 Task: Look for space in Rangkasbitung, Indonesia from 1st June, 2023 to 9th June, 2023 for 4 adults in price range Rs.6000 to Rs.12000. Place can be entire place with 2 bedrooms having 2 beds and 2 bathrooms. Property type can be house, flat, guest house. Booking option can be shelf check-in. Required host language is English.
Action: Mouse moved to (470, 66)
Screenshot: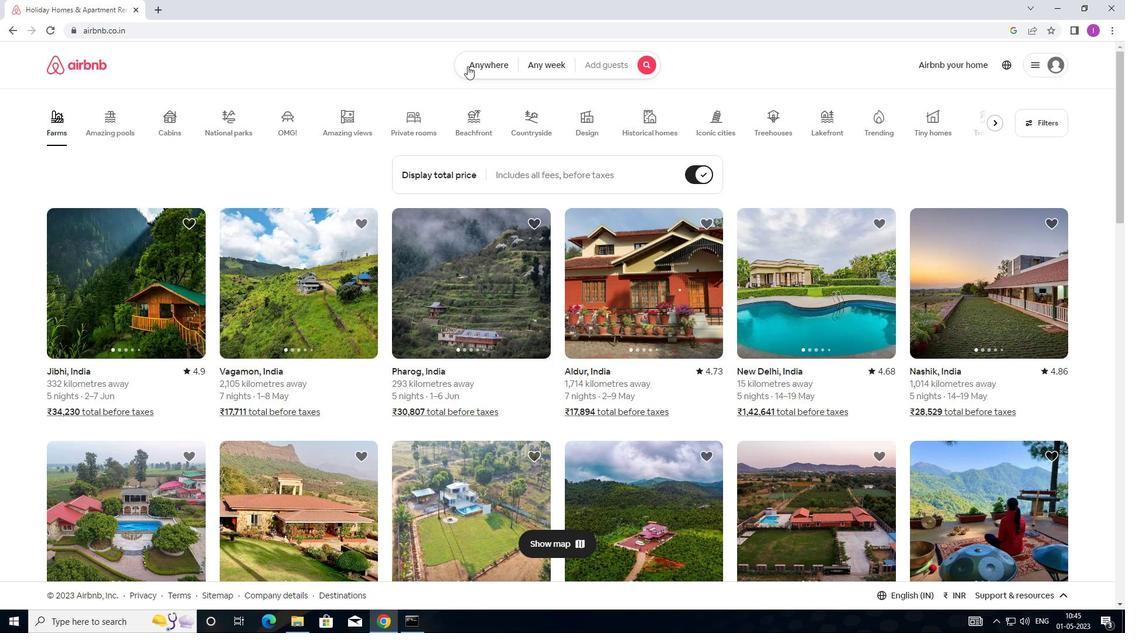 
Action: Mouse pressed left at (470, 66)
Screenshot: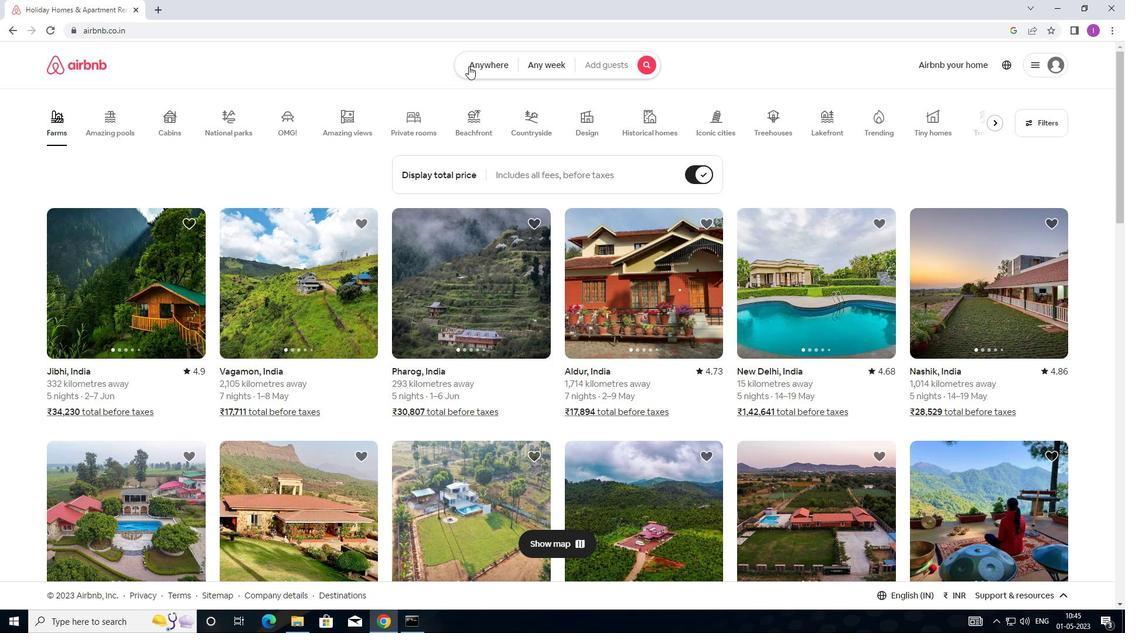 
Action: Mouse moved to (354, 112)
Screenshot: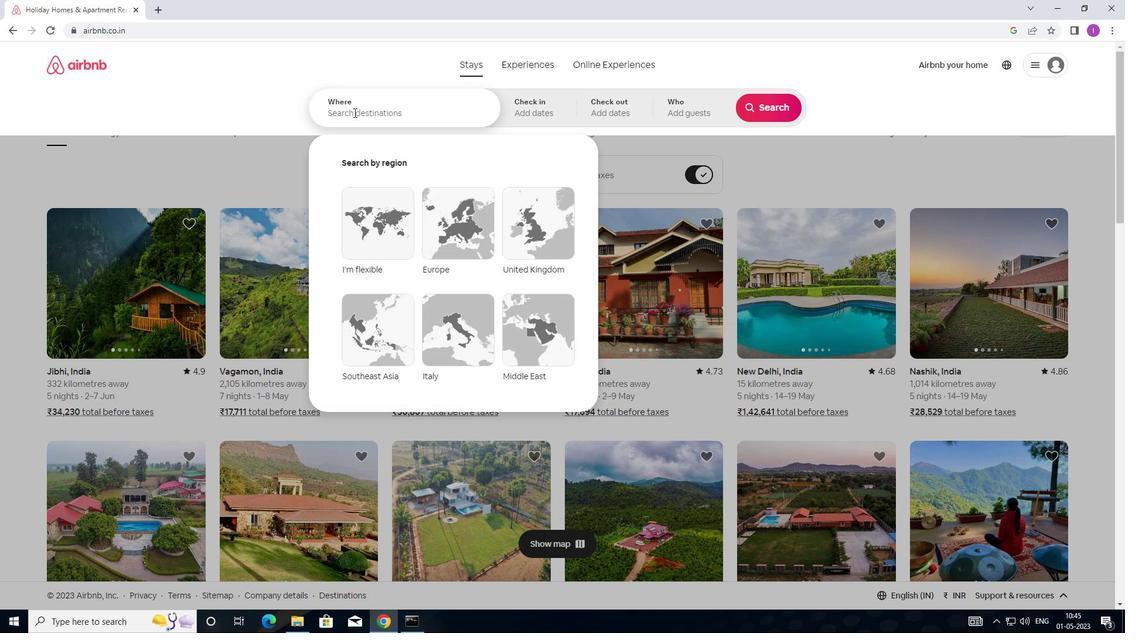 
Action: Mouse pressed left at (354, 112)
Screenshot: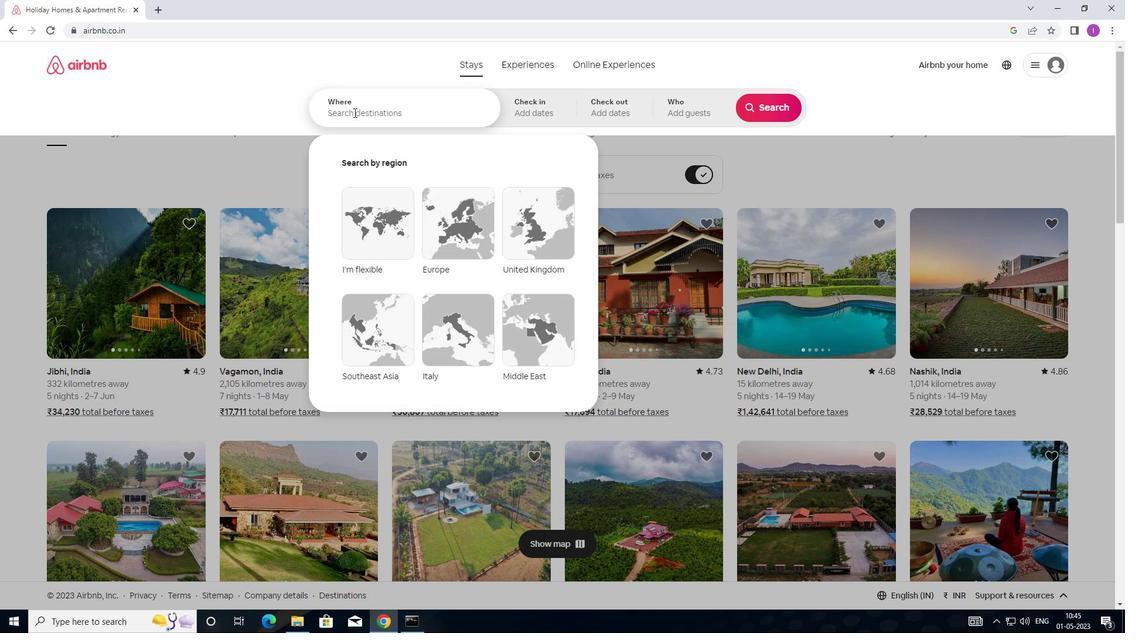 
Action: Key pressed <Key.shift><Key.shift><Key.shift><Key.shift><Key.shift><Key.shift><Key.shift><Key.shift><Key.shift><Key.shift><Key.shift><Key.shift><Key.shift><Key.shift><Key.shift><Key.shift><Key.shift><Key.shift><Key.shift><Key.shift><Key.shift><Key.shift><Key.shift>RANGKASBITUNG,<Key.shift>I<Key.backspace><Key.shift>INDONESIA
Screenshot: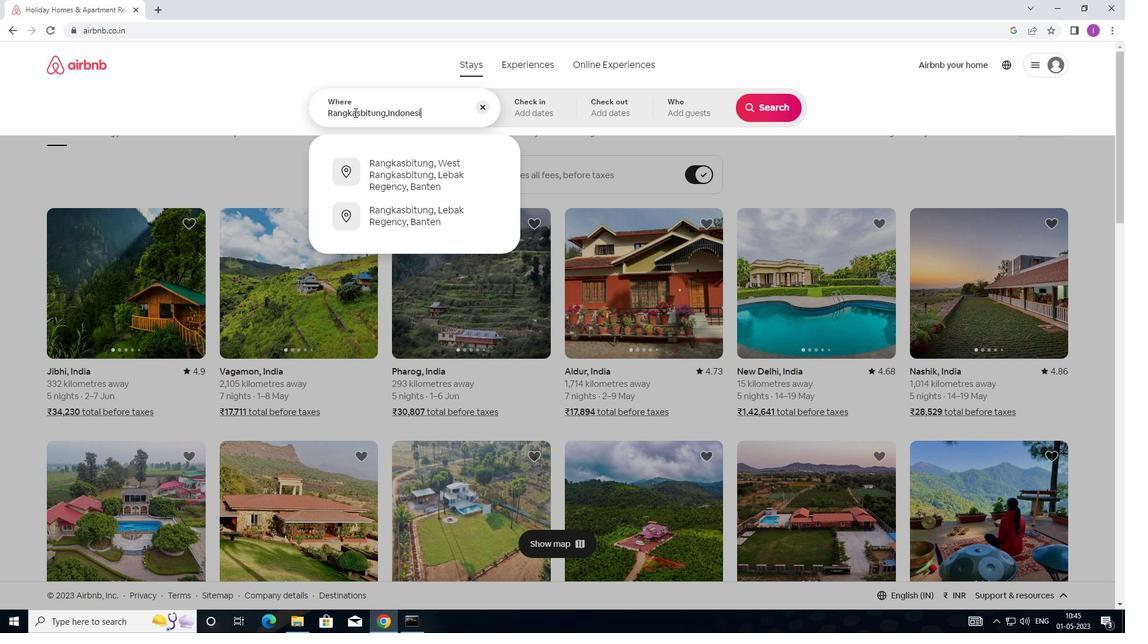 
Action: Mouse moved to (548, 108)
Screenshot: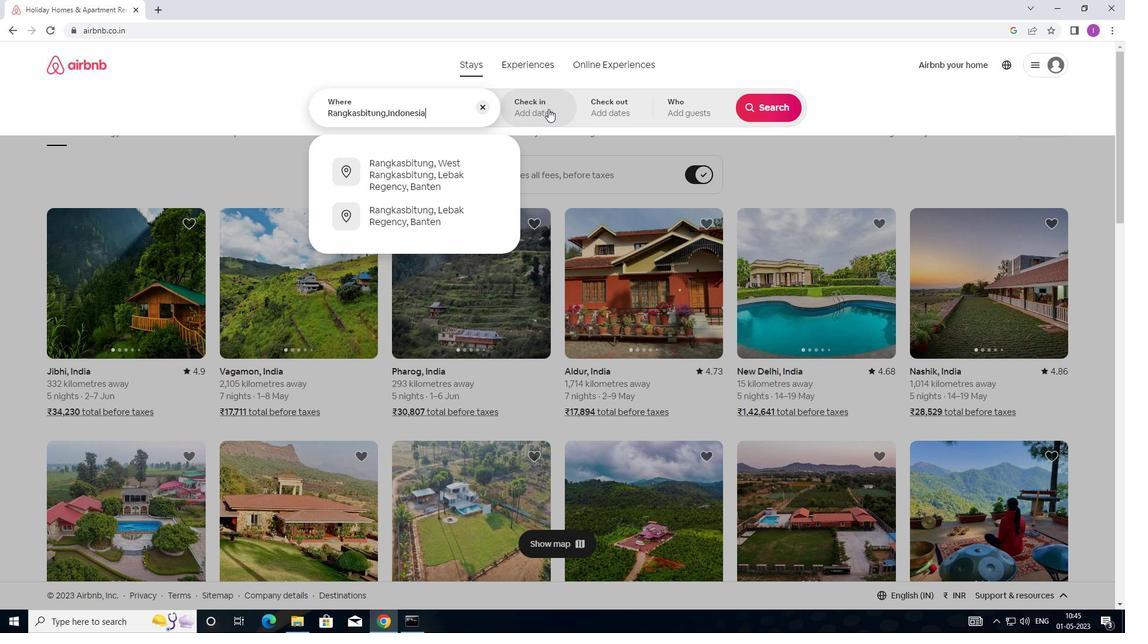 
Action: Mouse pressed left at (548, 108)
Screenshot: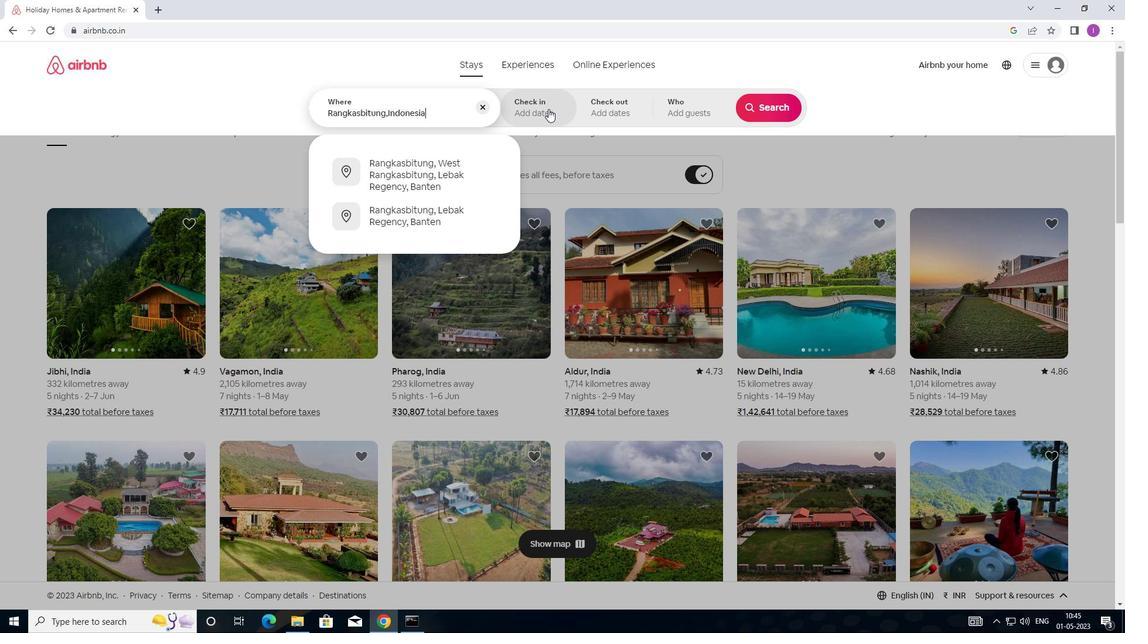 
Action: Mouse moved to (695, 249)
Screenshot: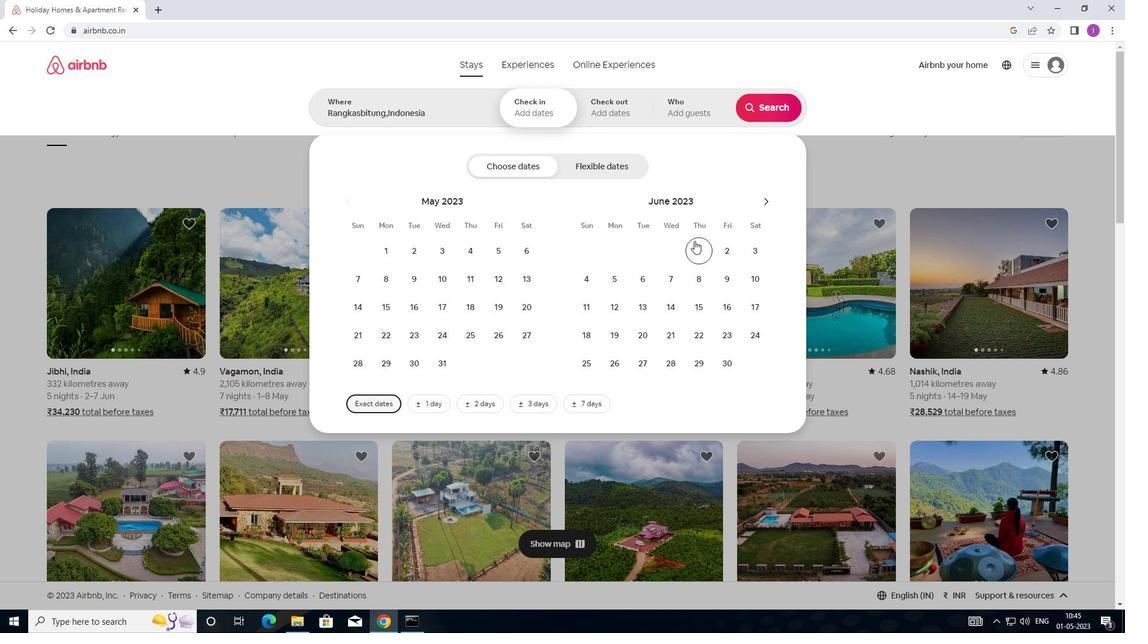 
Action: Mouse pressed left at (695, 249)
Screenshot: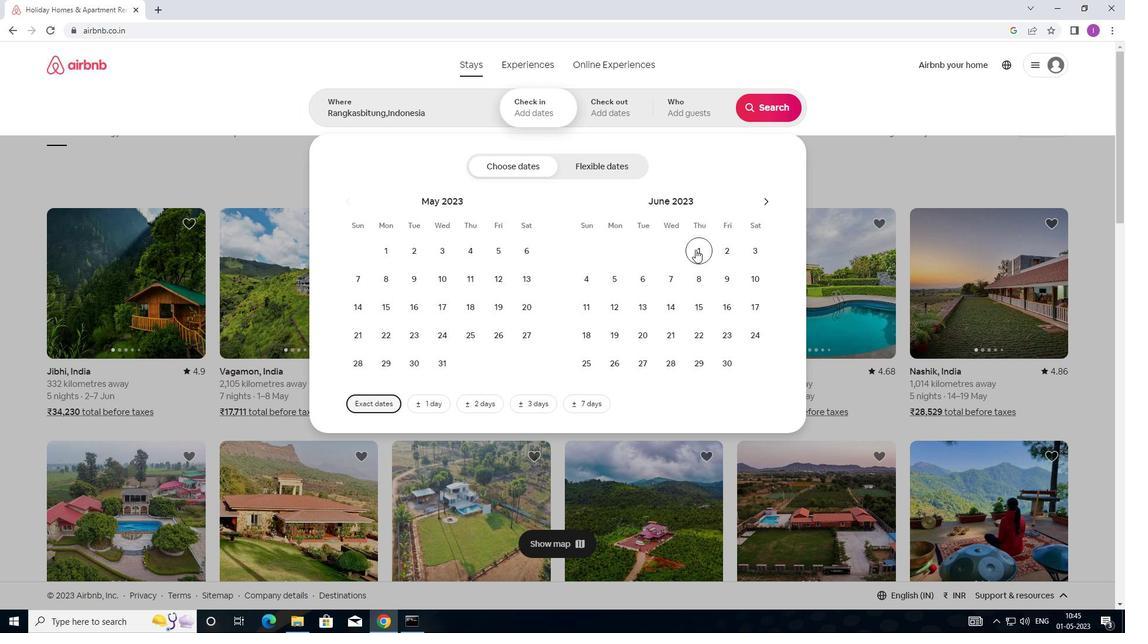
Action: Mouse moved to (732, 280)
Screenshot: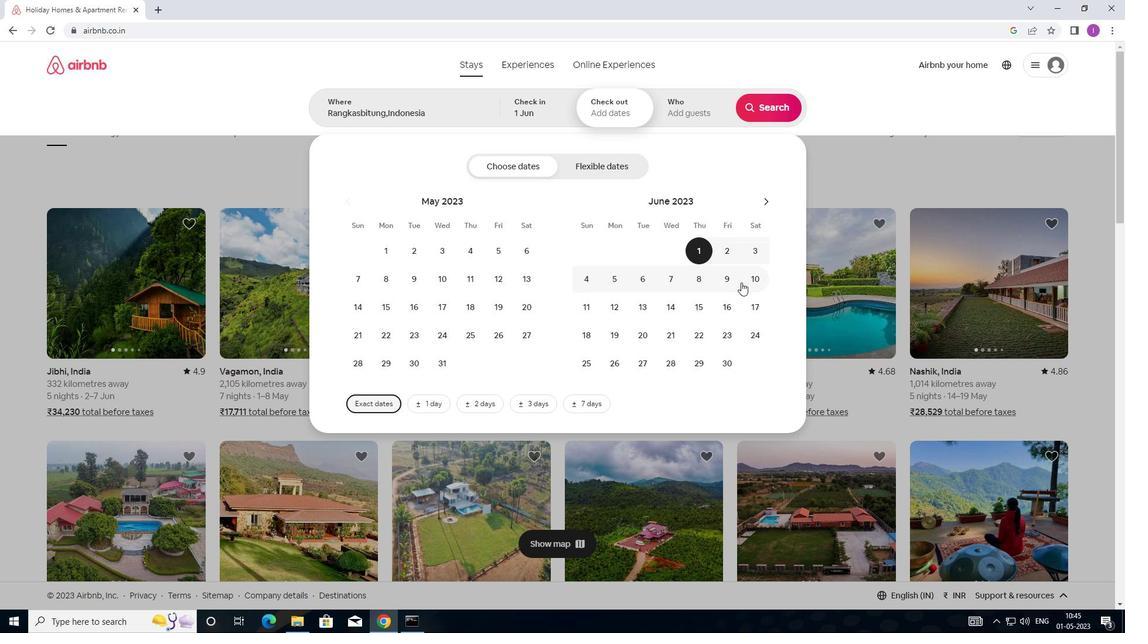 
Action: Mouse pressed left at (732, 280)
Screenshot: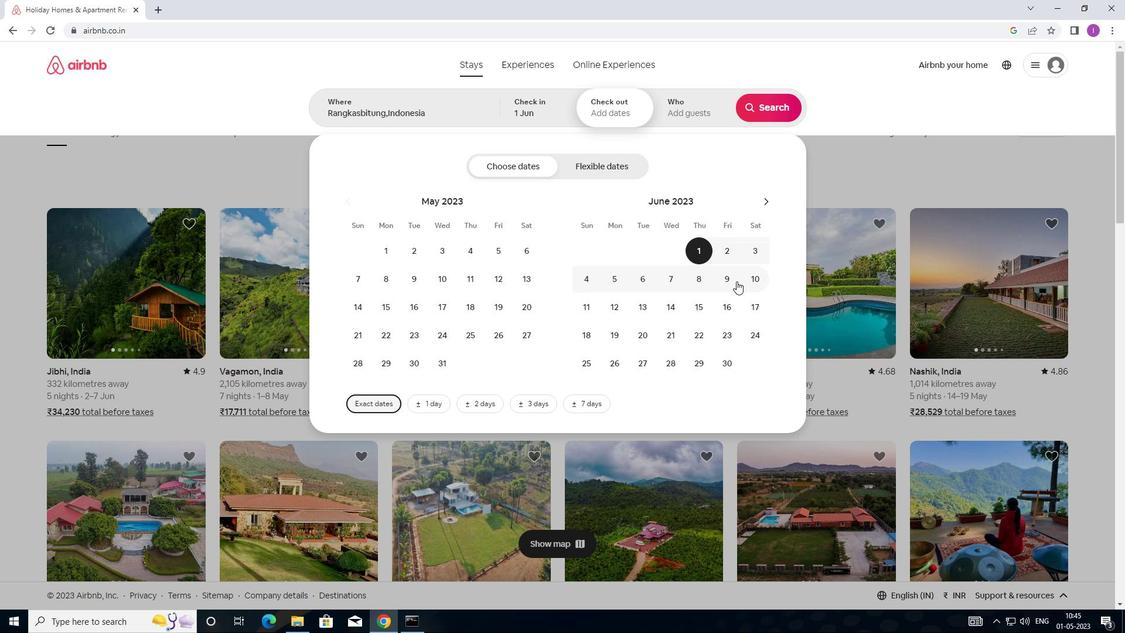 
Action: Mouse moved to (719, 92)
Screenshot: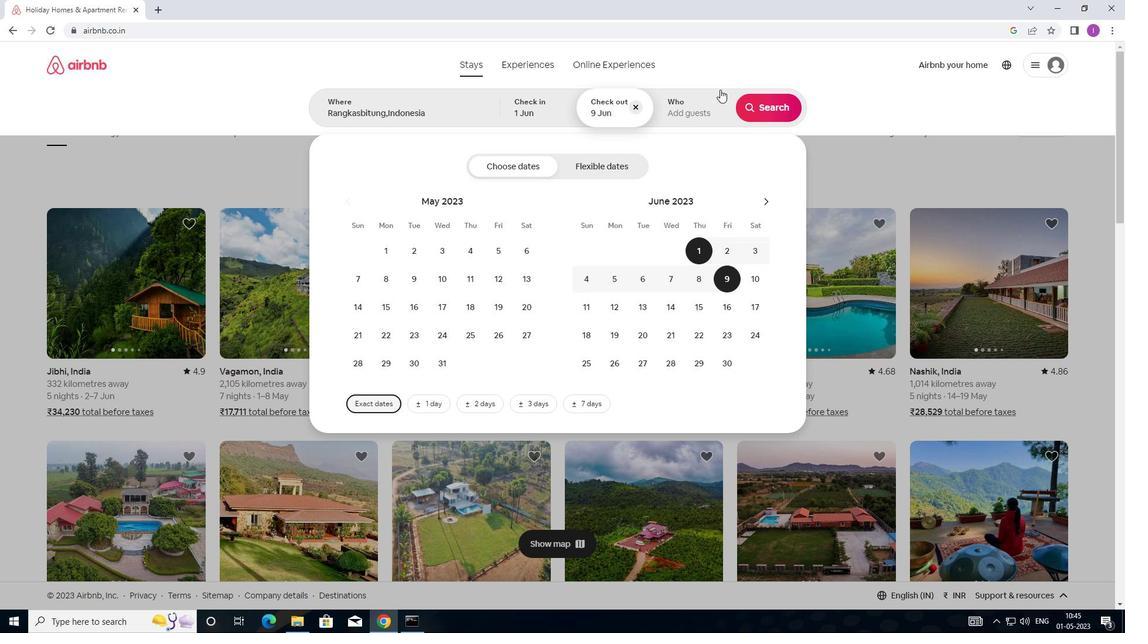 
Action: Mouse pressed left at (719, 92)
Screenshot: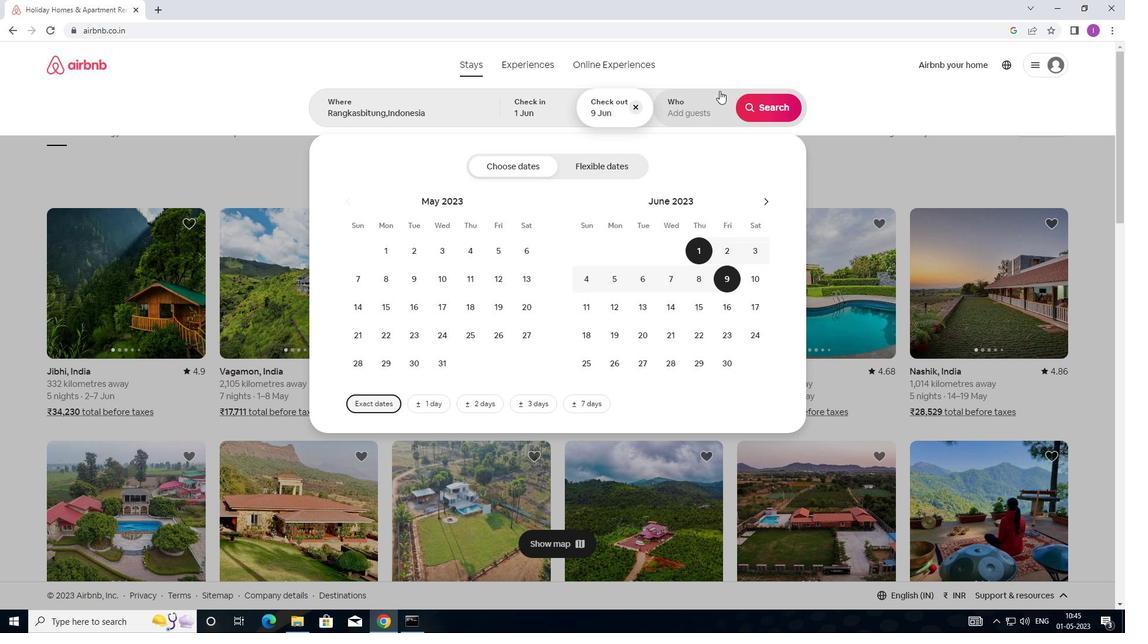 
Action: Mouse moved to (763, 162)
Screenshot: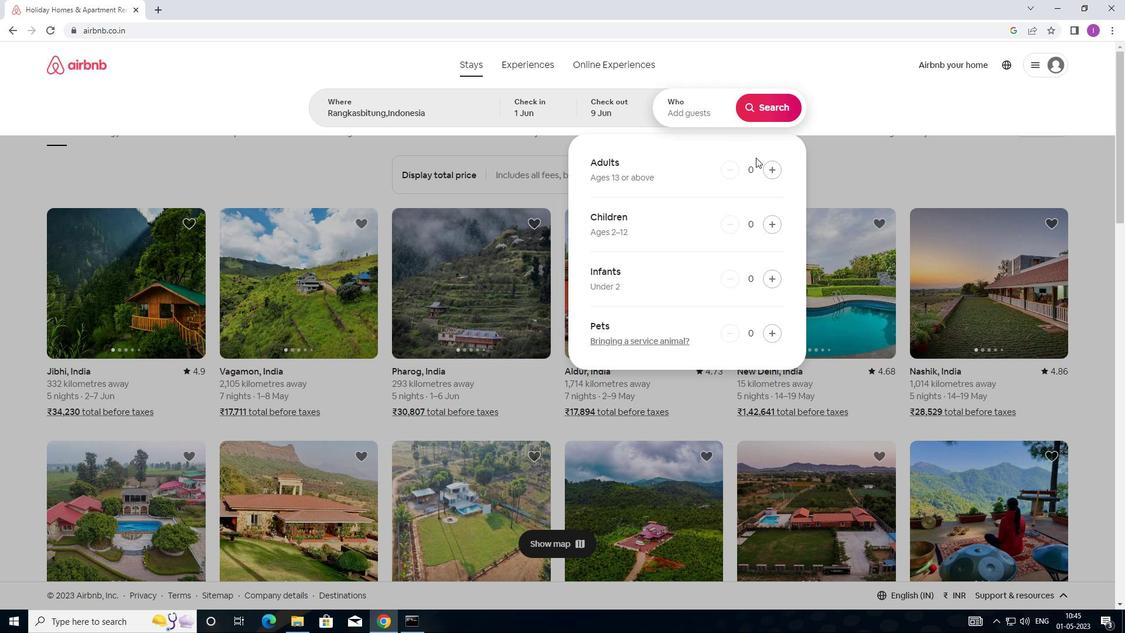 
Action: Mouse pressed left at (763, 162)
Screenshot: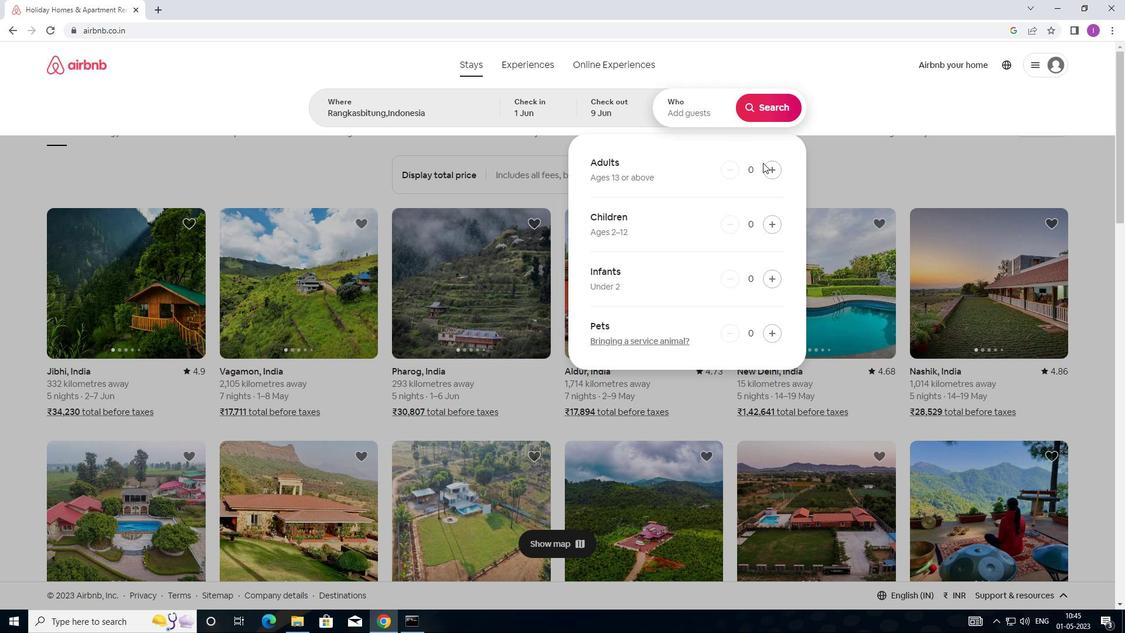 
Action: Mouse moved to (771, 167)
Screenshot: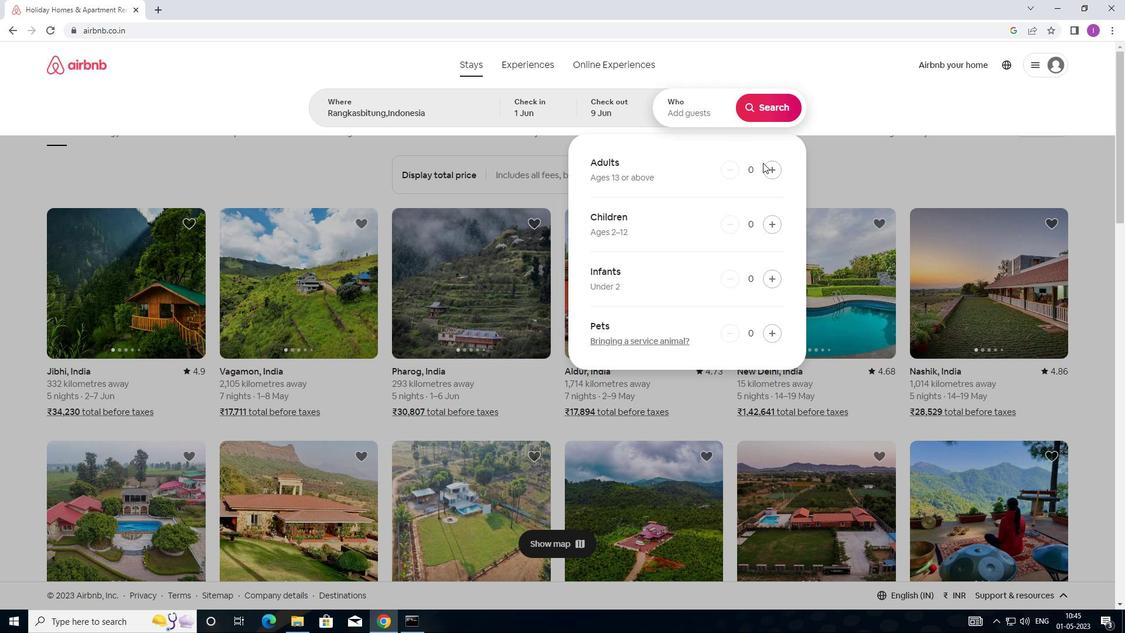 
Action: Mouse pressed left at (771, 167)
Screenshot: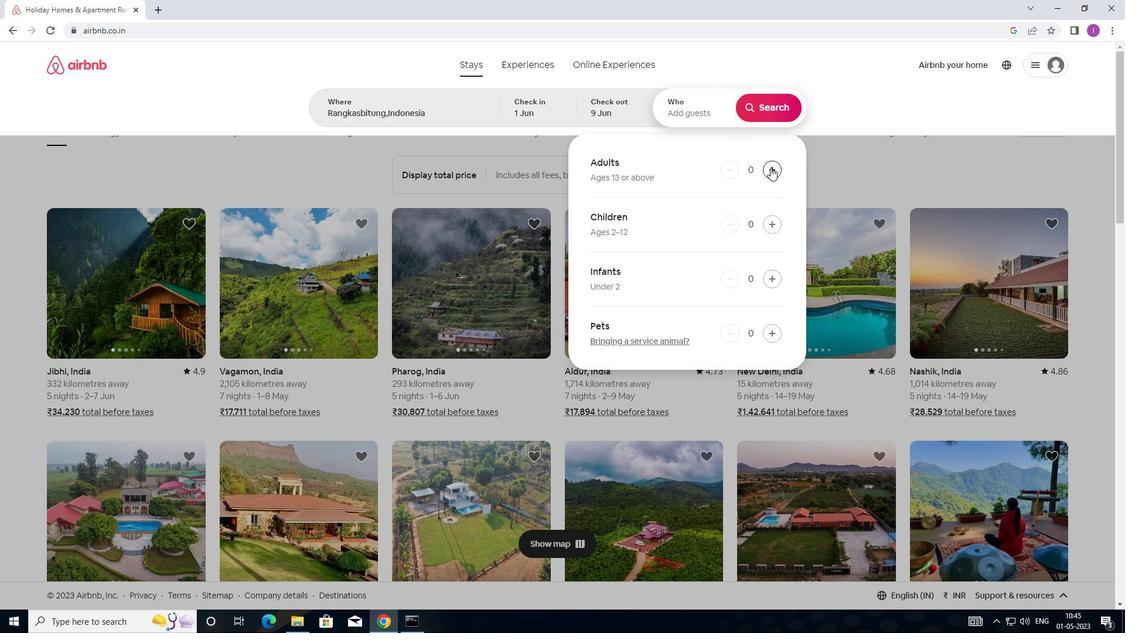 
Action: Mouse moved to (771, 167)
Screenshot: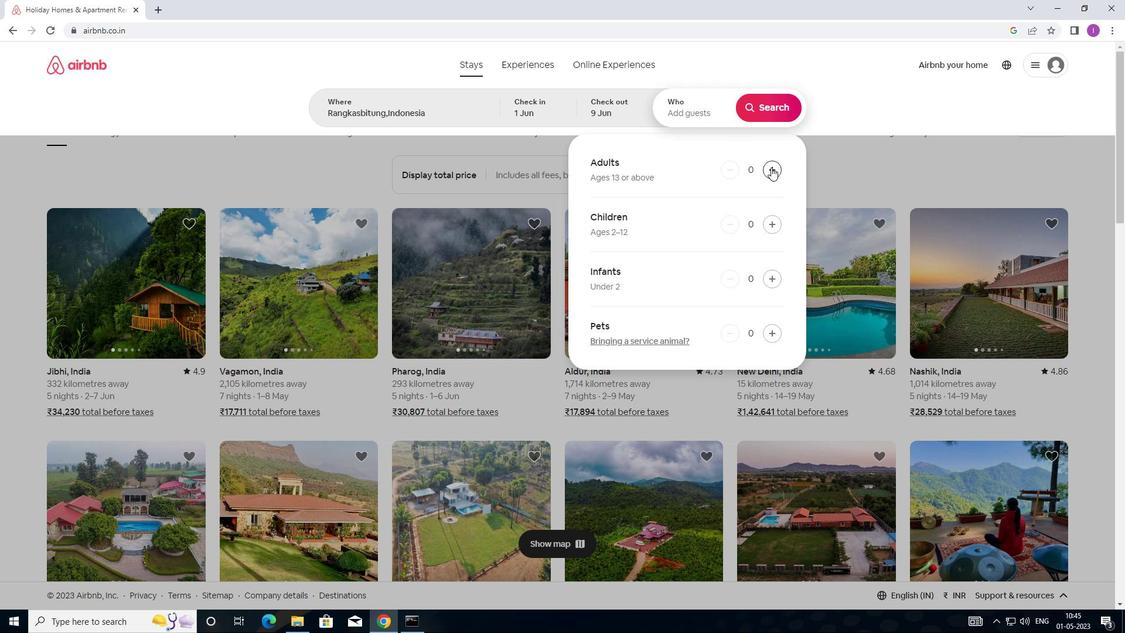 
Action: Mouse pressed left at (771, 167)
Screenshot: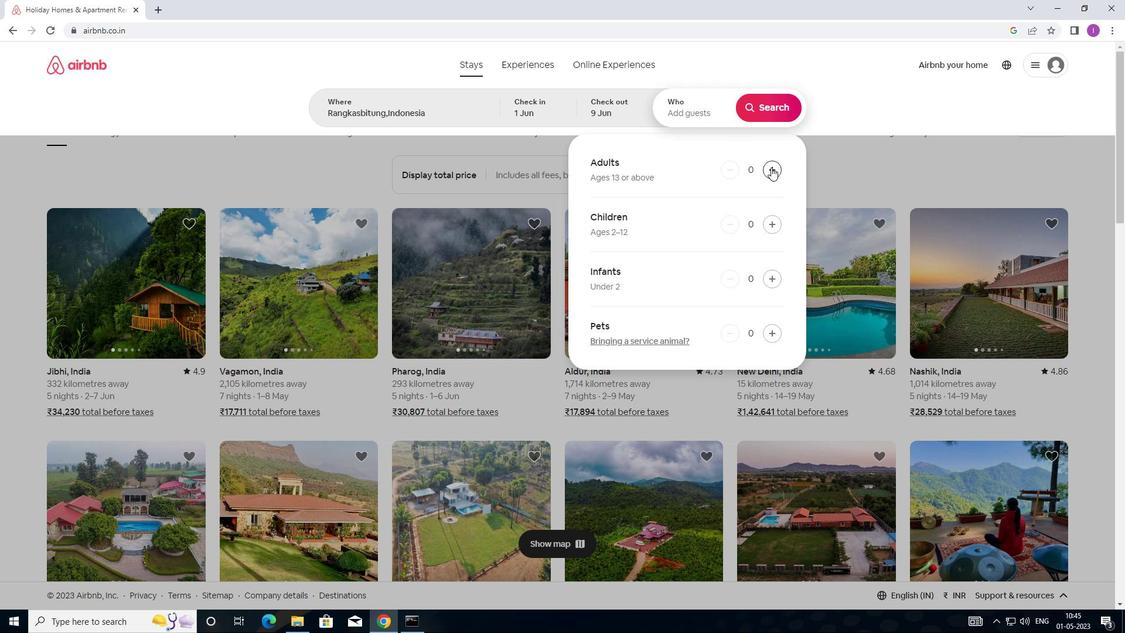 
Action: Mouse moved to (772, 167)
Screenshot: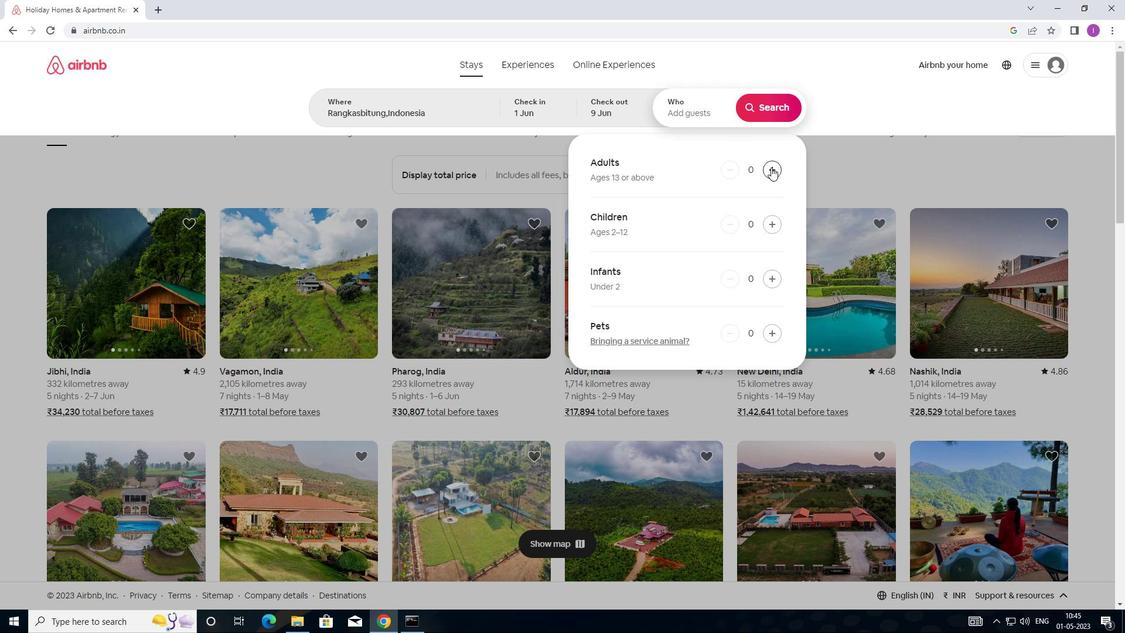 
Action: Mouse pressed left at (772, 167)
Screenshot: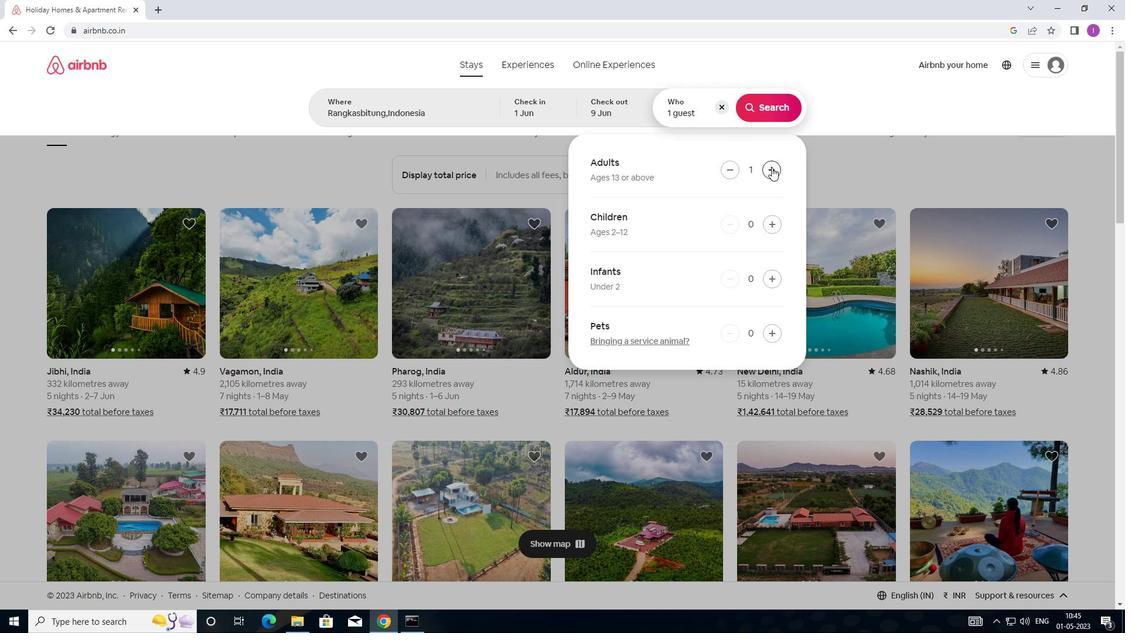 
Action: Mouse moved to (773, 168)
Screenshot: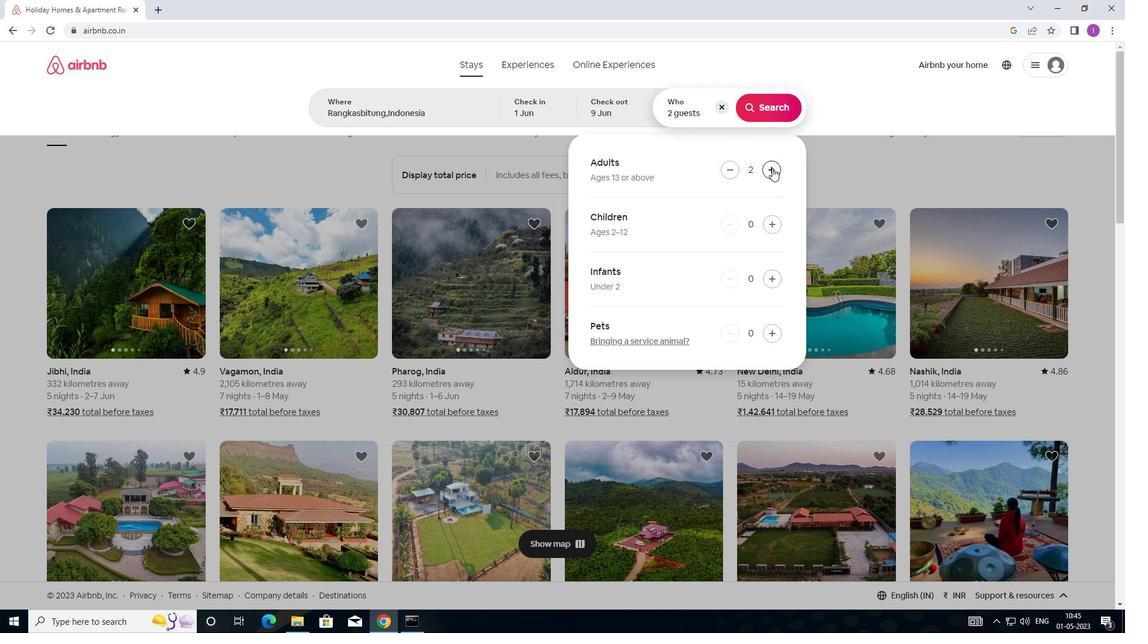 
Action: Mouse pressed left at (773, 168)
Screenshot: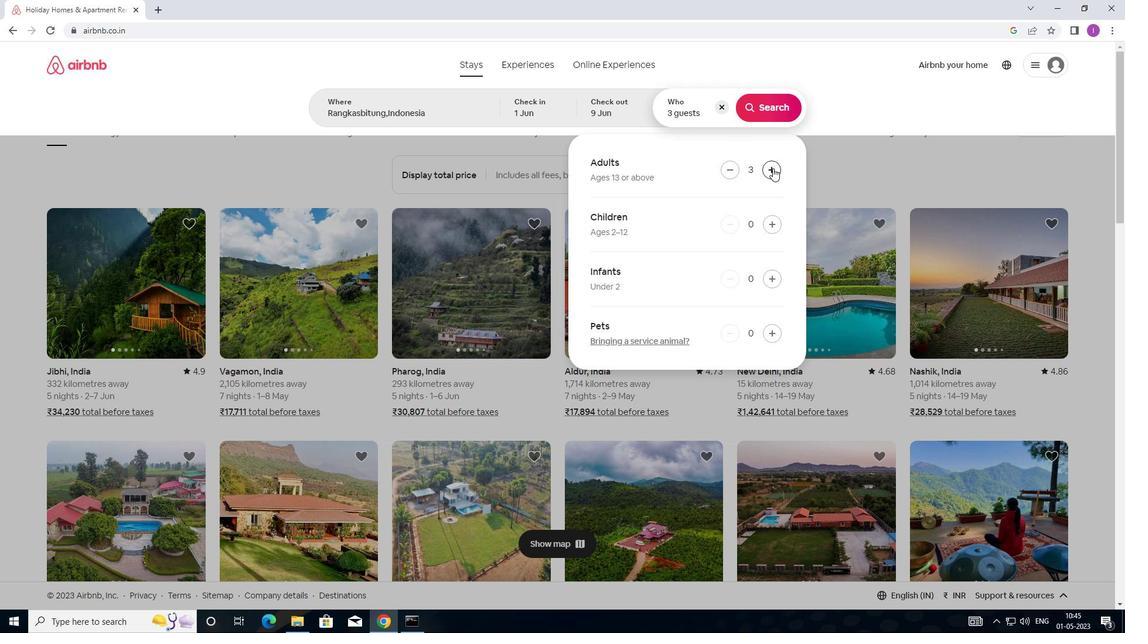
Action: Mouse moved to (783, 104)
Screenshot: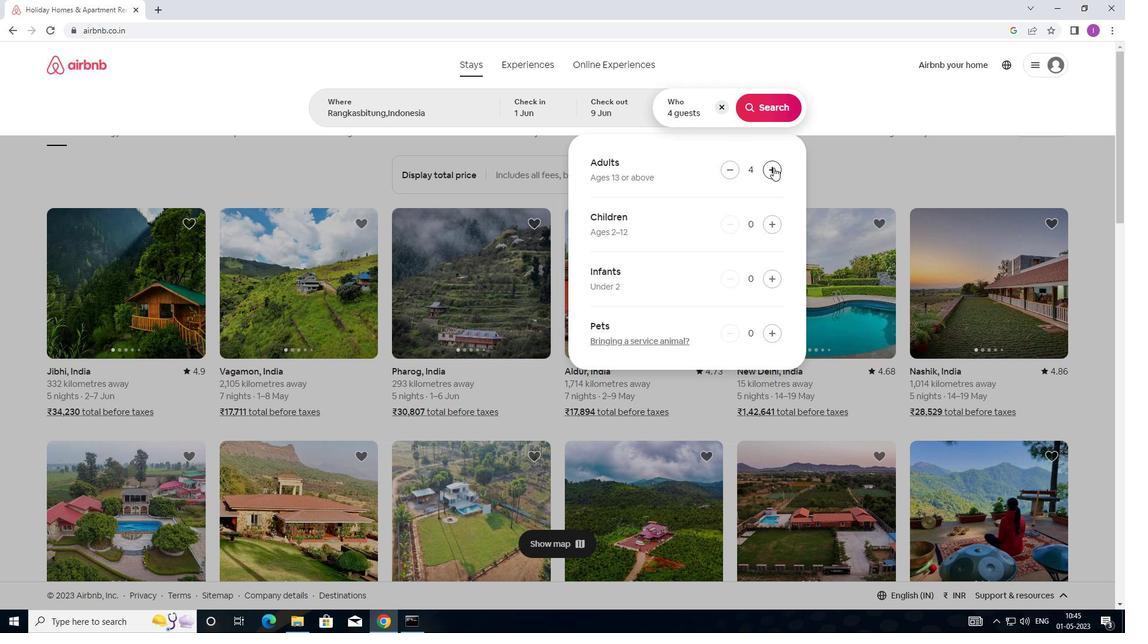 
Action: Mouse pressed left at (783, 104)
Screenshot: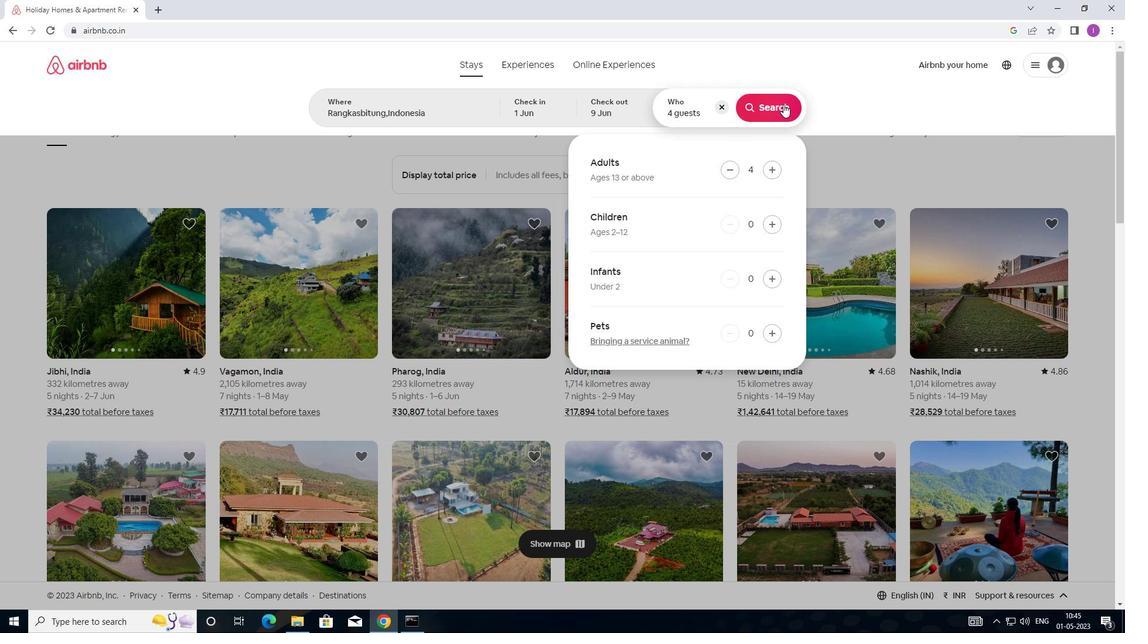 
Action: Mouse moved to (1065, 111)
Screenshot: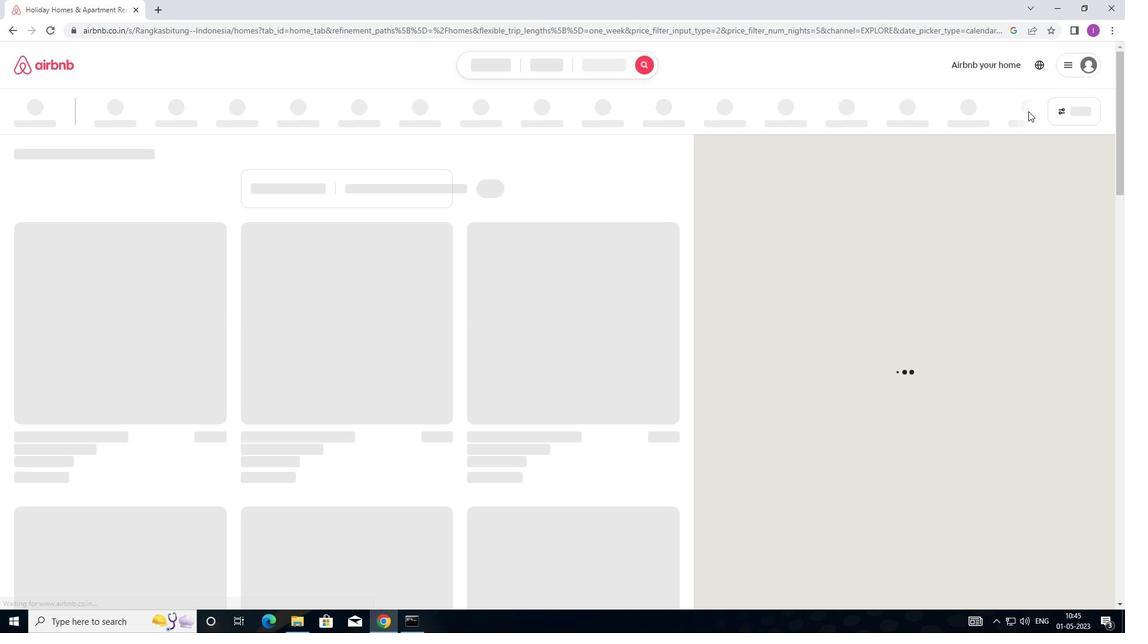 
Action: Mouse pressed left at (1065, 111)
Screenshot: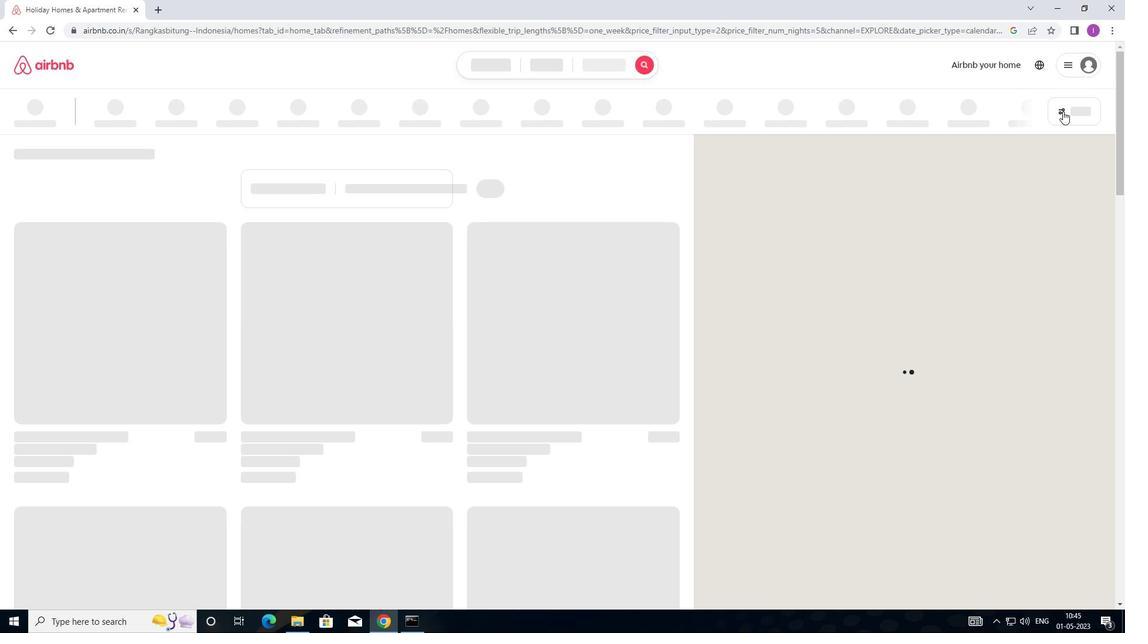 
Action: Mouse moved to (1086, 116)
Screenshot: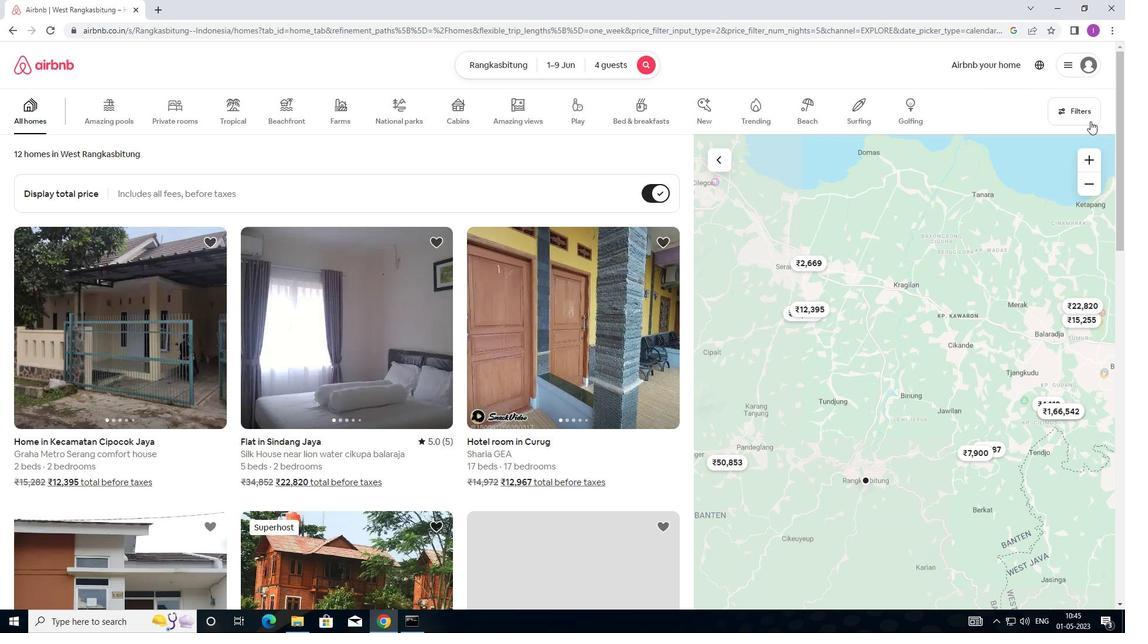 
Action: Mouse pressed left at (1086, 116)
Screenshot: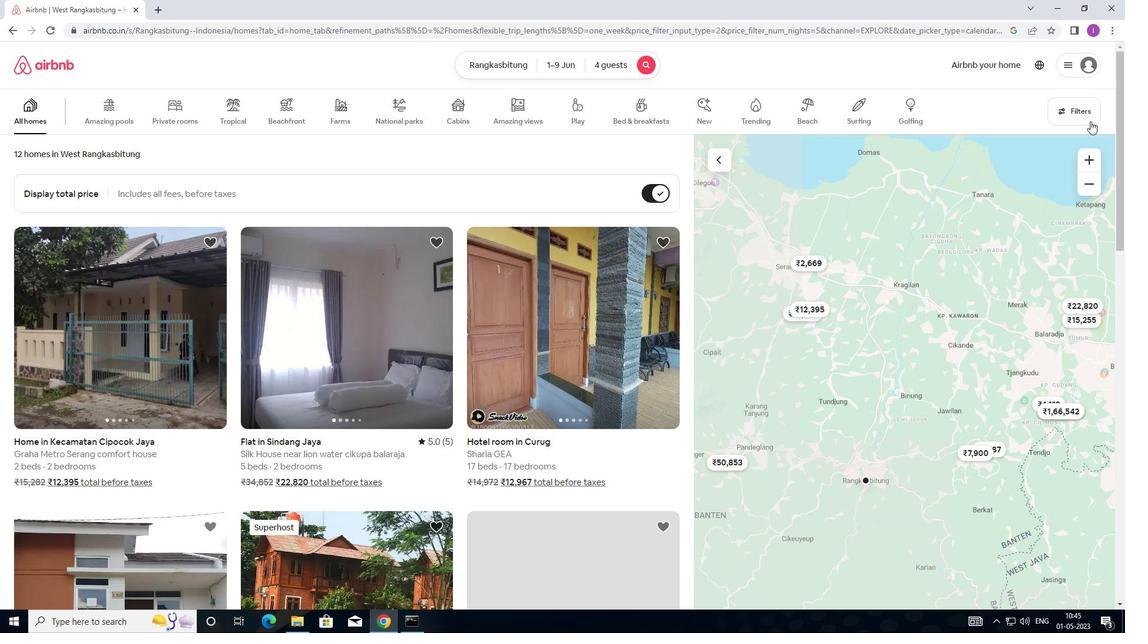 
Action: Mouse moved to (454, 259)
Screenshot: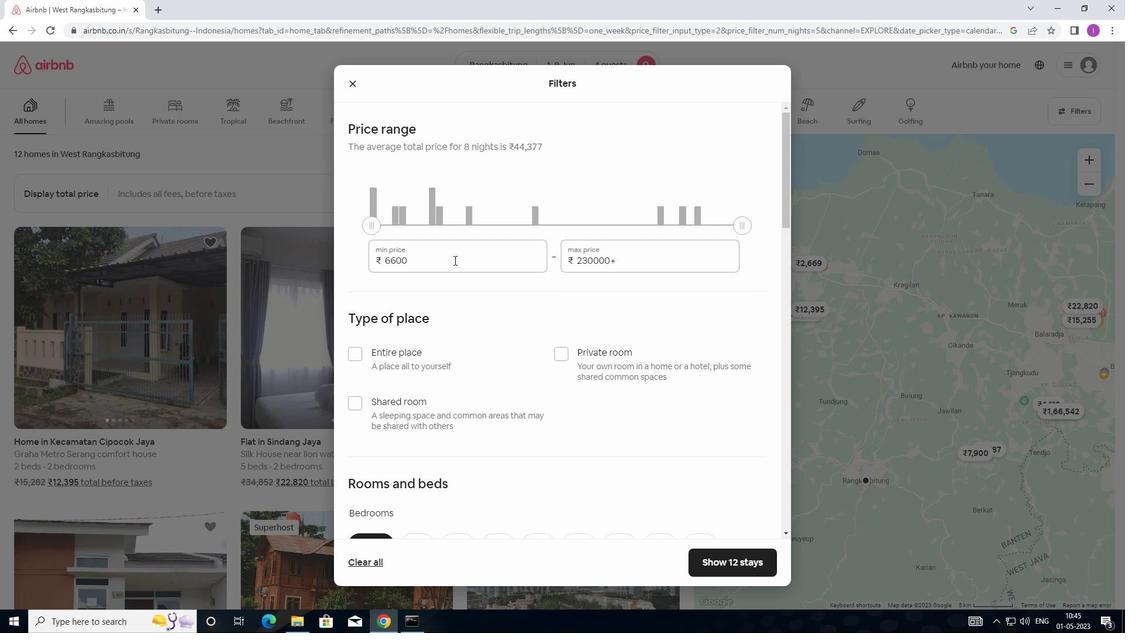 
Action: Mouse pressed left at (454, 259)
Screenshot: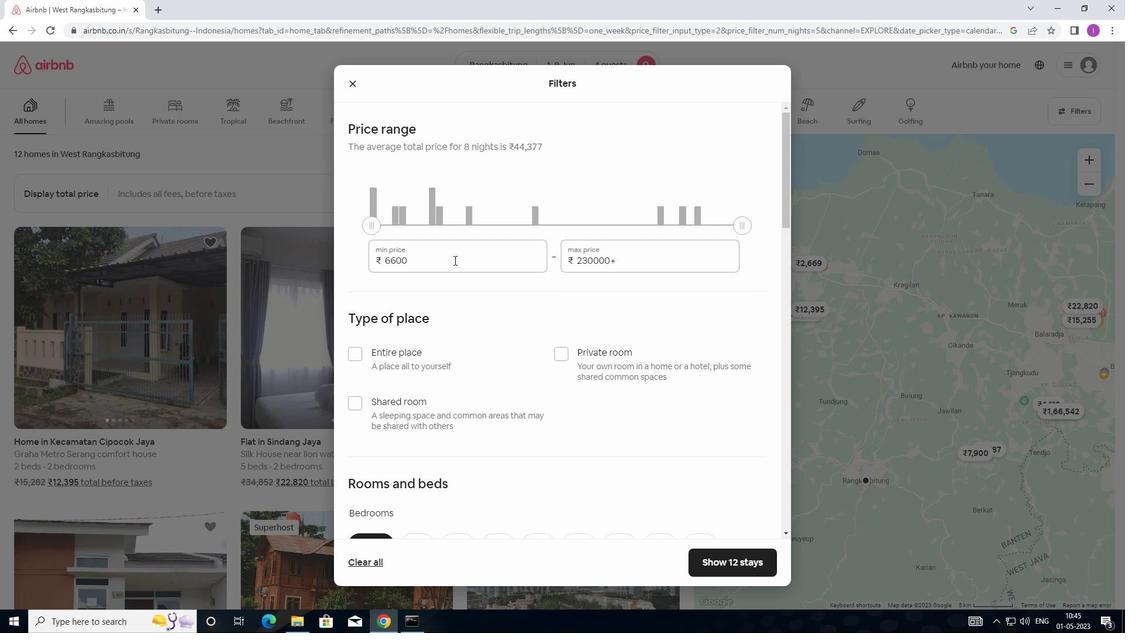 
Action: Mouse moved to (325, 267)
Screenshot: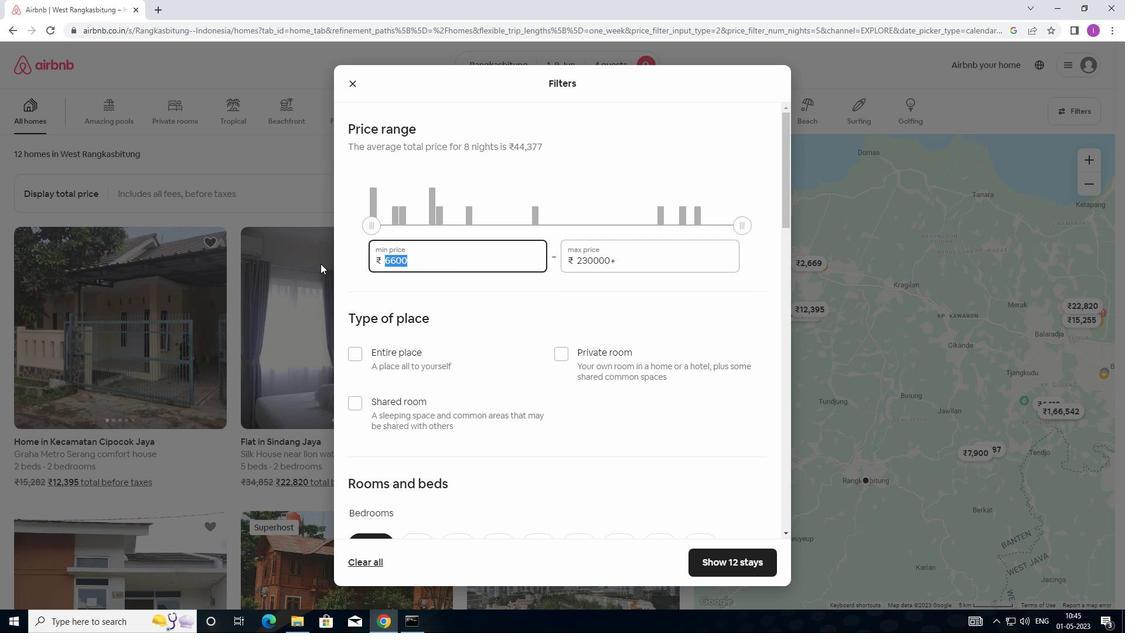 
Action: Key pressed 6000
Screenshot: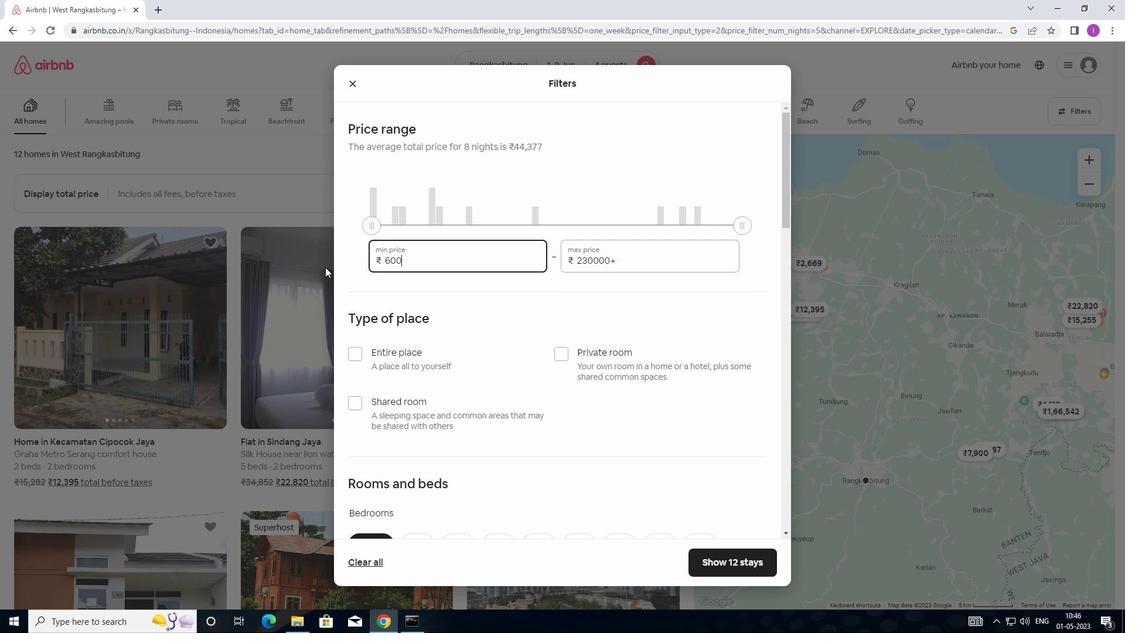 
Action: Mouse moved to (643, 264)
Screenshot: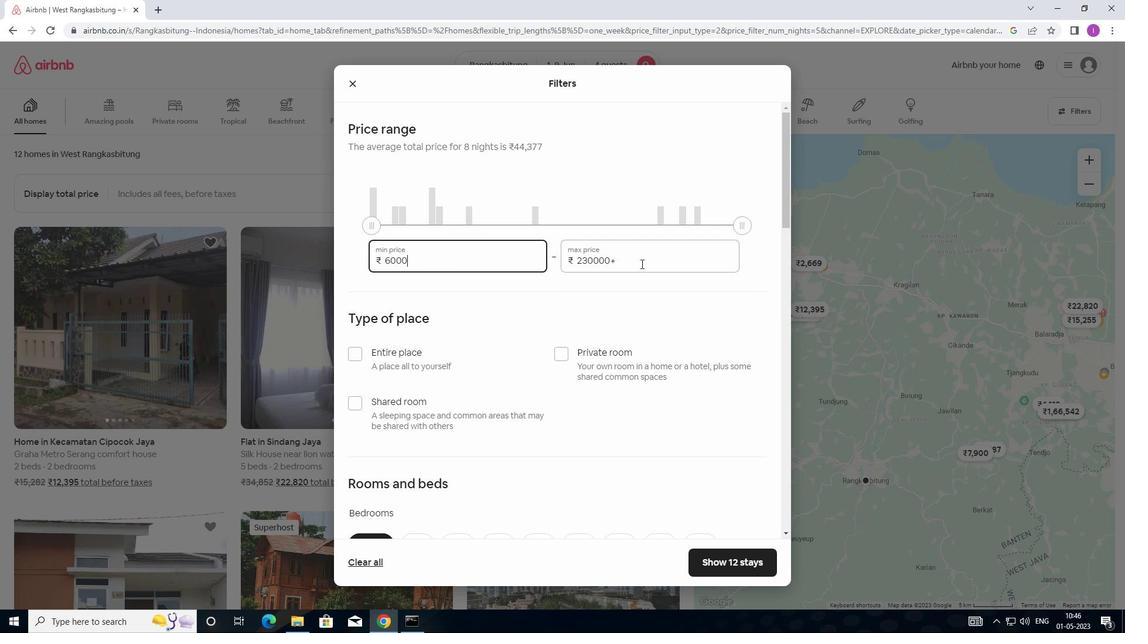 
Action: Mouse pressed left at (643, 264)
Screenshot: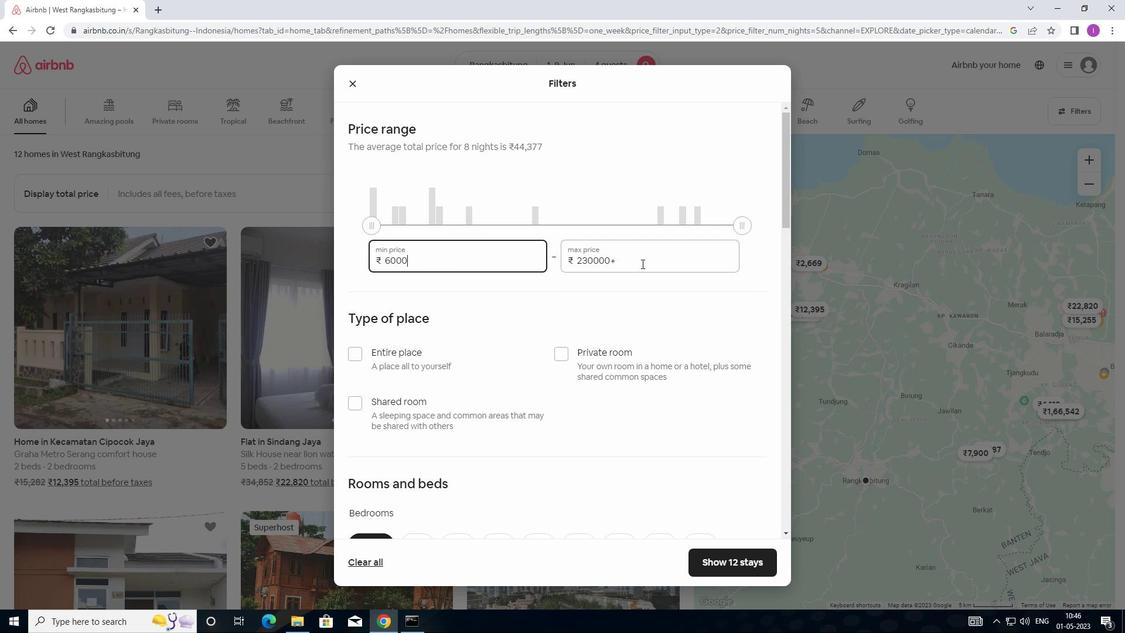 
Action: Mouse moved to (566, 265)
Screenshot: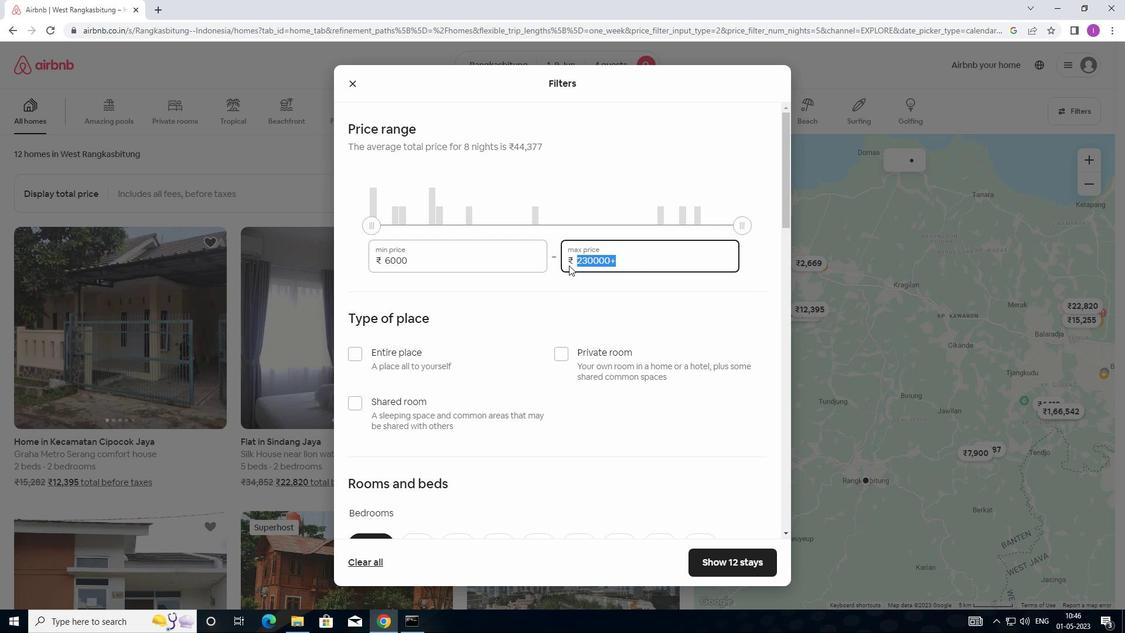 
Action: Key pressed 12000
Screenshot: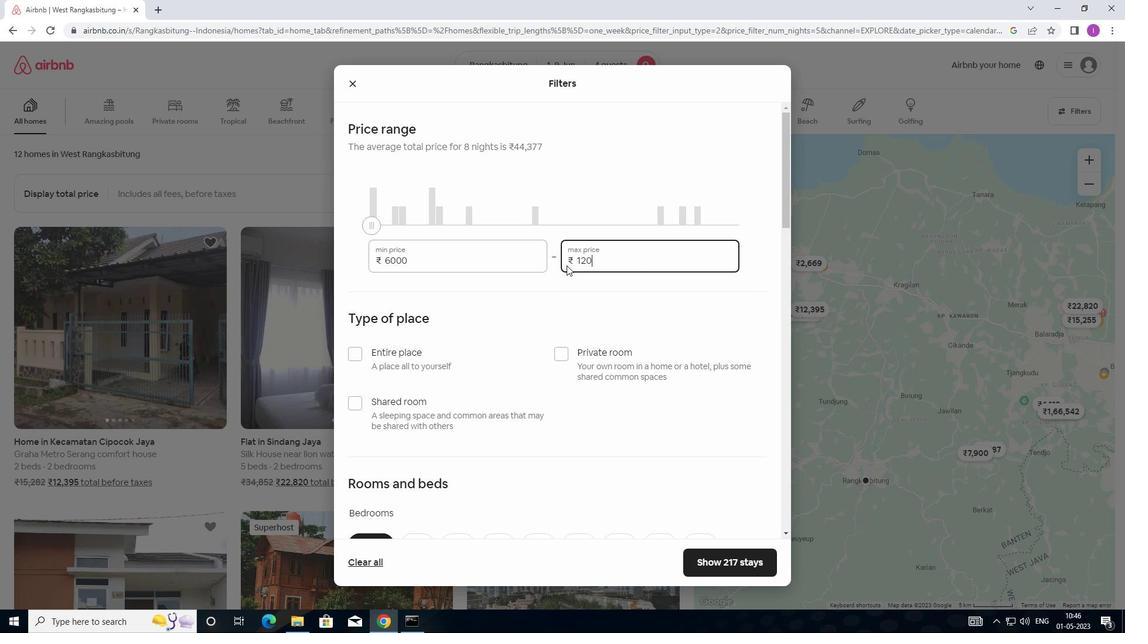 
Action: Mouse moved to (352, 351)
Screenshot: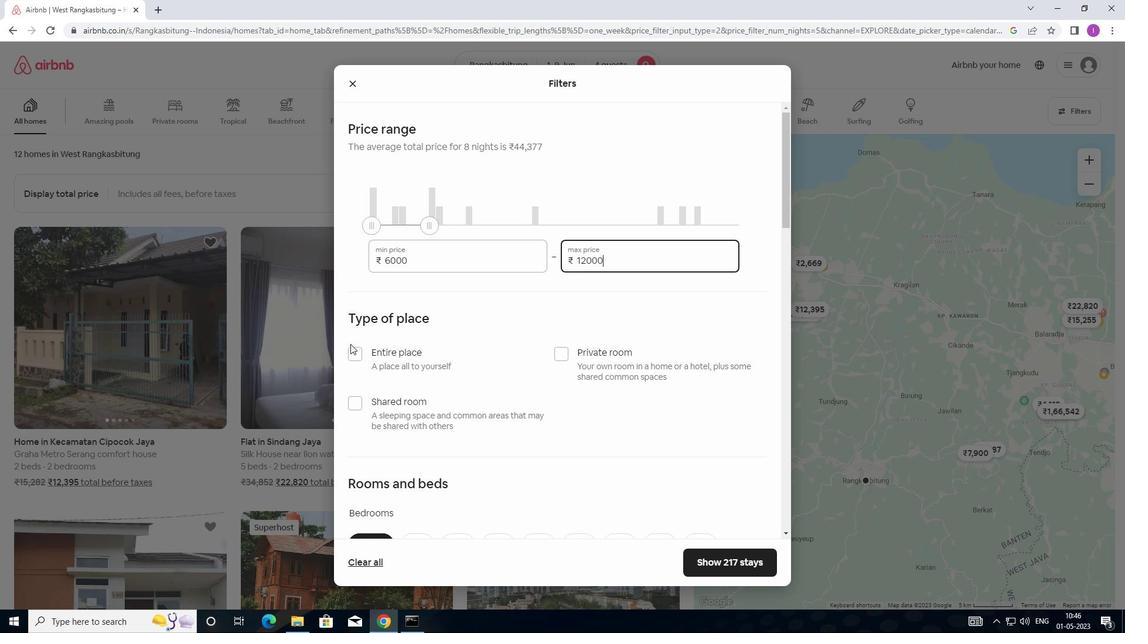 
Action: Mouse pressed left at (352, 351)
Screenshot: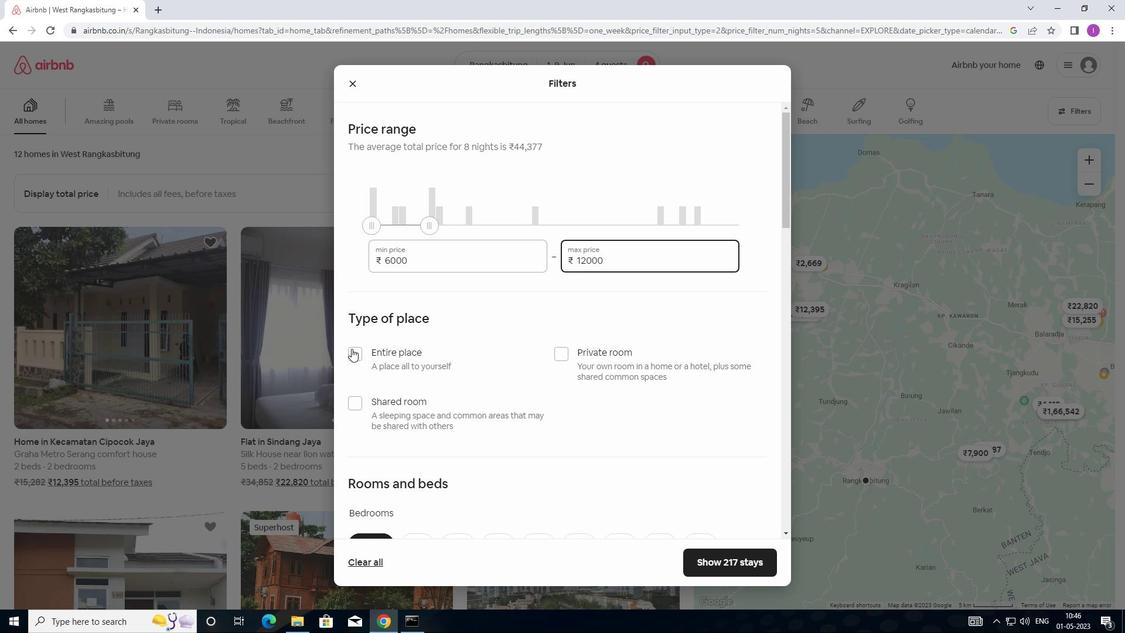 
Action: Mouse moved to (467, 348)
Screenshot: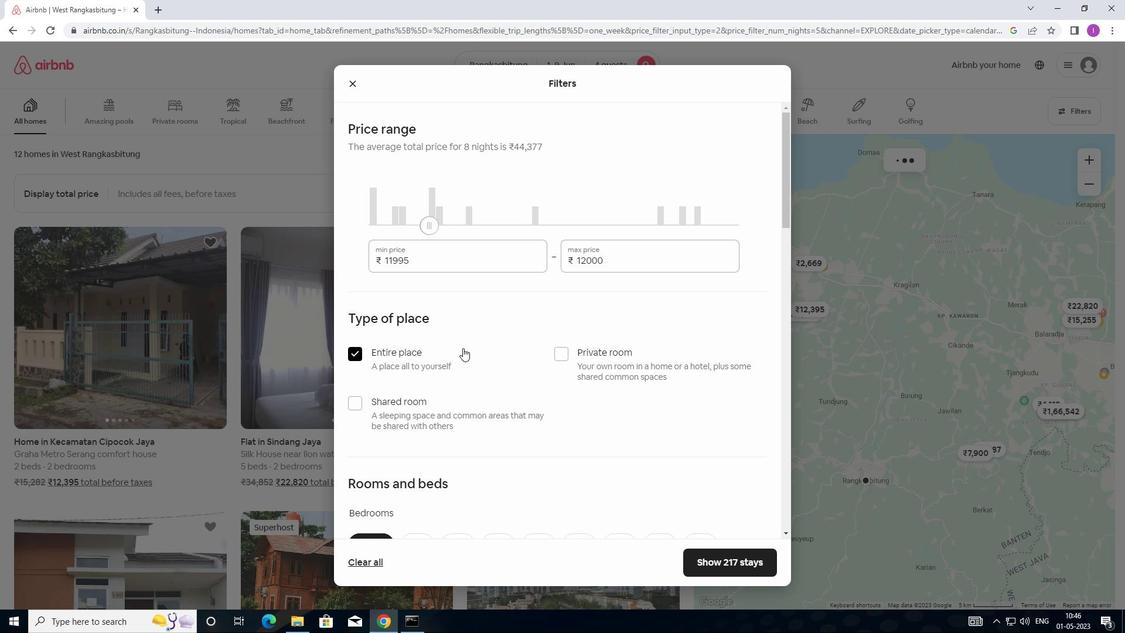 
Action: Mouse scrolled (467, 347) with delta (0, 0)
Screenshot: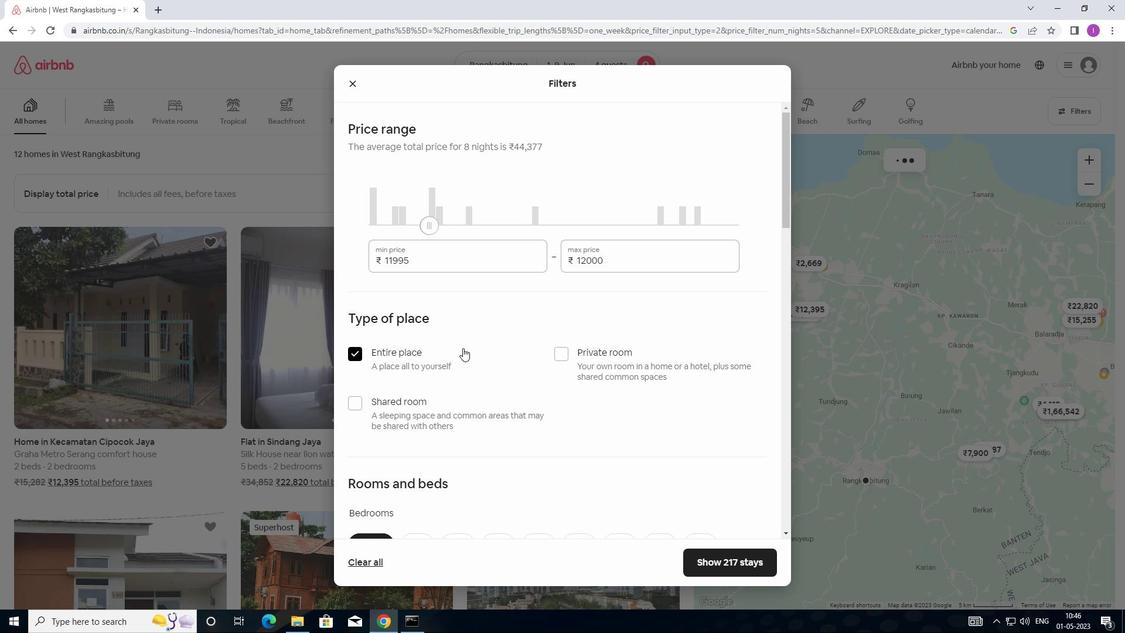 
Action: Mouse scrolled (467, 347) with delta (0, 0)
Screenshot: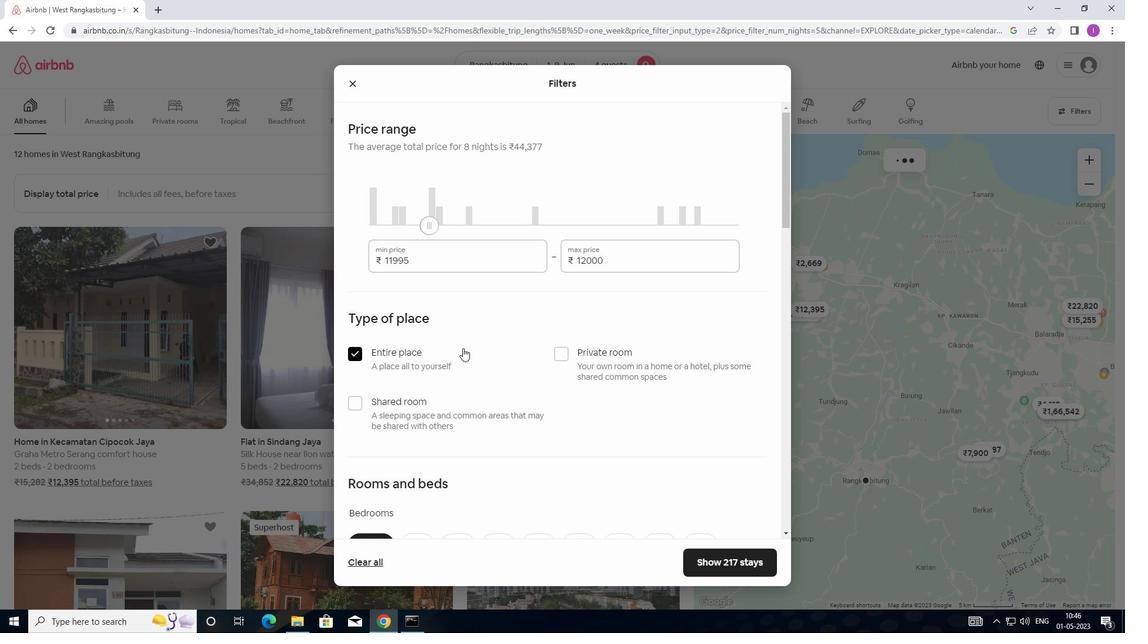 
Action: Mouse moved to (467, 348)
Screenshot: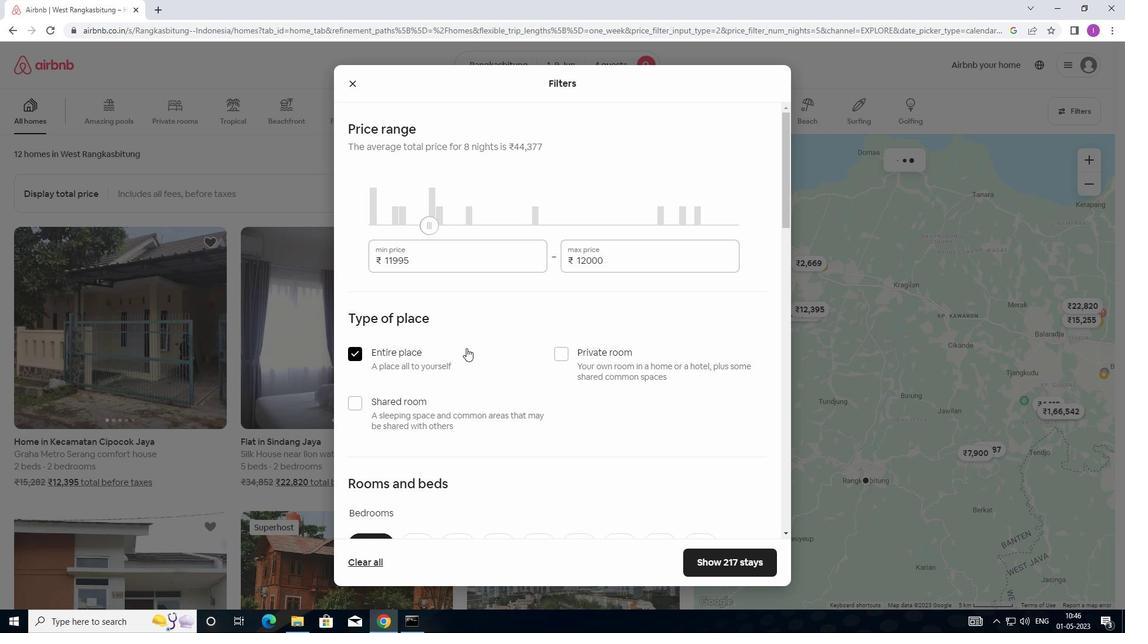 
Action: Mouse scrolled (467, 348) with delta (0, 0)
Screenshot: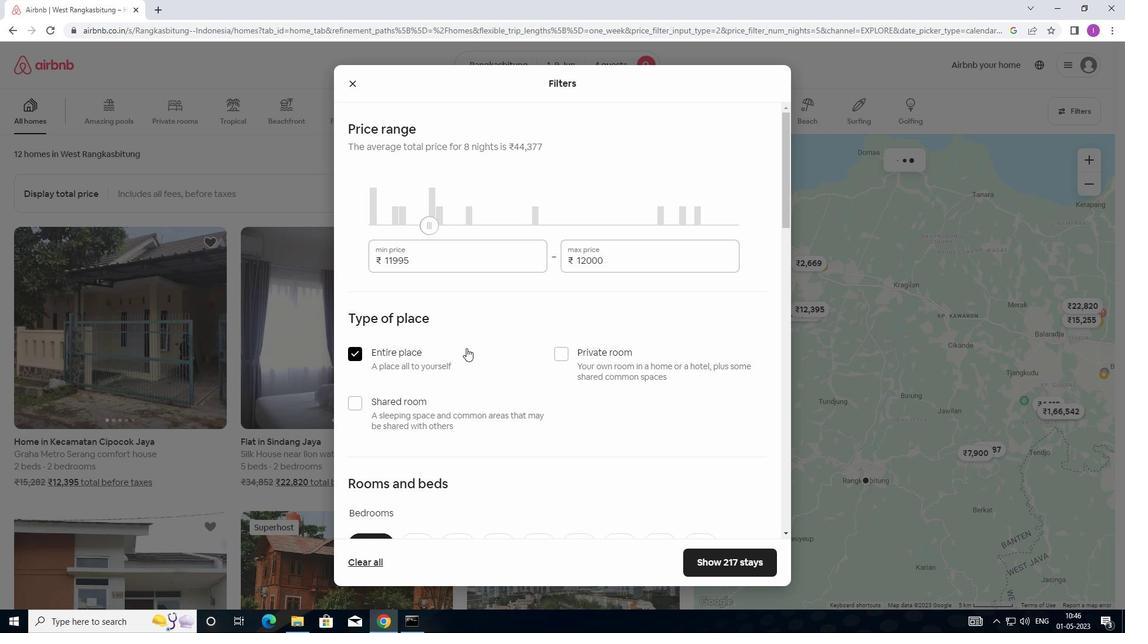 
Action: Mouse scrolled (467, 348) with delta (0, 0)
Screenshot: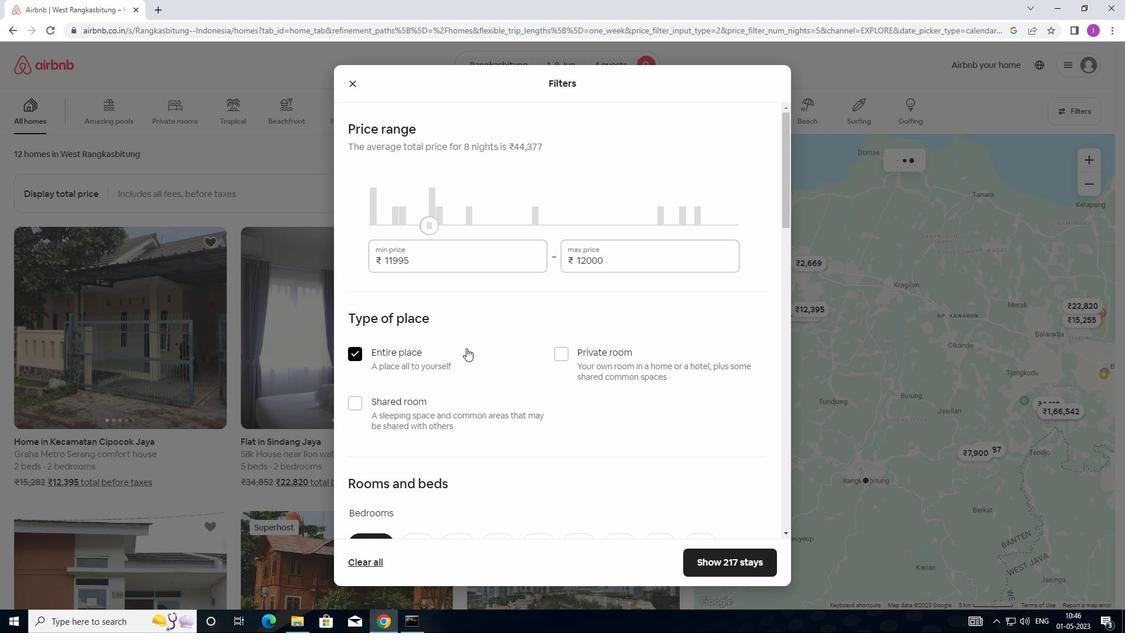 
Action: Mouse scrolled (467, 348) with delta (0, 0)
Screenshot: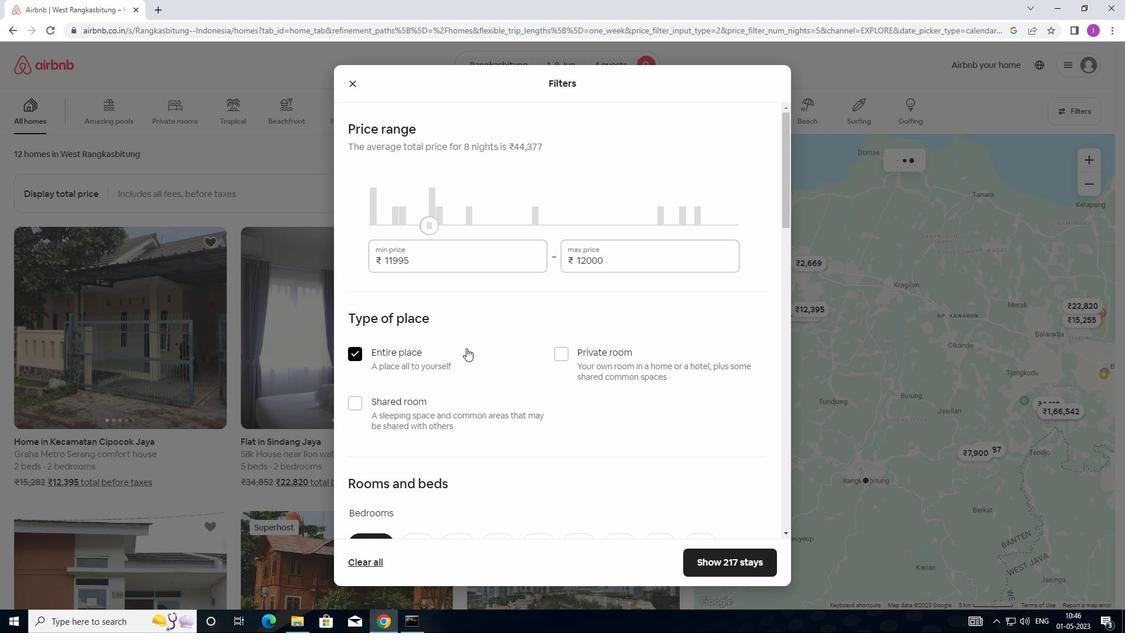 
Action: Mouse moved to (454, 255)
Screenshot: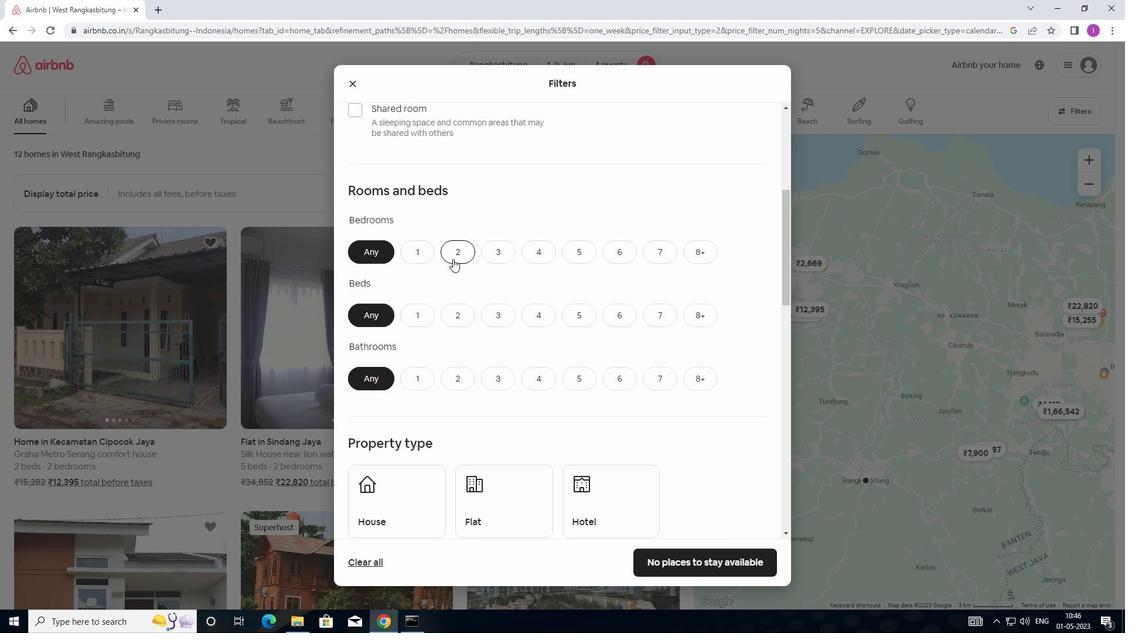 
Action: Mouse pressed left at (454, 255)
Screenshot: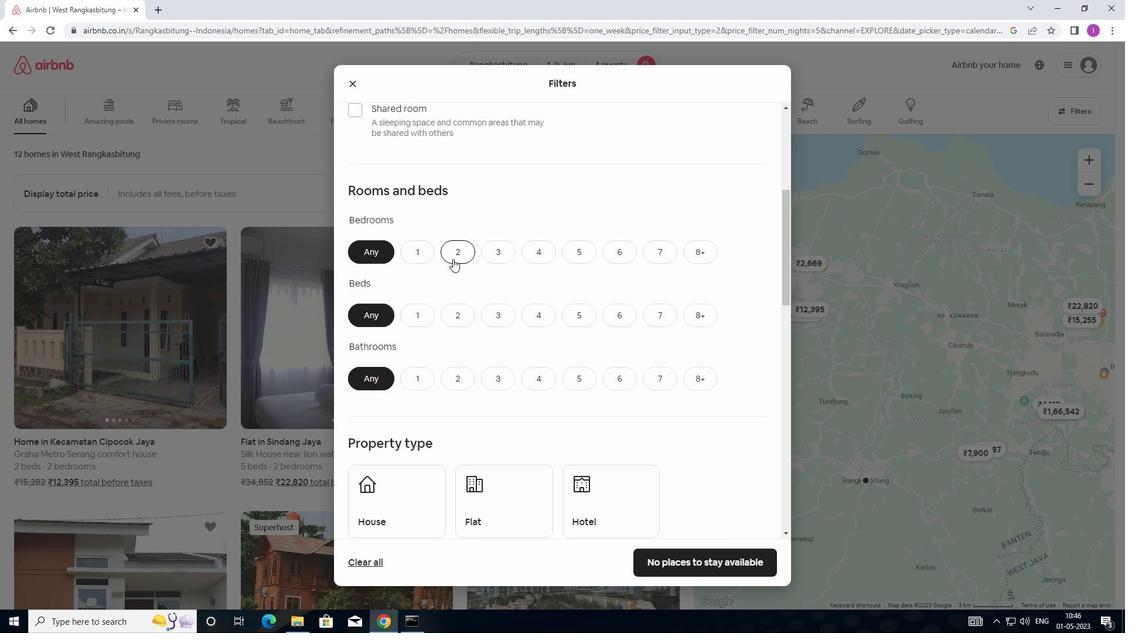 
Action: Mouse moved to (454, 319)
Screenshot: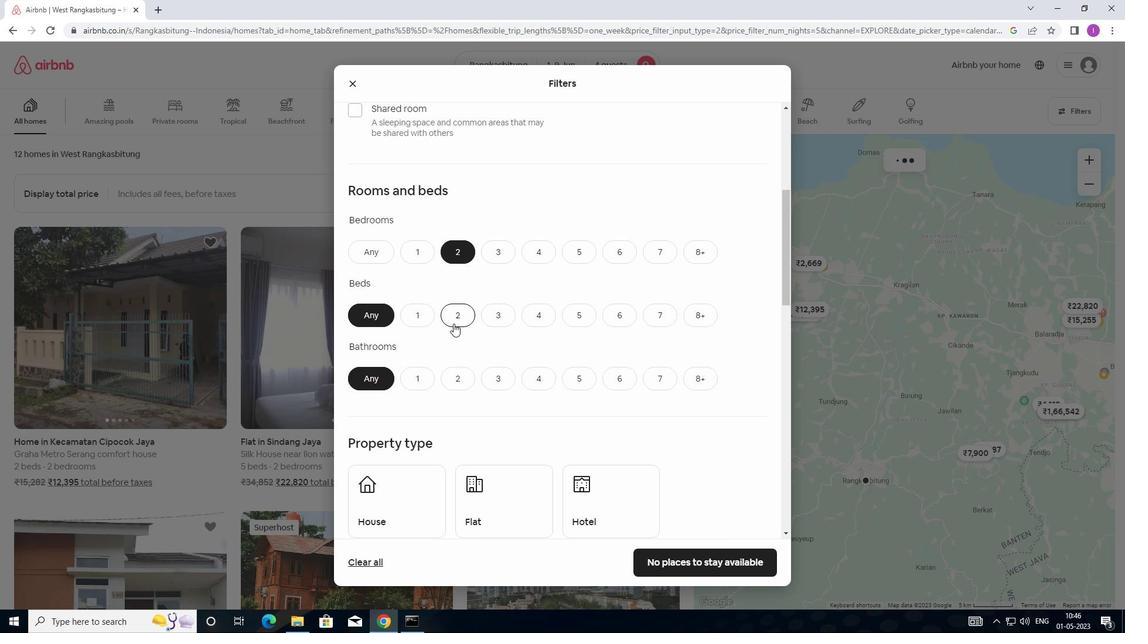 
Action: Mouse pressed left at (454, 319)
Screenshot: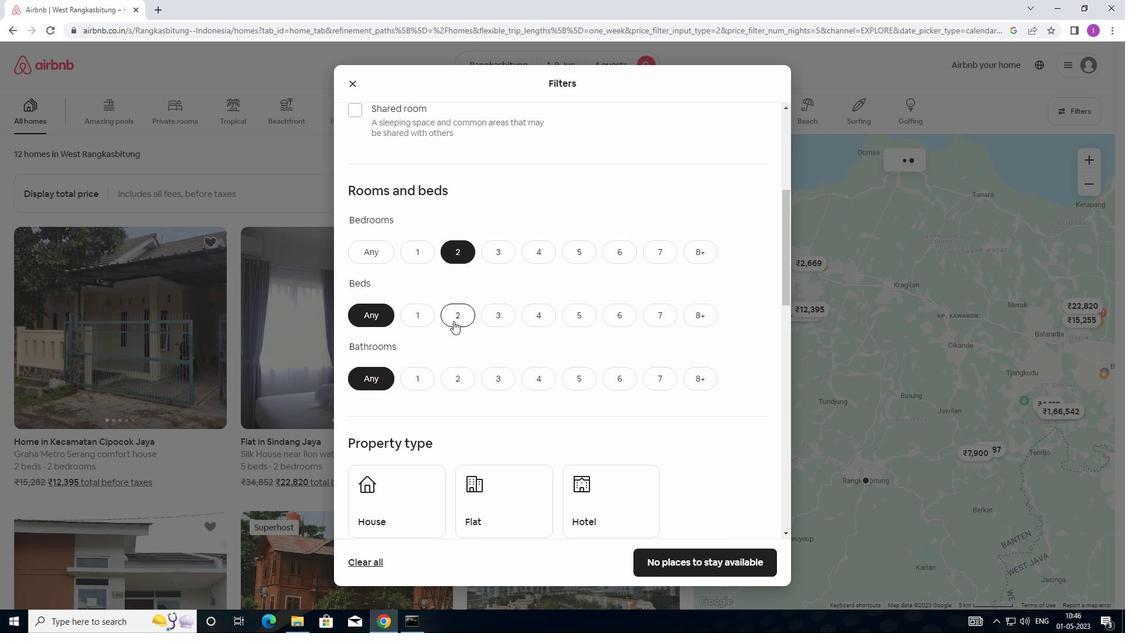 
Action: Mouse moved to (458, 373)
Screenshot: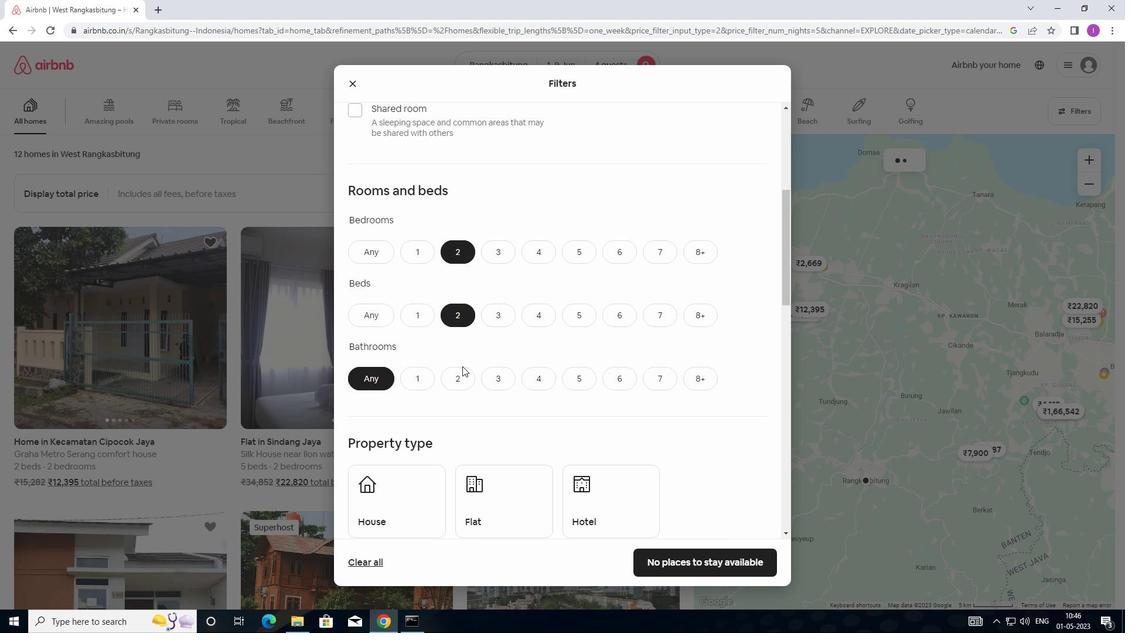 
Action: Mouse pressed left at (458, 373)
Screenshot: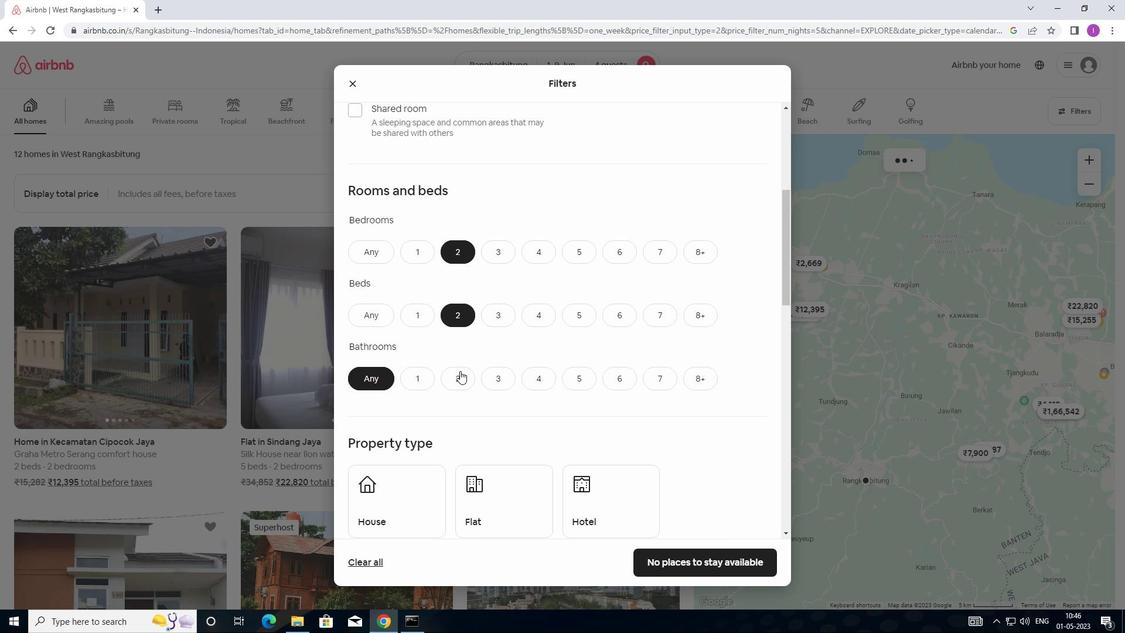 
Action: Mouse moved to (465, 380)
Screenshot: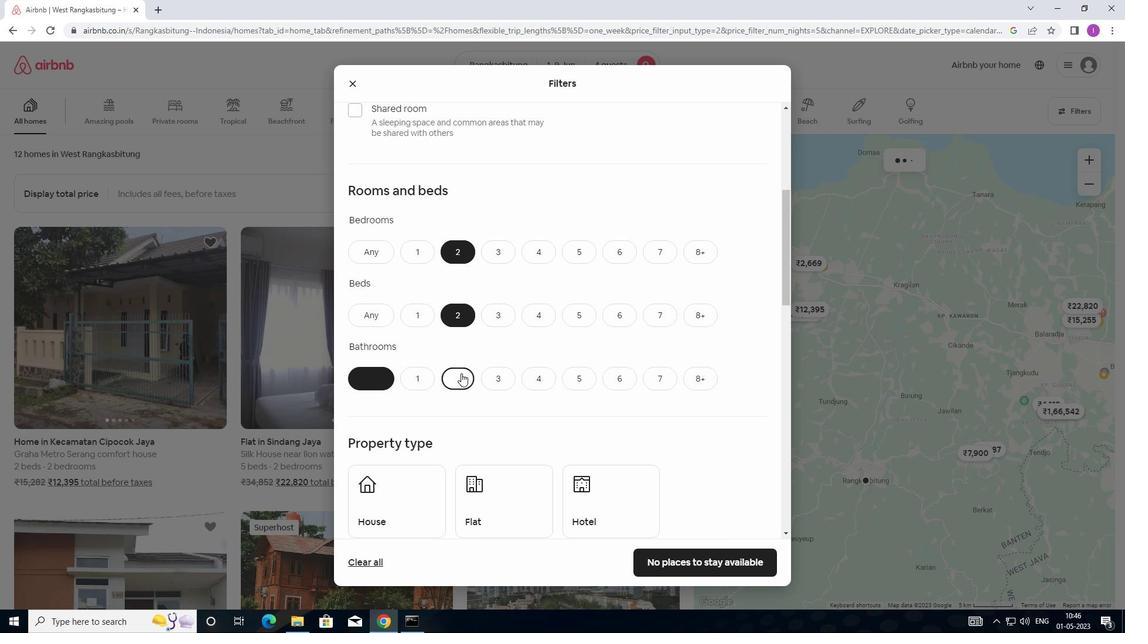 
Action: Mouse scrolled (465, 379) with delta (0, 0)
Screenshot: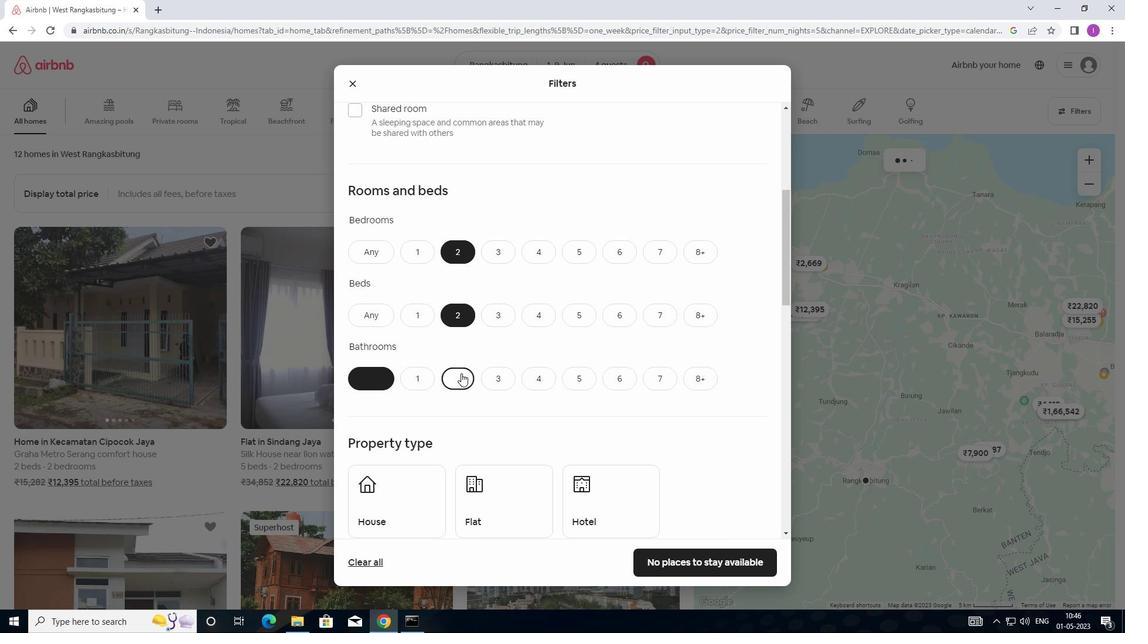 
Action: Mouse moved to (468, 384)
Screenshot: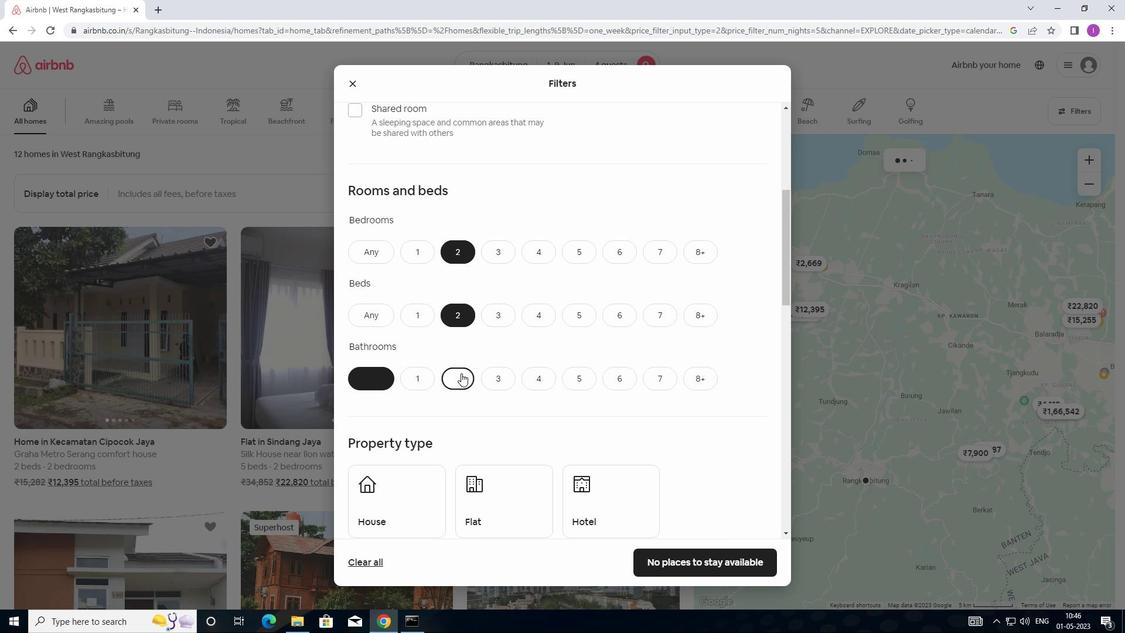 
Action: Mouse scrolled (468, 383) with delta (0, 0)
Screenshot: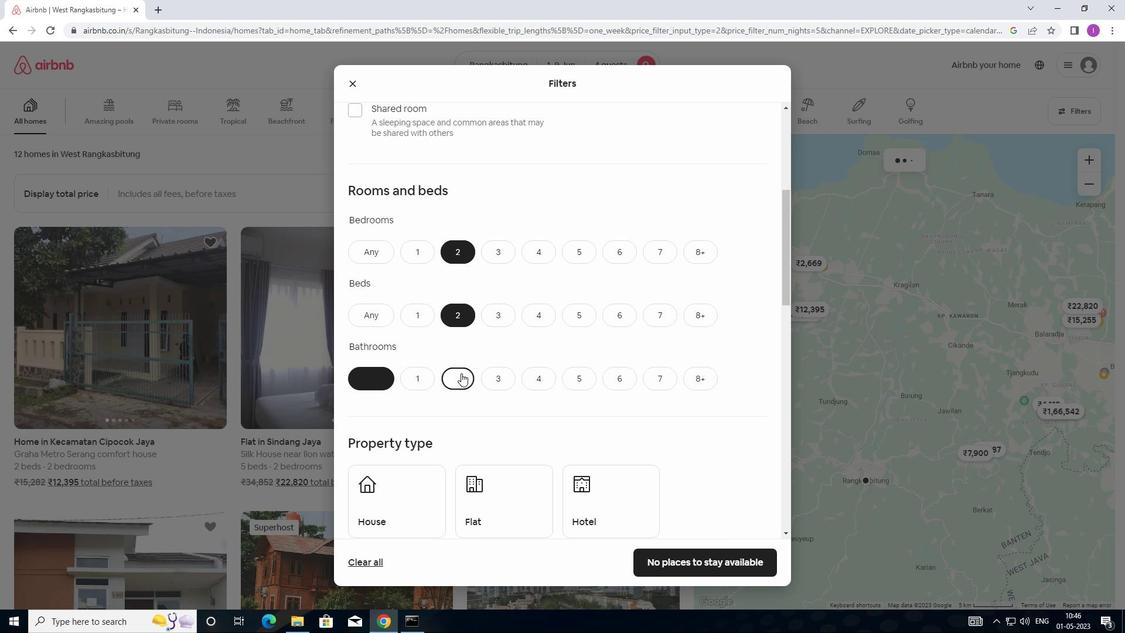 
Action: Mouse moved to (468, 385)
Screenshot: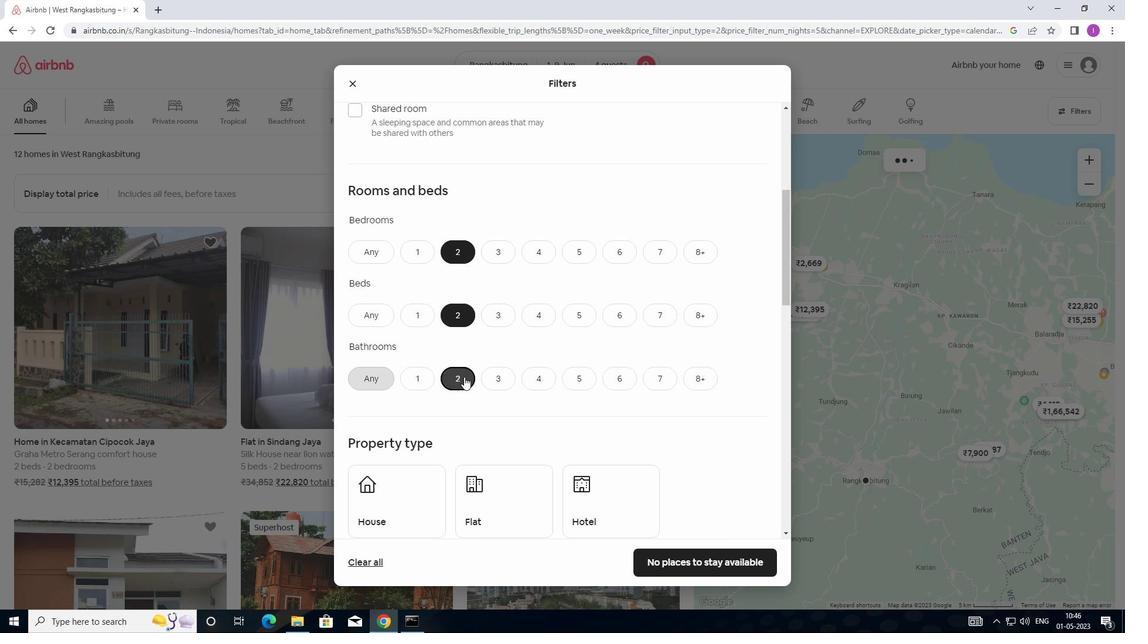 
Action: Mouse scrolled (468, 385) with delta (0, 0)
Screenshot: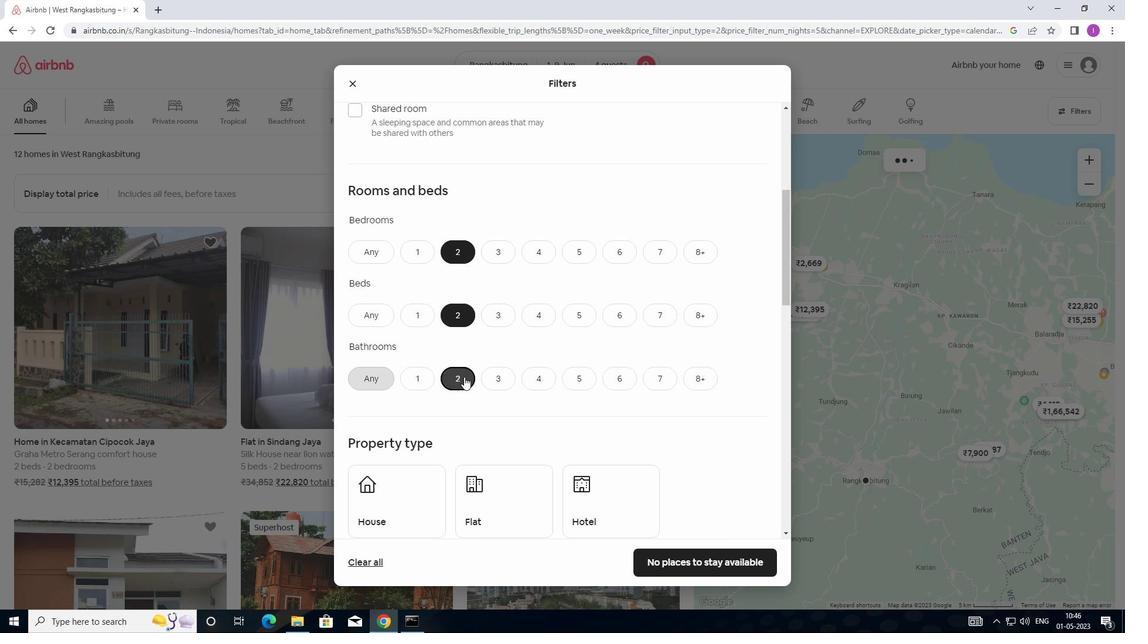 
Action: Mouse moved to (469, 386)
Screenshot: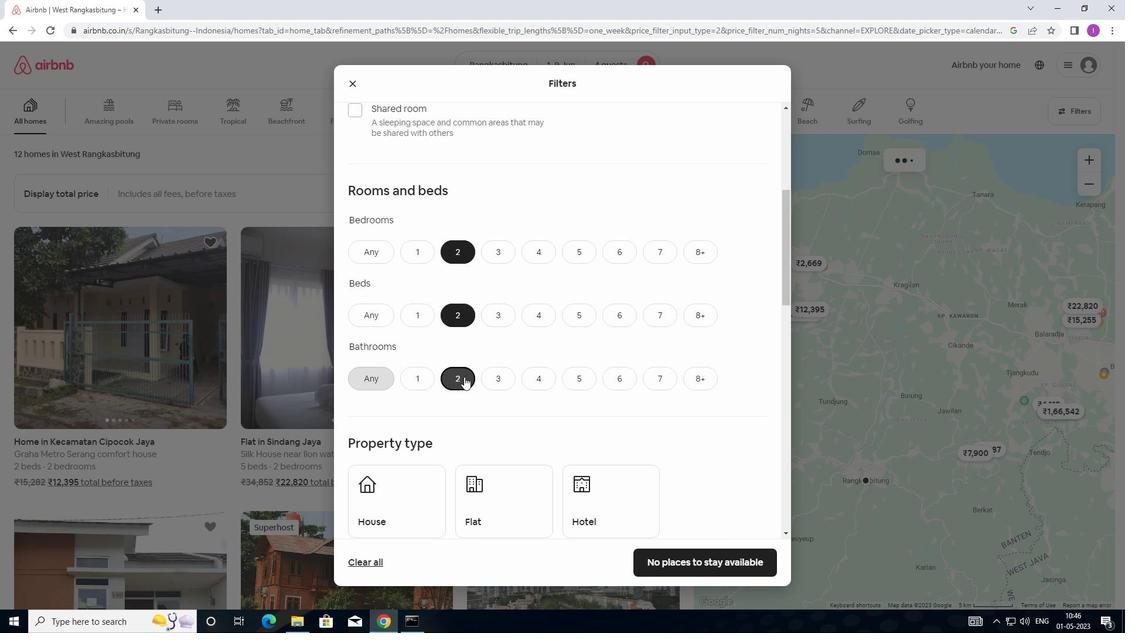 
Action: Mouse scrolled (469, 385) with delta (0, 0)
Screenshot: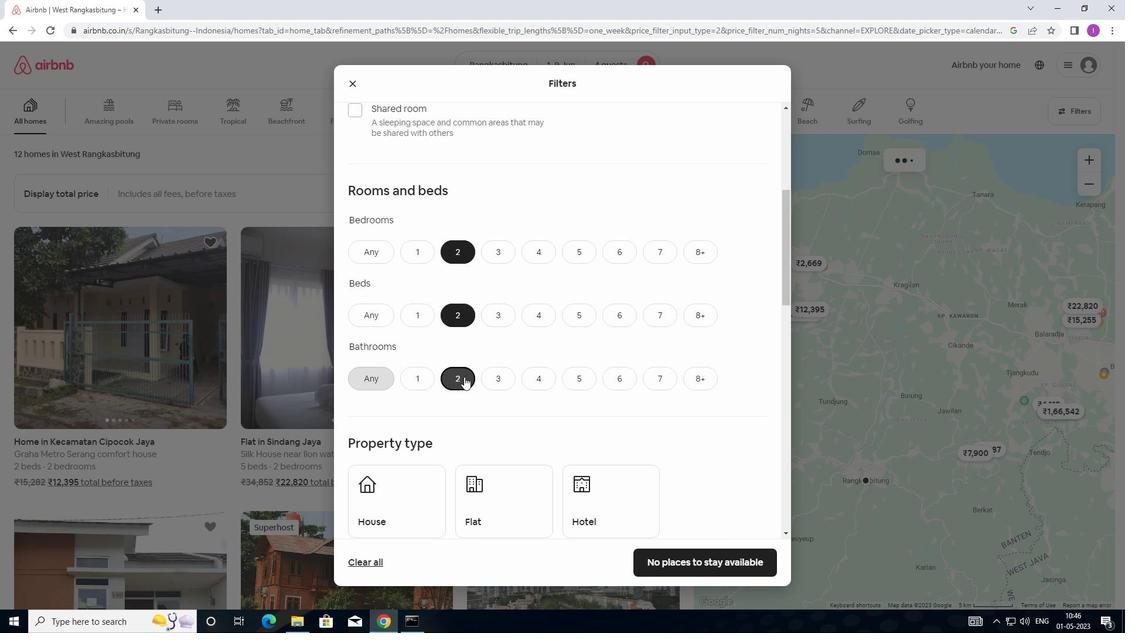 
Action: Mouse moved to (418, 290)
Screenshot: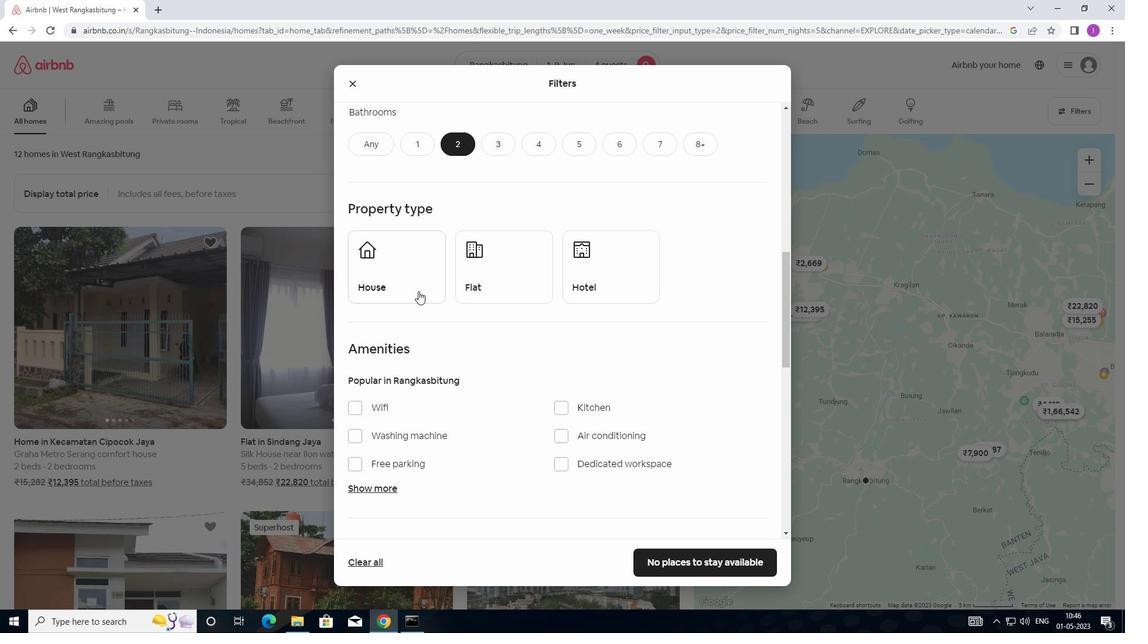
Action: Mouse pressed left at (418, 290)
Screenshot: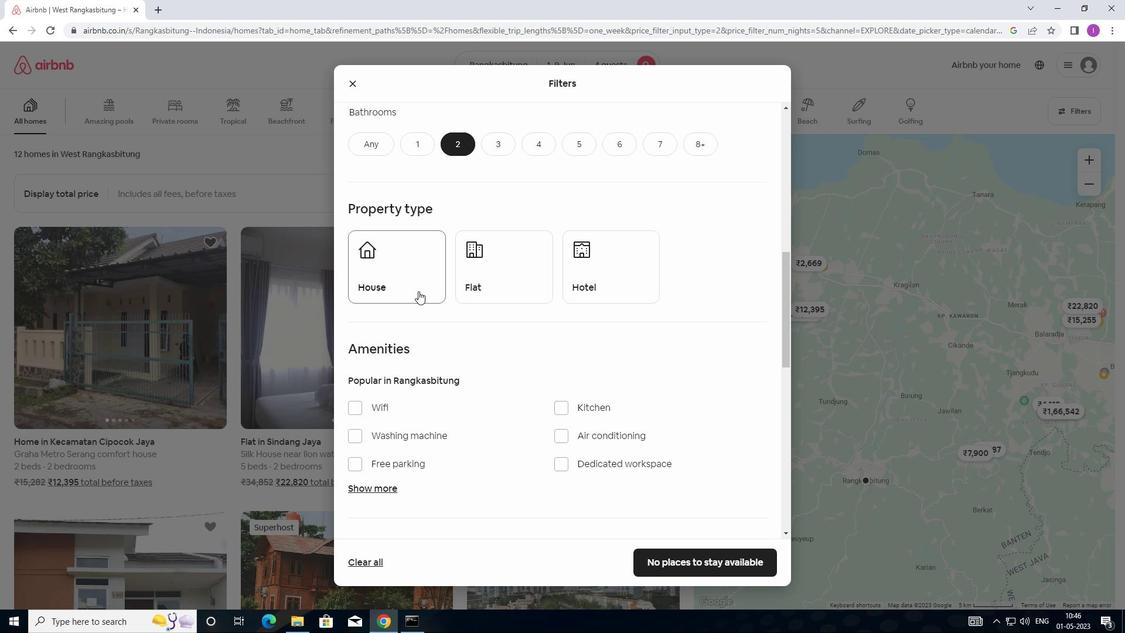 
Action: Mouse moved to (466, 288)
Screenshot: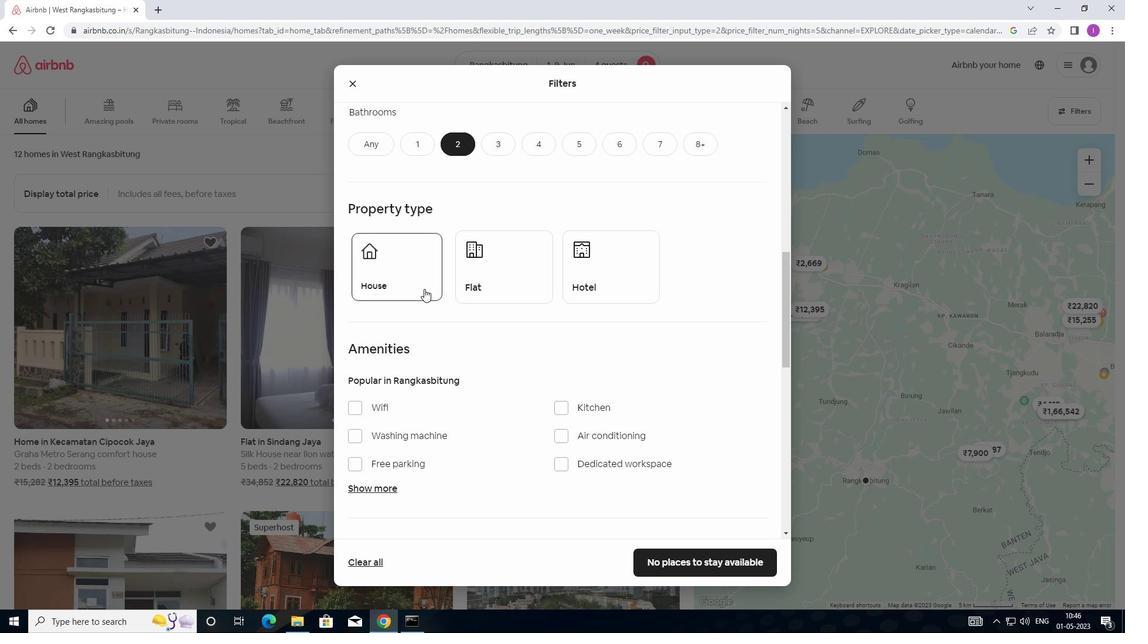
Action: Mouse pressed left at (466, 288)
Screenshot: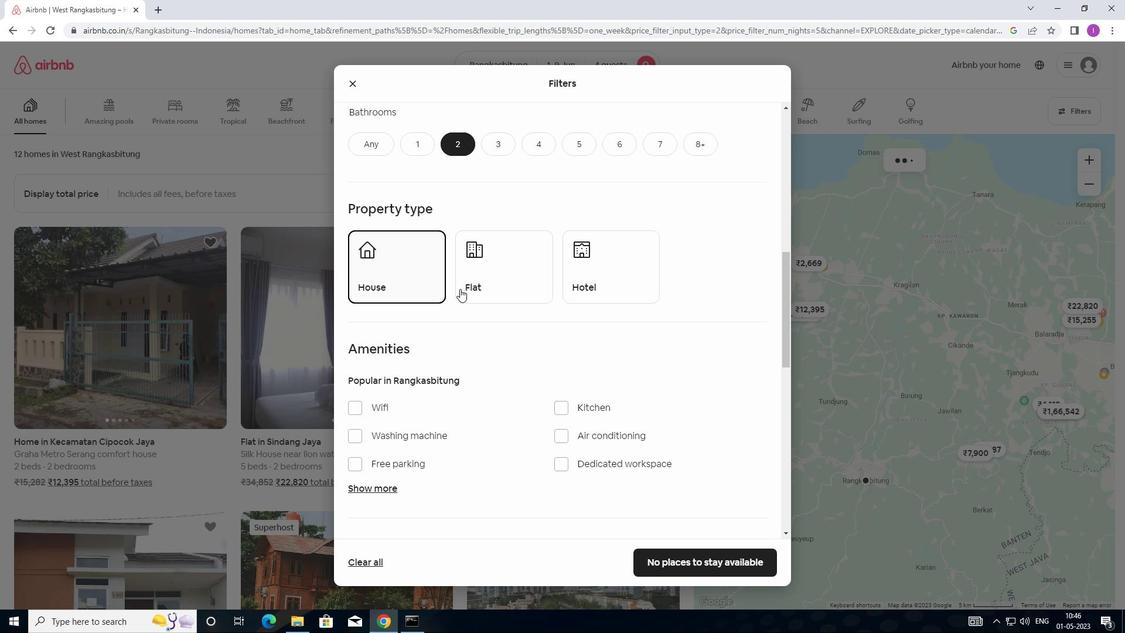 
Action: Mouse moved to (533, 331)
Screenshot: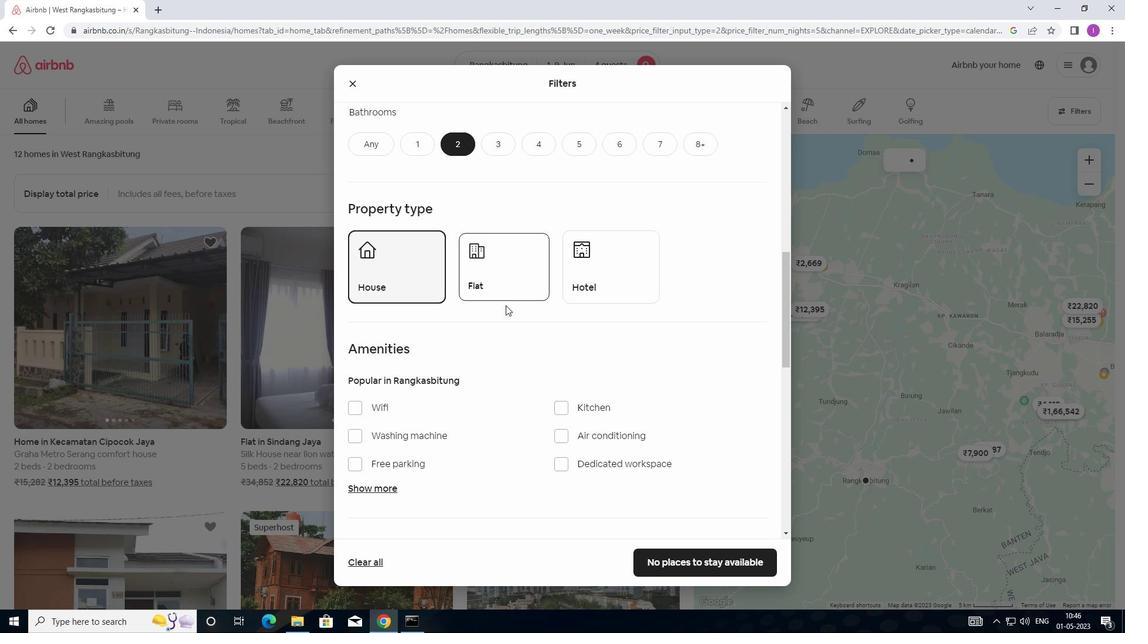 
Action: Mouse scrolled (533, 331) with delta (0, 0)
Screenshot: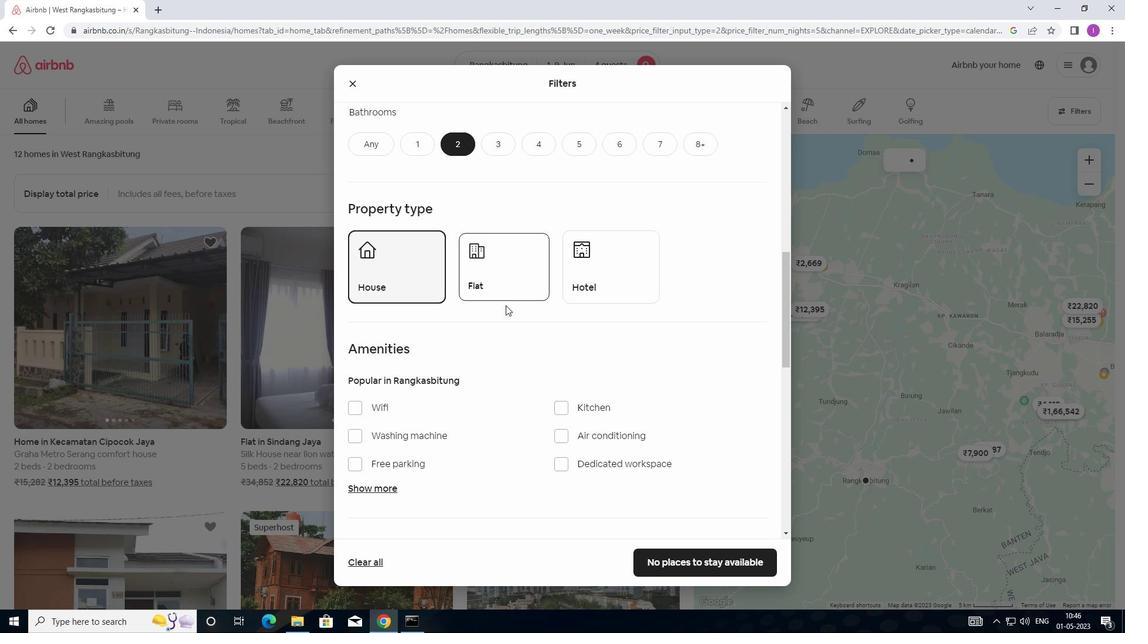 
Action: Mouse moved to (535, 334)
Screenshot: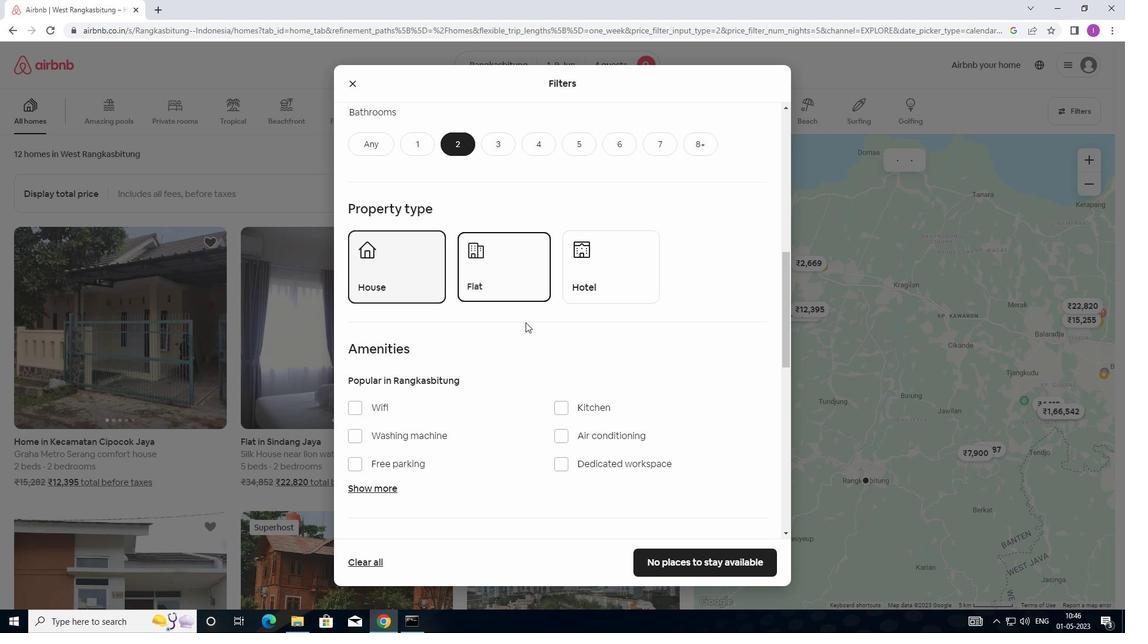 
Action: Mouse scrolled (535, 334) with delta (0, 0)
Screenshot: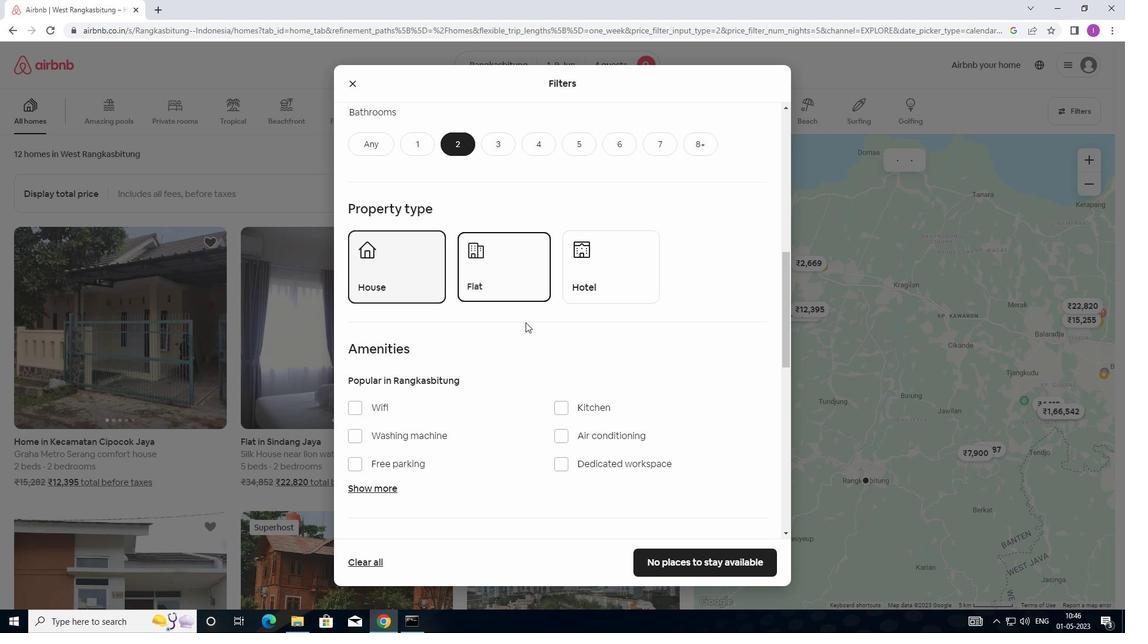
Action: Mouse moved to (537, 337)
Screenshot: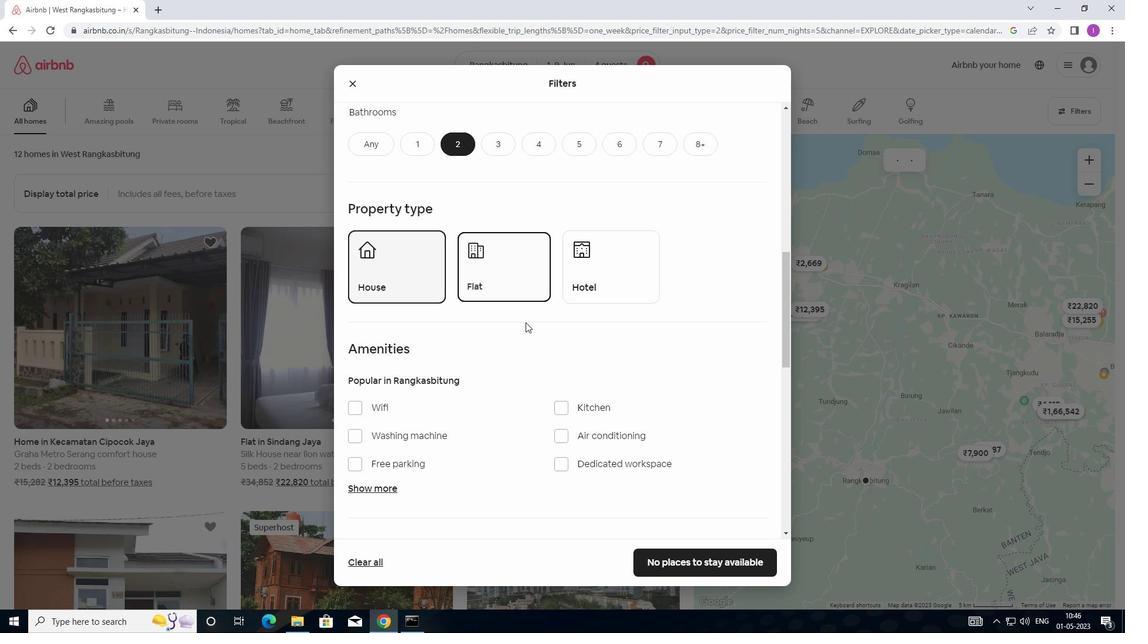 
Action: Mouse scrolled (537, 336) with delta (0, 0)
Screenshot: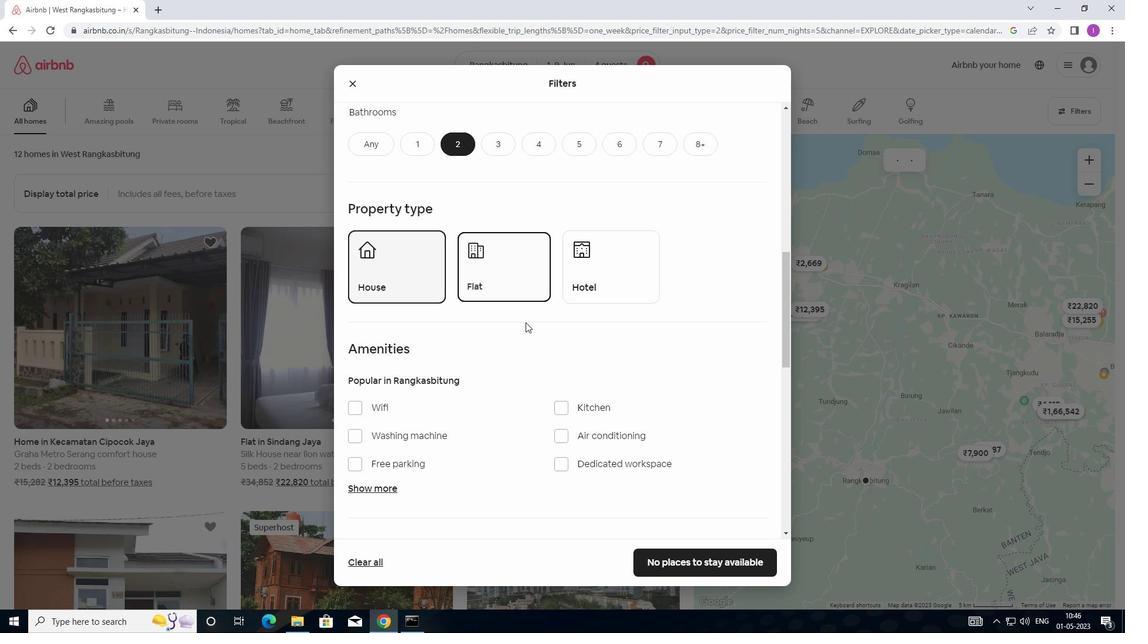 
Action: Mouse moved to (538, 338)
Screenshot: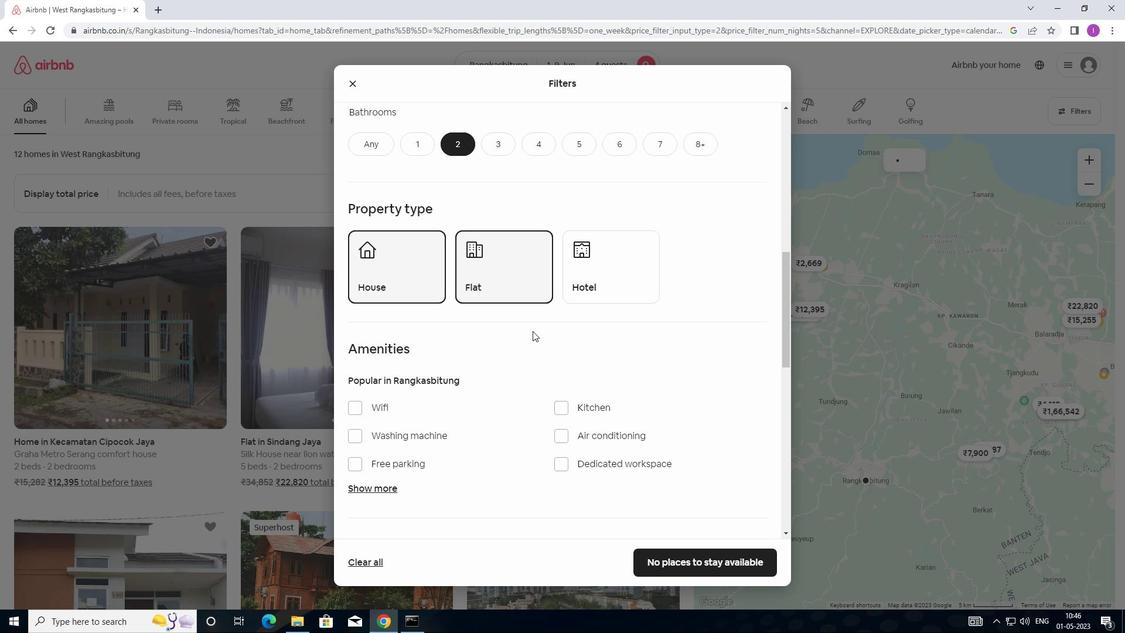 
Action: Mouse scrolled (538, 338) with delta (0, 0)
Screenshot: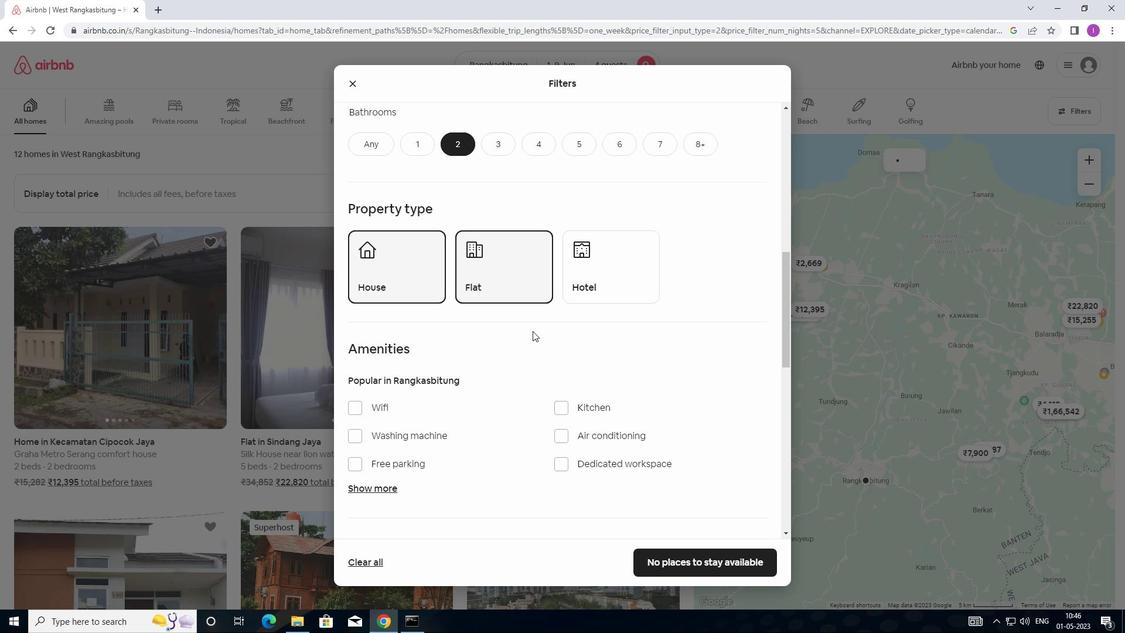 
Action: Mouse moved to (629, 358)
Screenshot: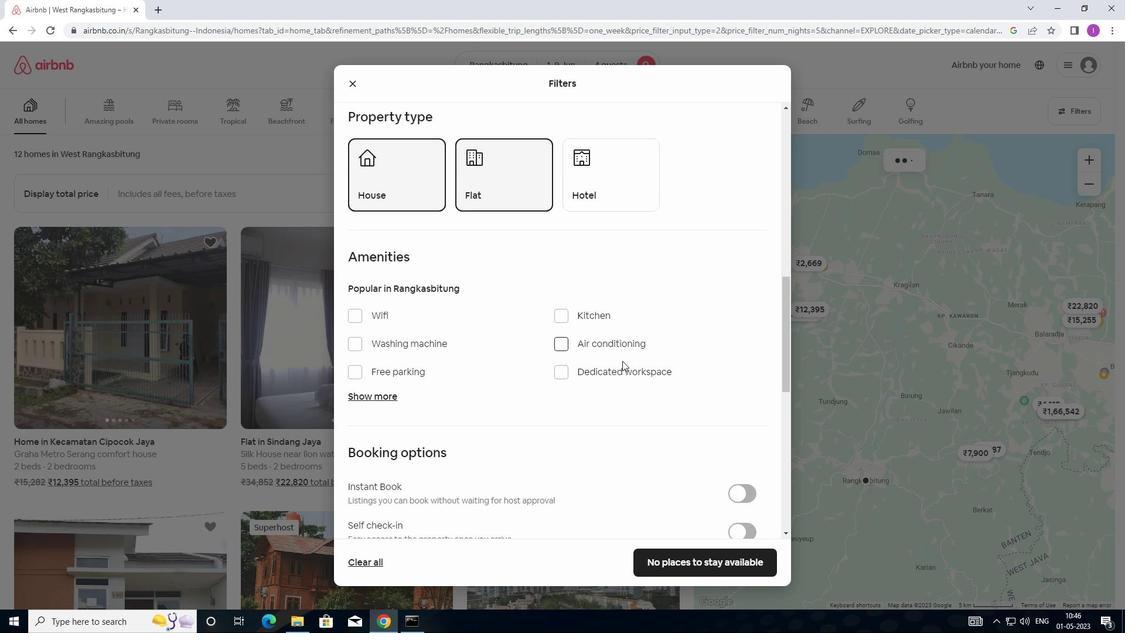 
Action: Mouse scrolled (629, 357) with delta (0, 0)
Screenshot: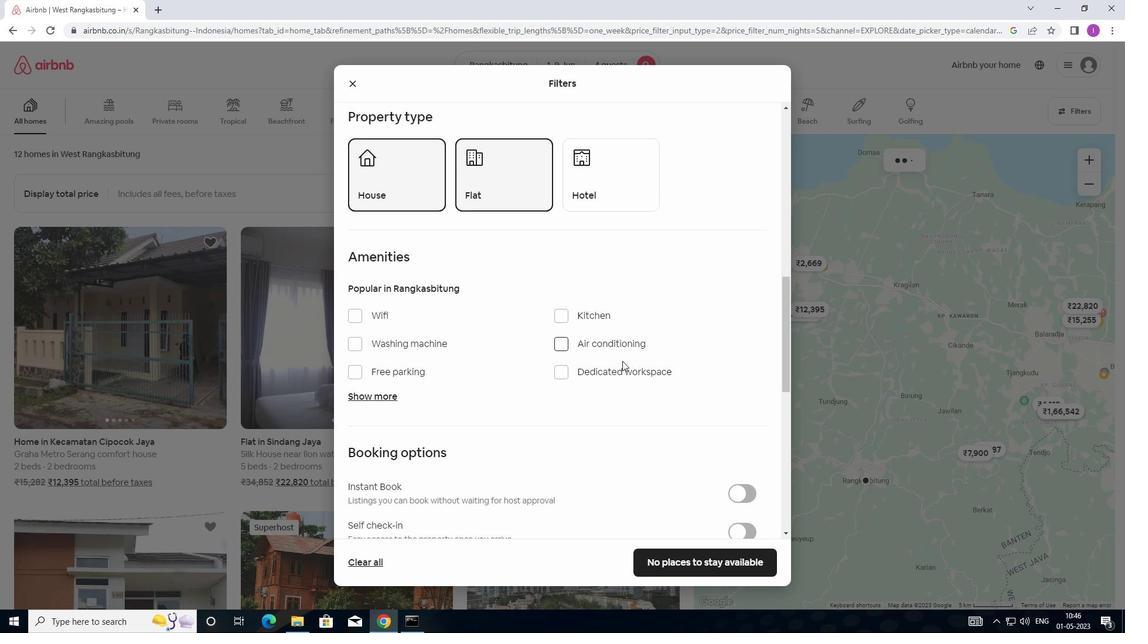 
Action: Mouse scrolled (629, 357) with delta (0, 0)
Screenshot: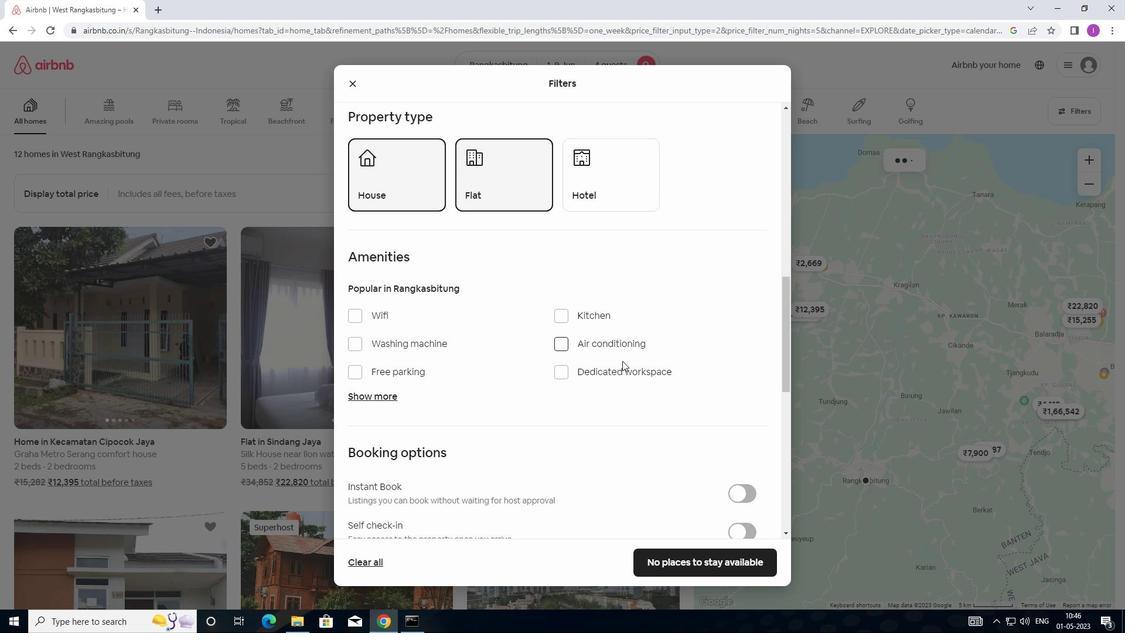 
Action: Mouse scrolled (629, 357) with delta (0, 0)
Screenshot: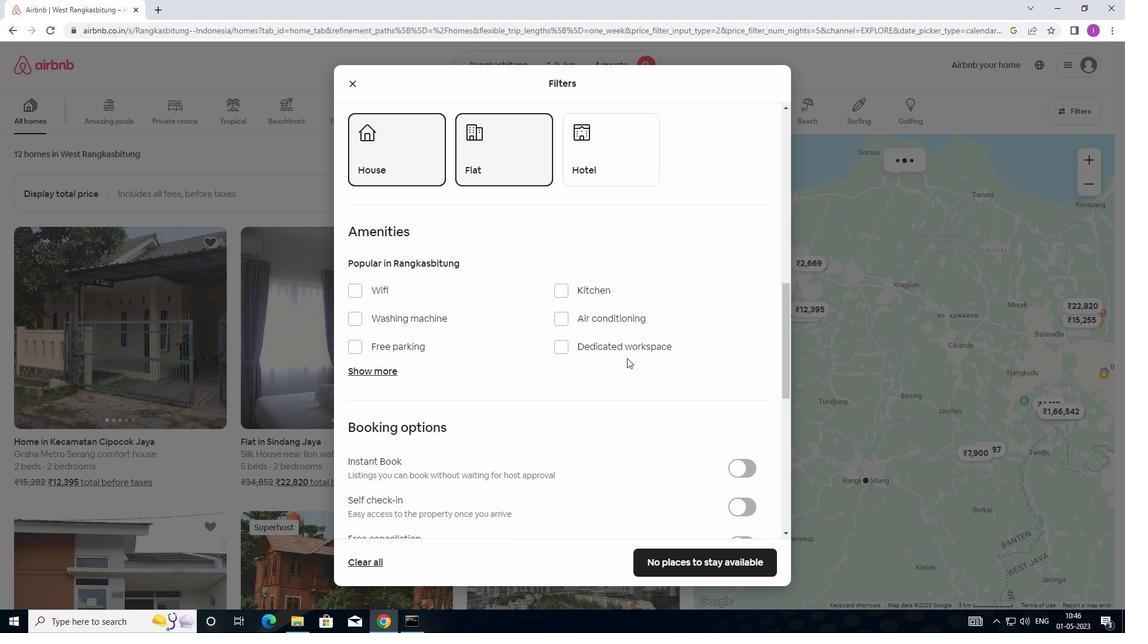 
Action: Mouse scrolled (629, 357) with delta (0, 0)
Screenshot: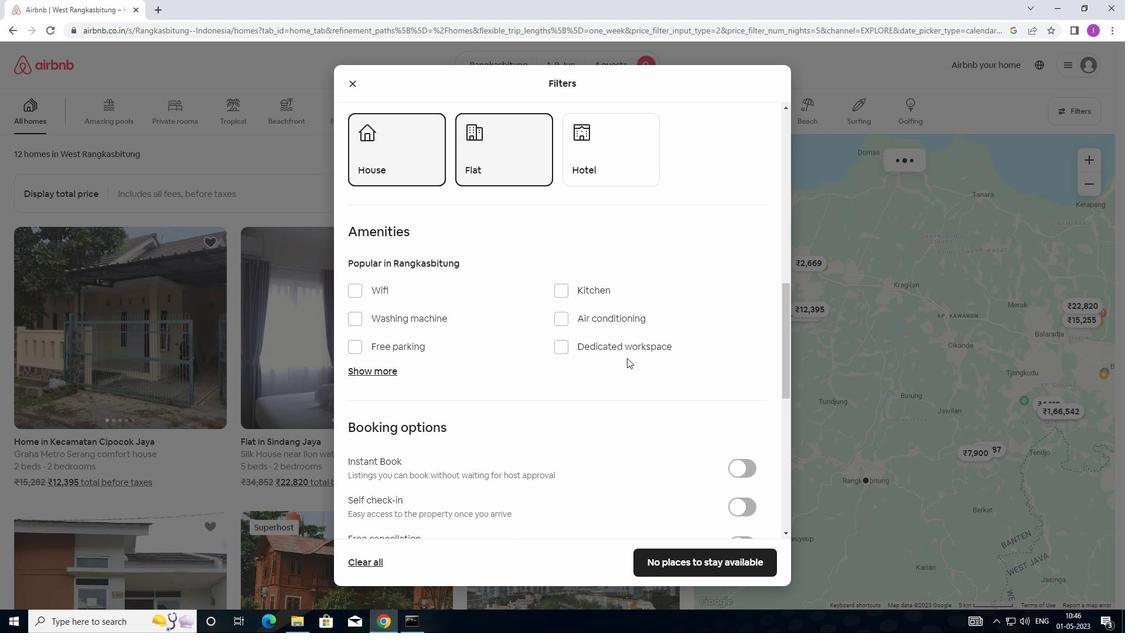 
Action: Mouse moved to (750, 274)
Screenshot: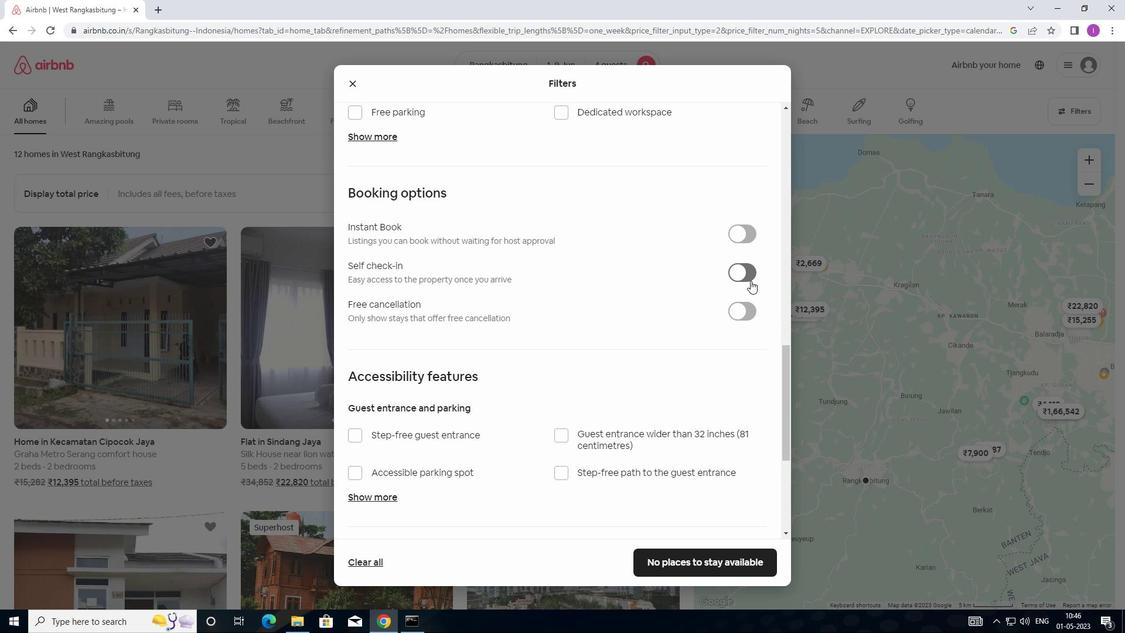 
Action: Mouse pressed left at (750, 274)
Screenshot: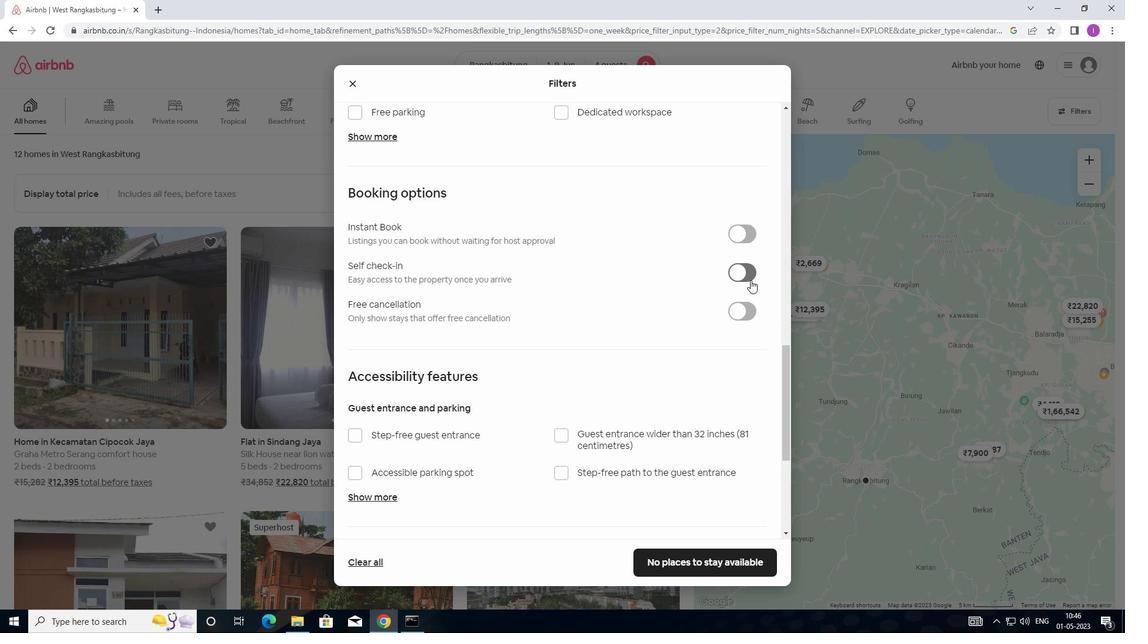 
Action: Mouse moved to (550, 393)
Screenshot: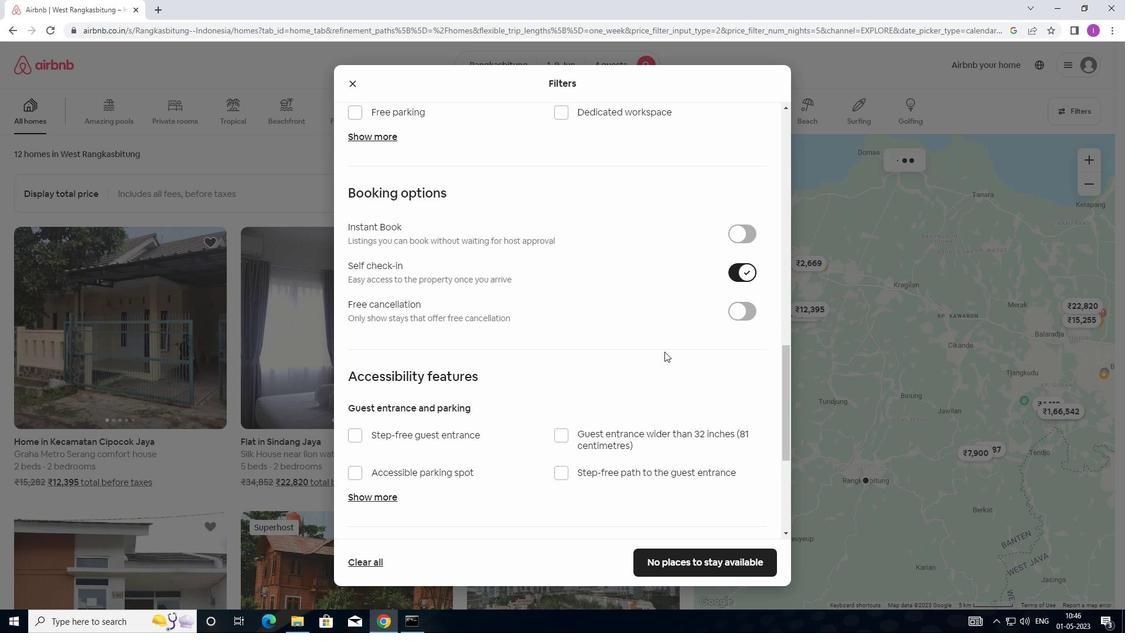 
Action: Mouse scrolled (550, 393) with delta (0, 0)
Screenshot: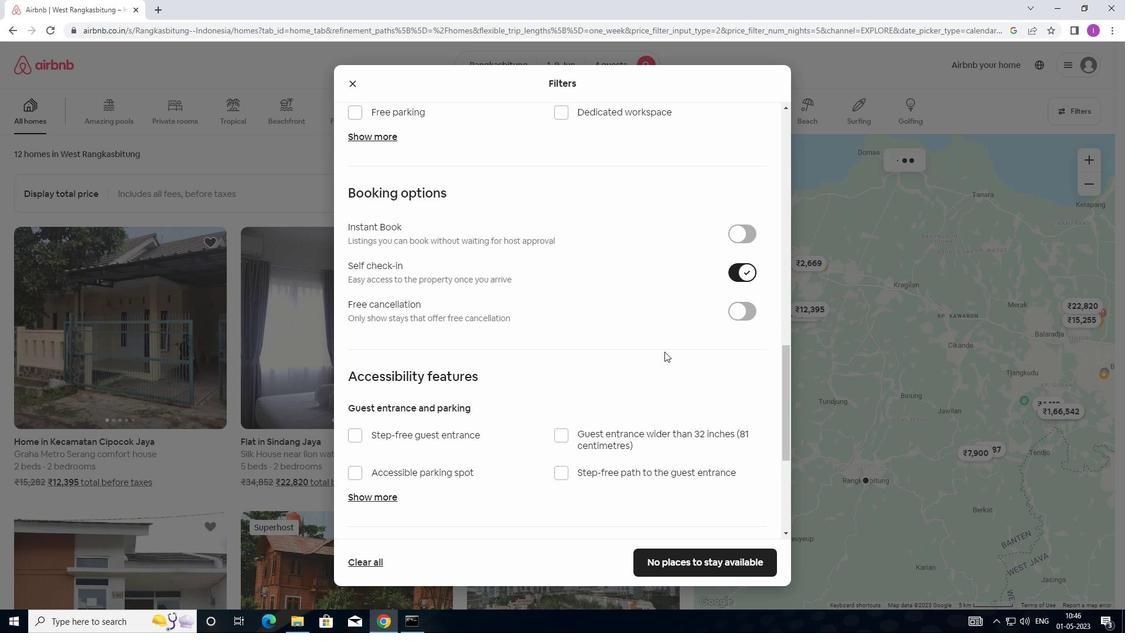 
Action: Mouse moved to (543, 400)
Screenshot: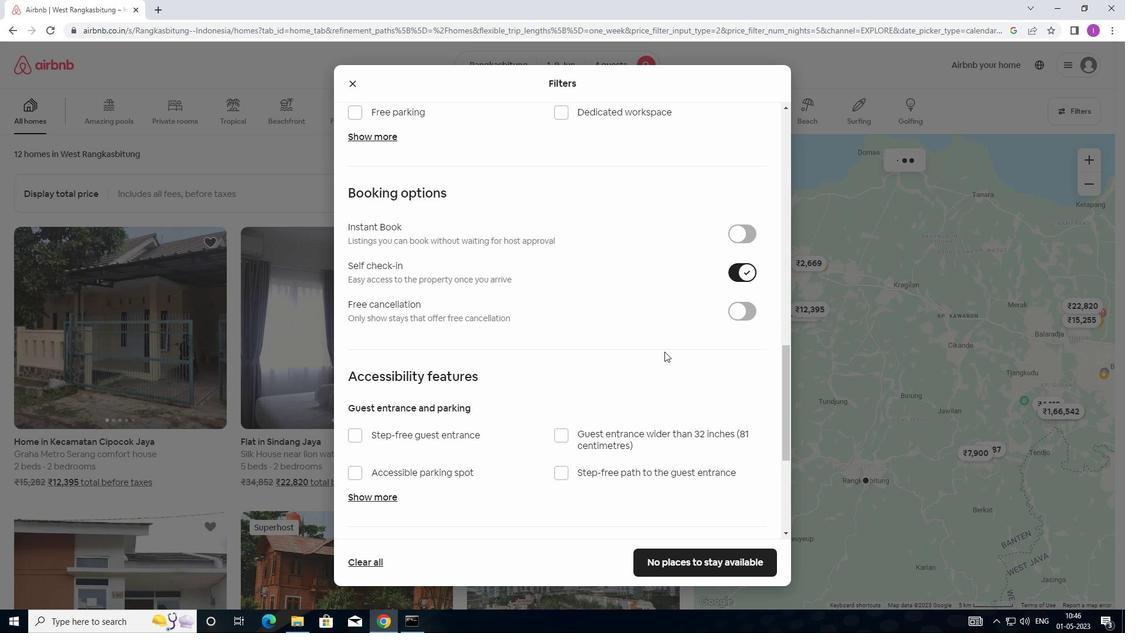 
Action: Mouse scrolled (543, 399) with delta (0, 0)
Screenshot: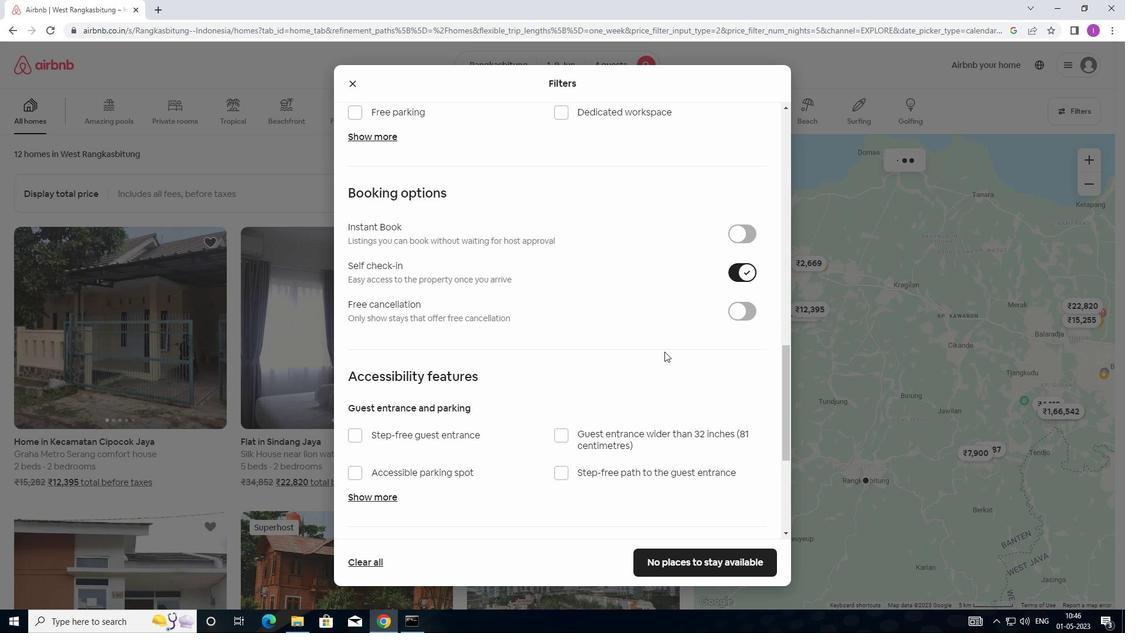 
Action: Mouse moved to (542, 401)
Screenshot: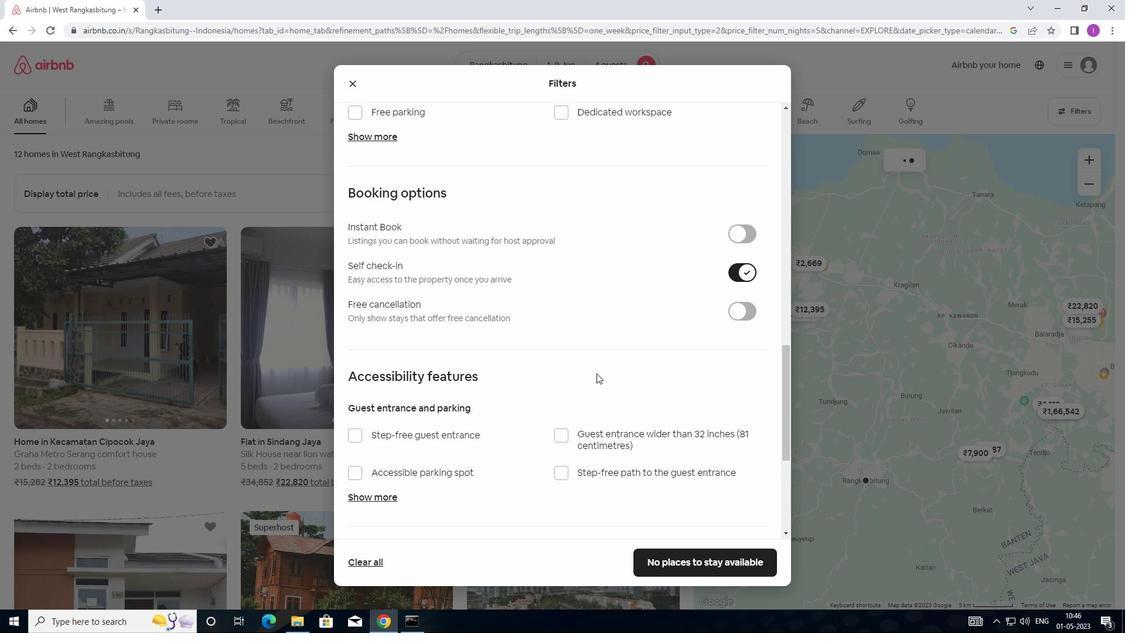 
Action: Mouse scrolled (542, 400) with delta (0, 0)
Screenshot: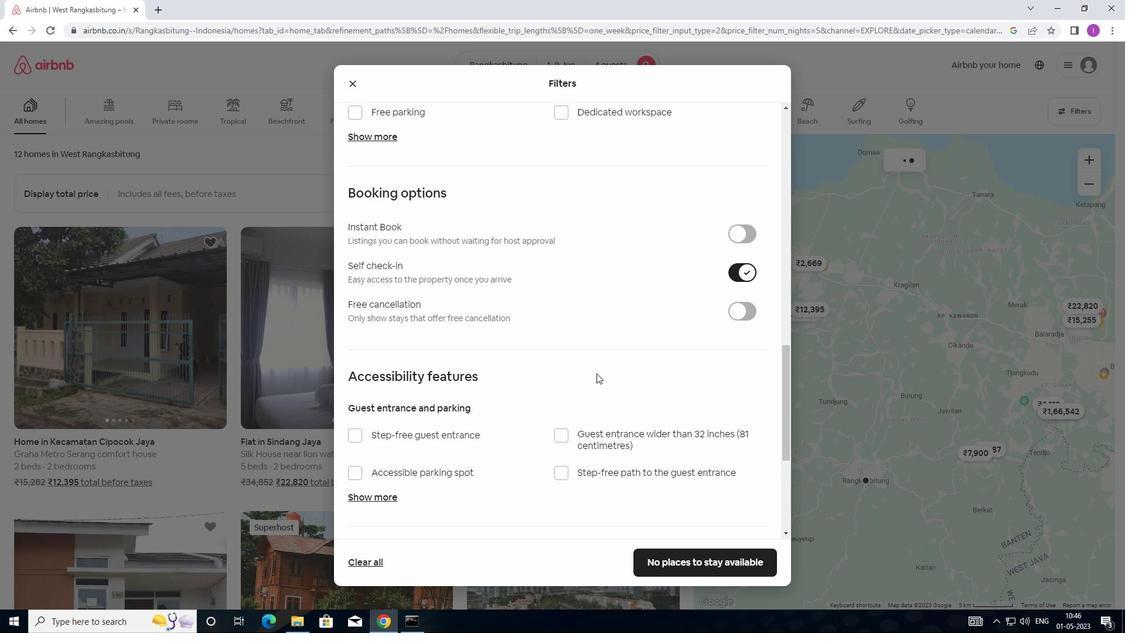 
Action: Mouse moved to (540, 404)
Screenshot: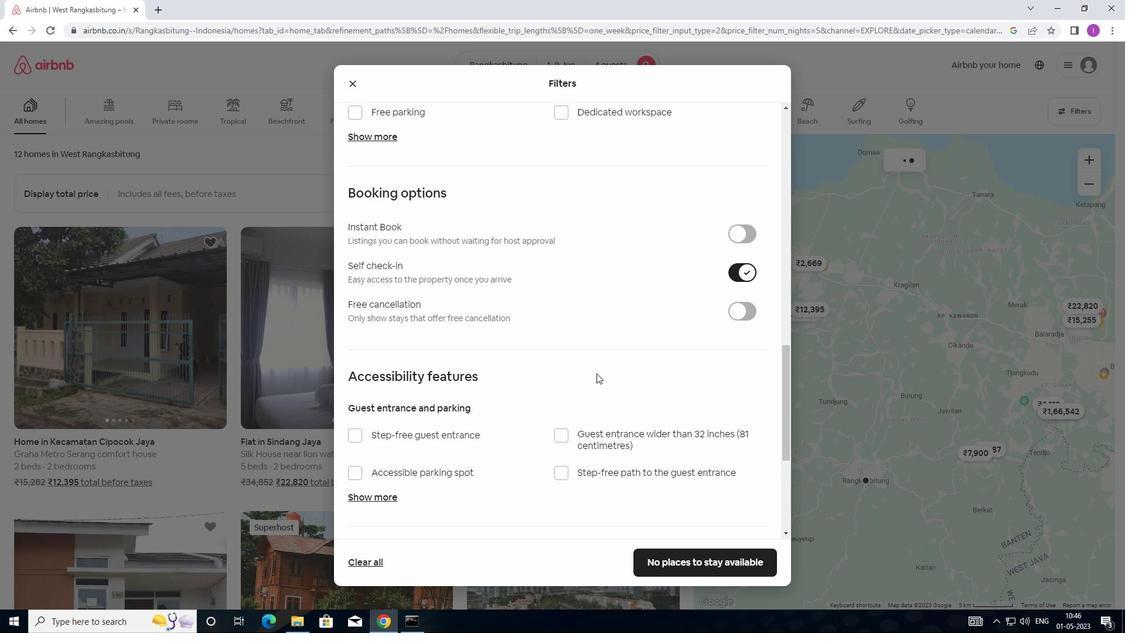 
Action: Mouse scrolled (540, 403) with delta (0, 0)
Screenshot: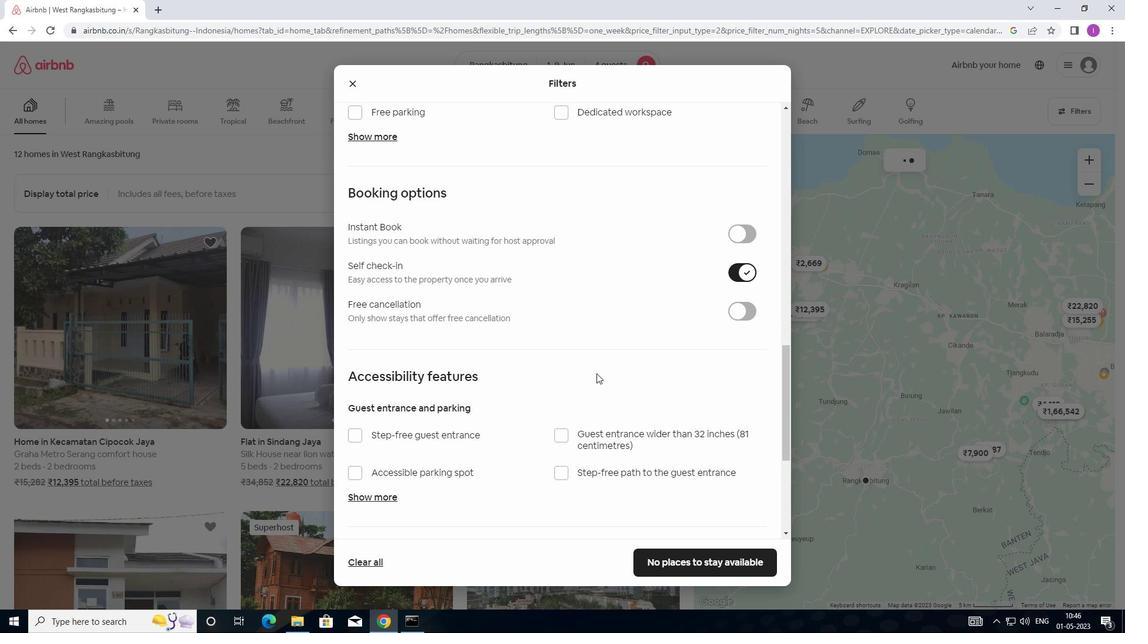 
Action: Mouse moved to (537, 408)
Screenshot: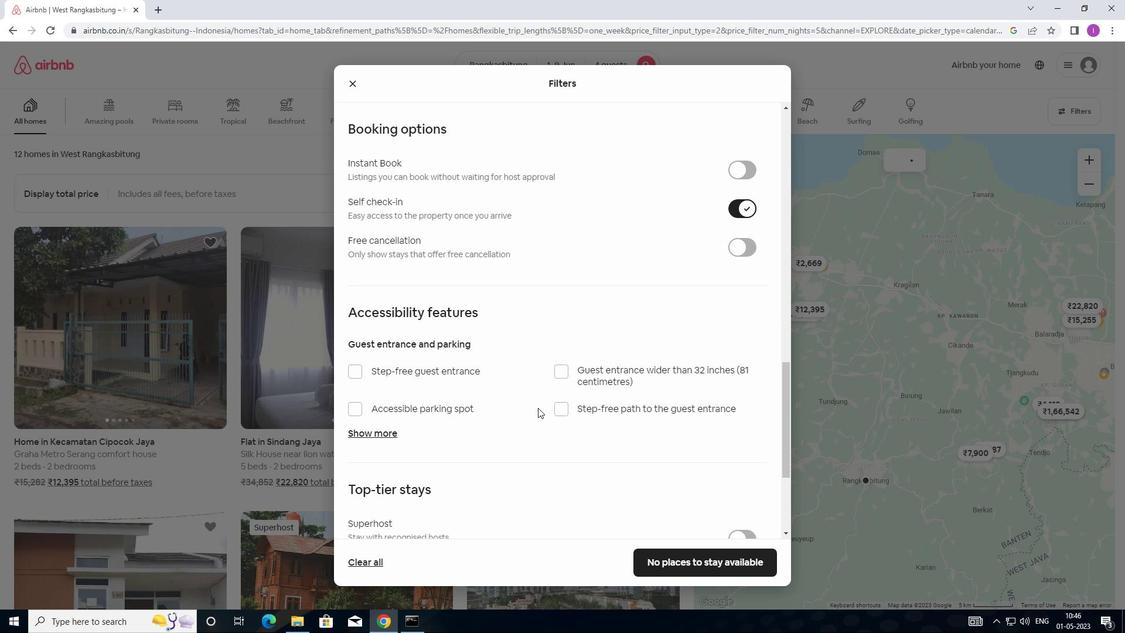 
Action: Mouse scrolled (537, 407) with delta (0, 0)
Screenshot: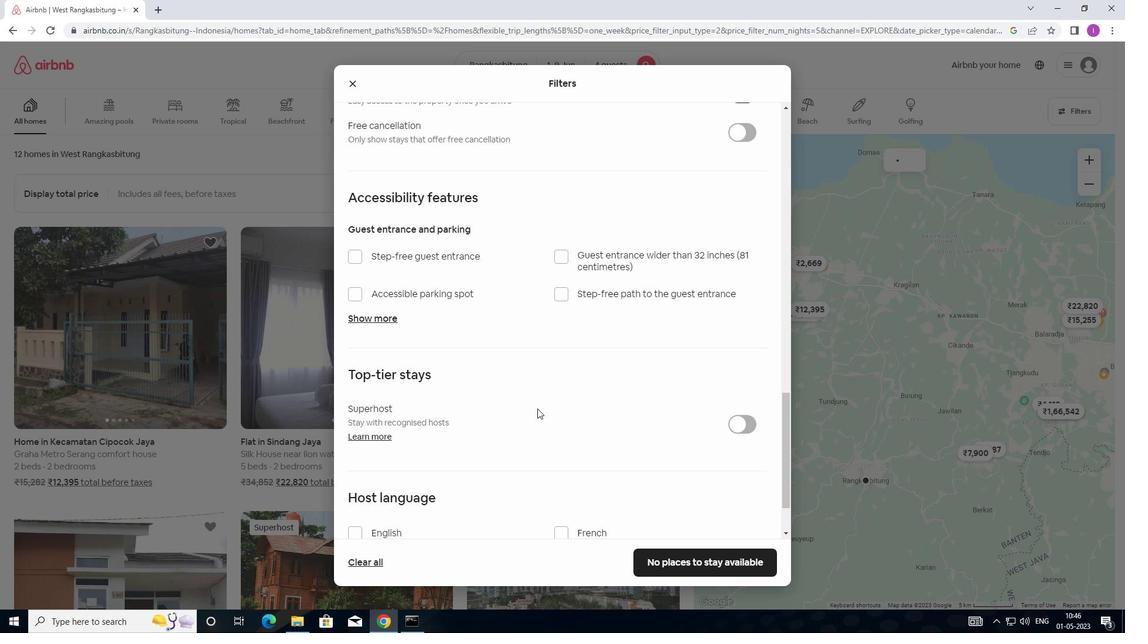 
Action: Mouse scrolled (537, 407) with delta (0, 0)
Screenshot: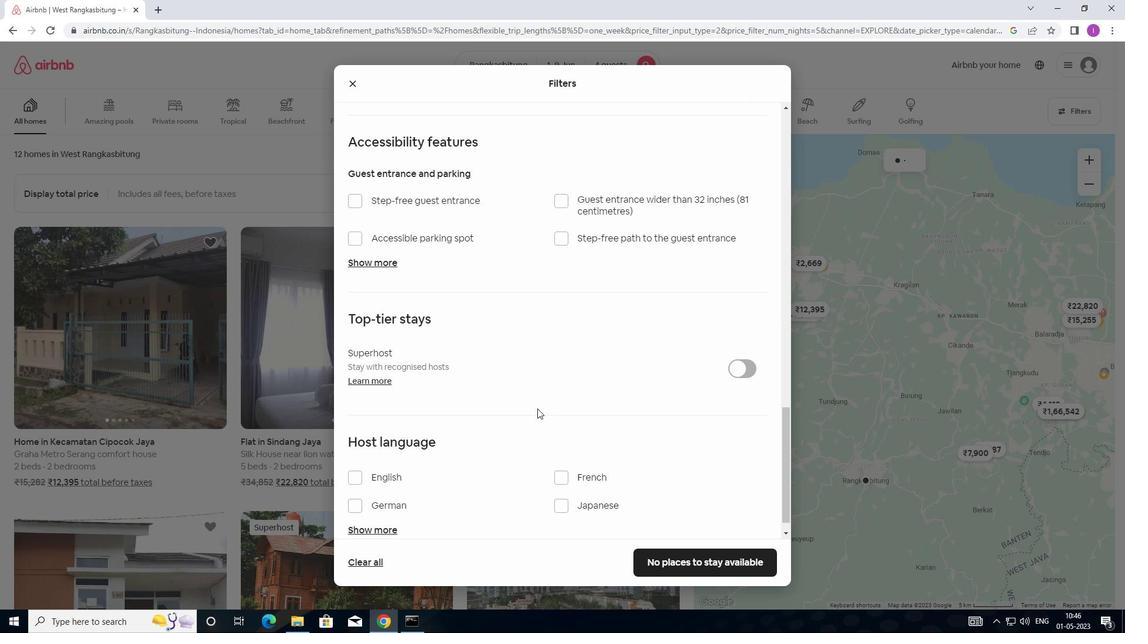 
Action: Mouse scrolled (537, 407) with delta (0, 0)
Screenshot: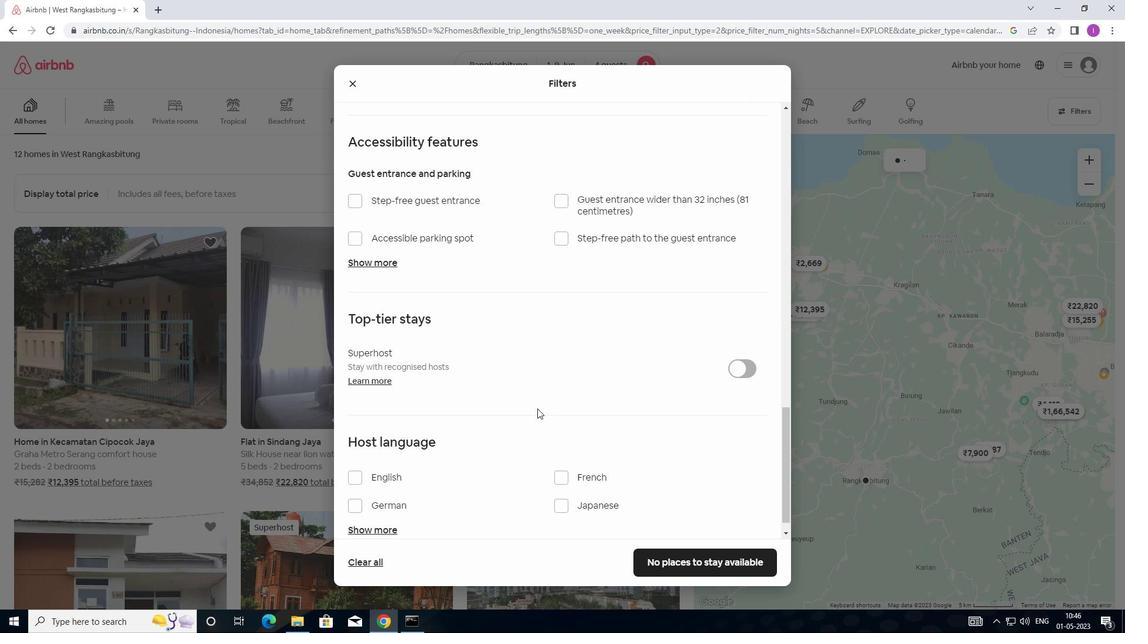 
Action: Mouse moved to (536, 410)
Screenshot: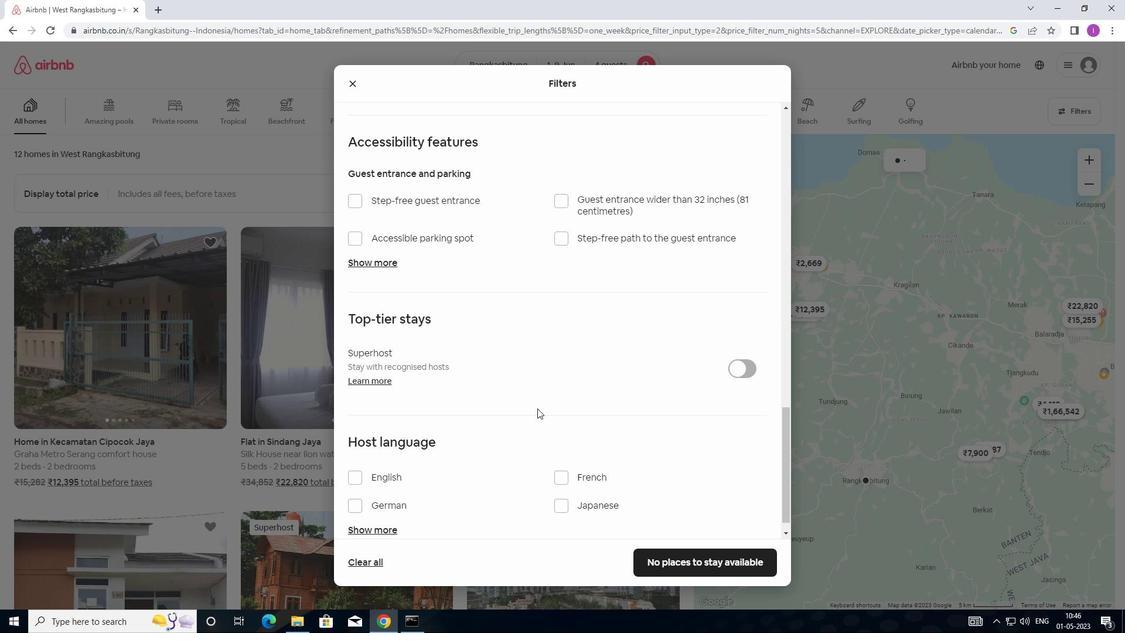 
Action: Mouse scrolled (536, 410) with delta (0, 0)
Screenshot: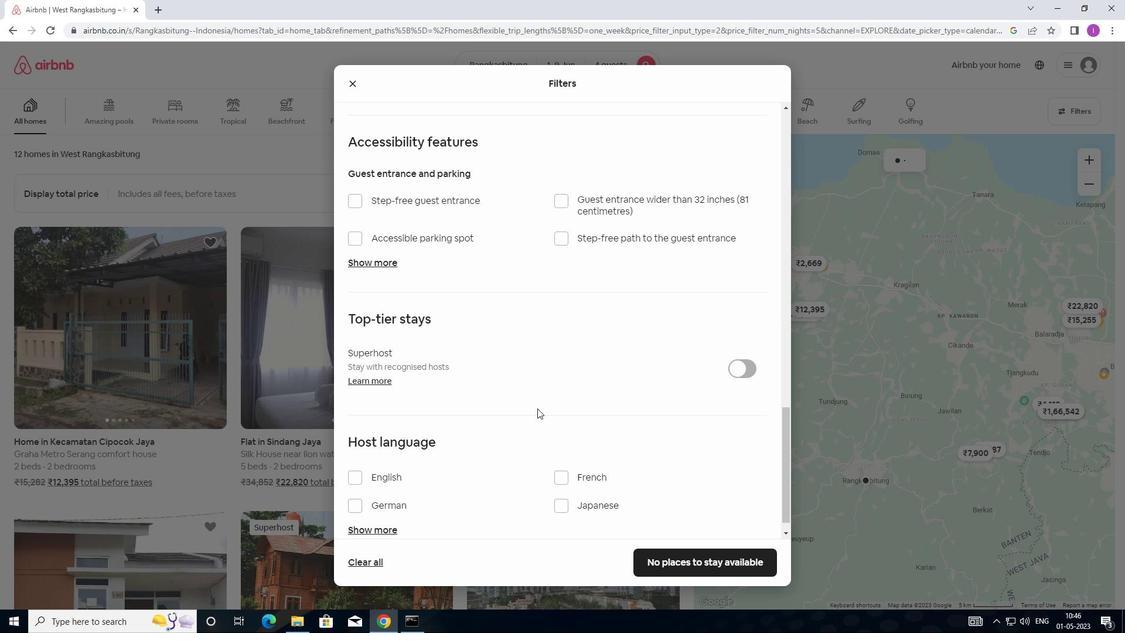 
Action: Mouse moved to (364, 454)
Screenshot: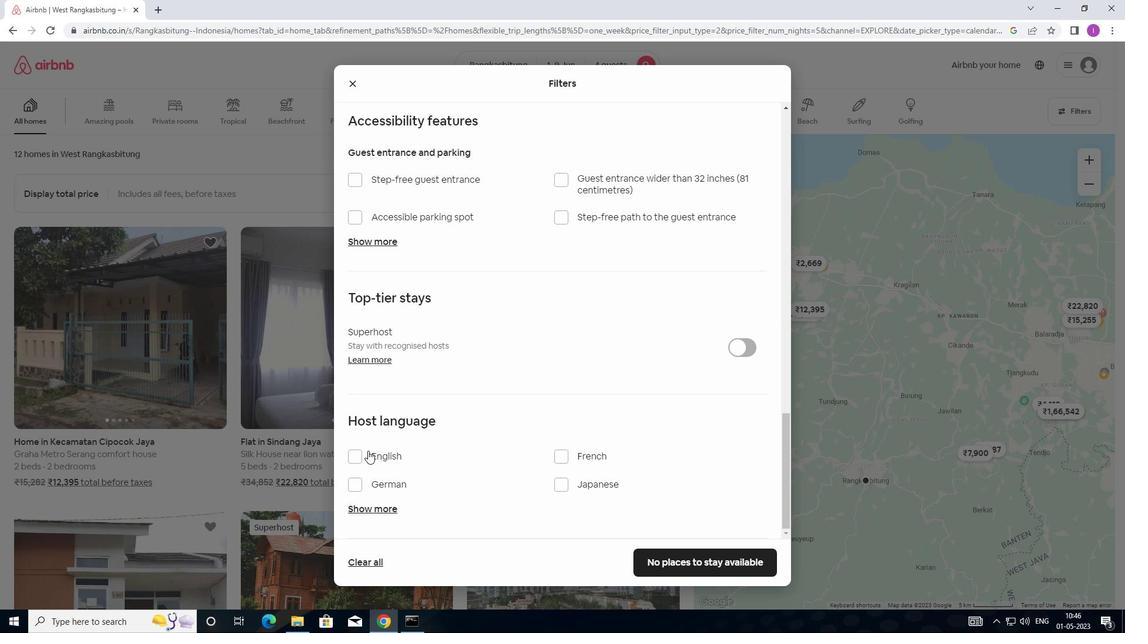 
Action: Mouse pressed left at (364, 454)
Screenshot: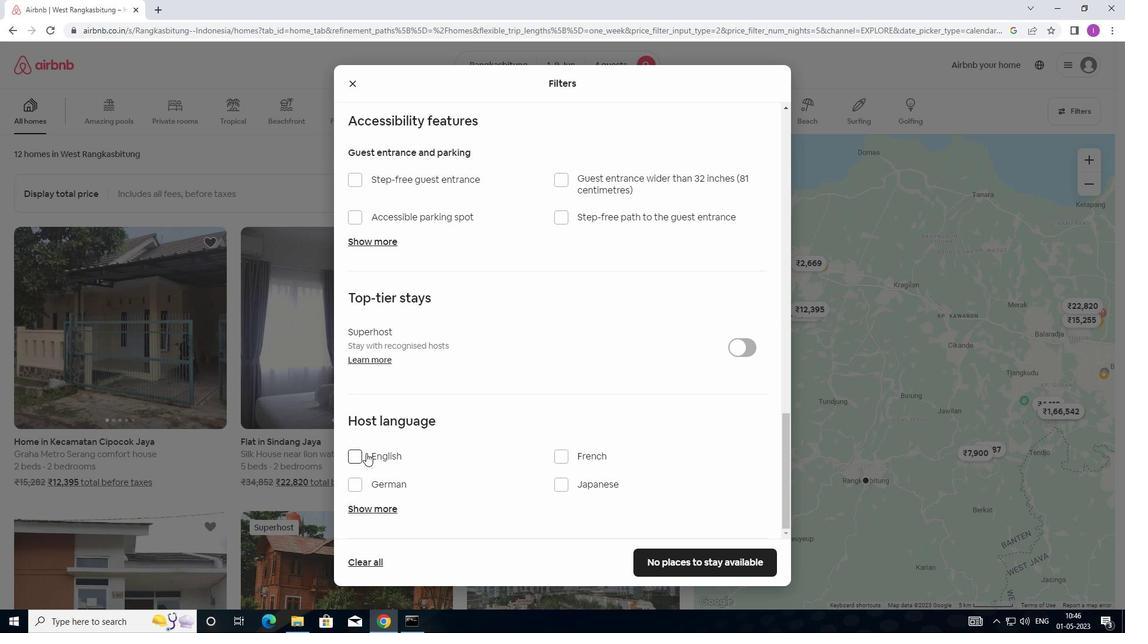 
Action: Mouse moved to (672, 560)
Screenshot: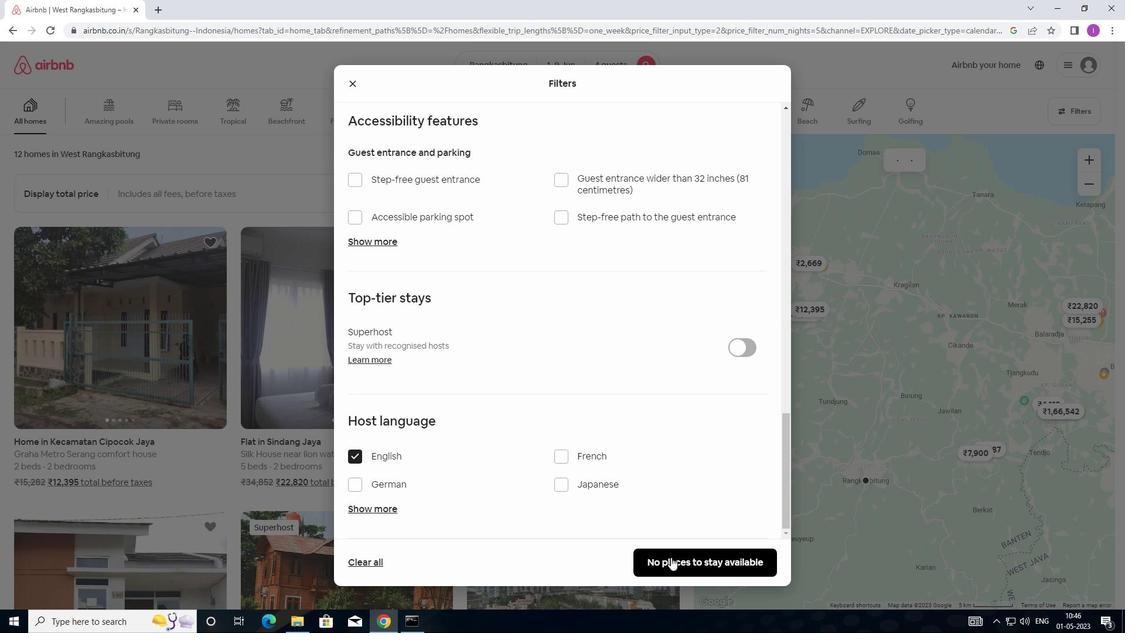 
Action: Mouse pressed left at (672, 560)
Screenshot: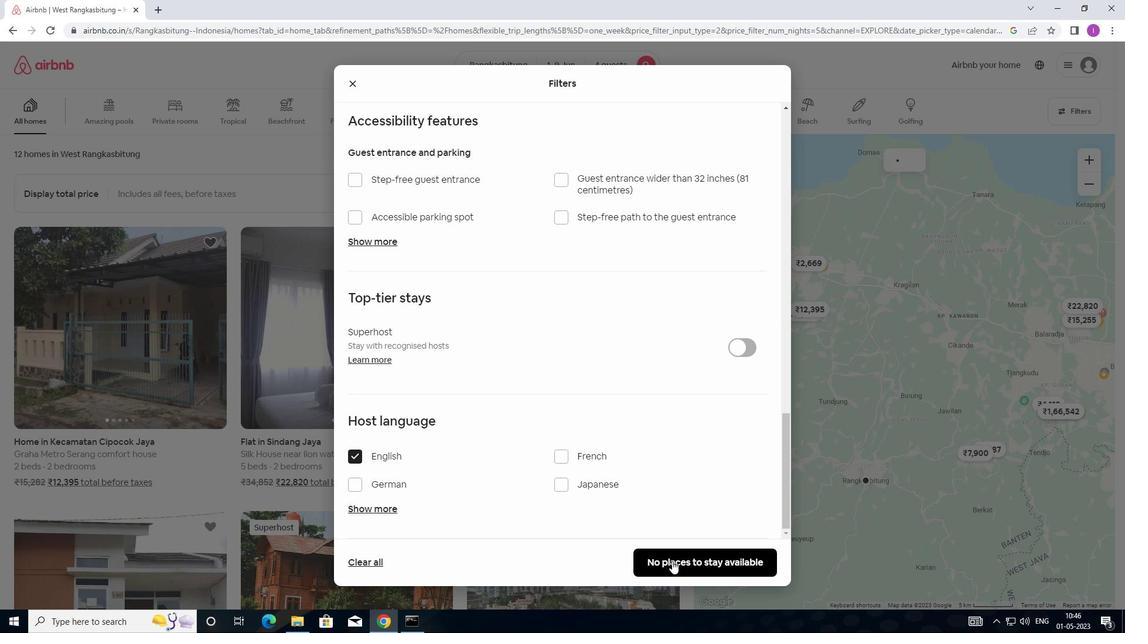 
Action: Mouse moved to (683, 560)
Screenshot: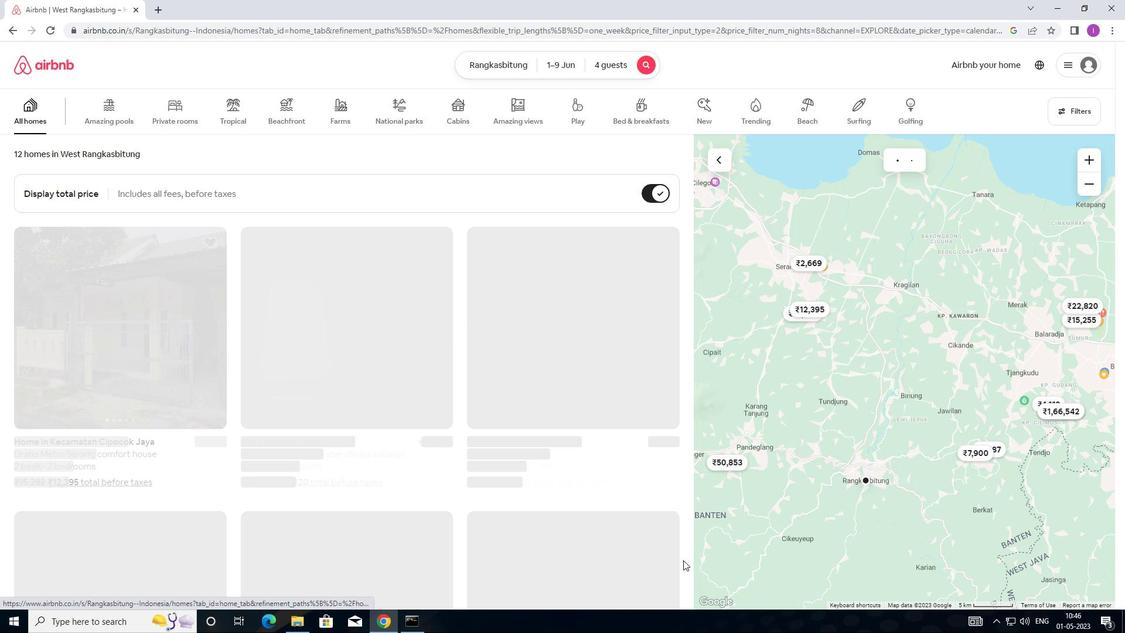 
